Task: Find connections with filter location Alfter with filter topic #Openingswith filter profile language German with filter current company SANGHI INDUSTRIES LTD with filter school Manonmaniam Sundaranar University with filter industry Space Research and Technology with filter service category User Experience Design with filter keywords title Life Coach
Action: Mouse moved to (637, 83)
Screenshot: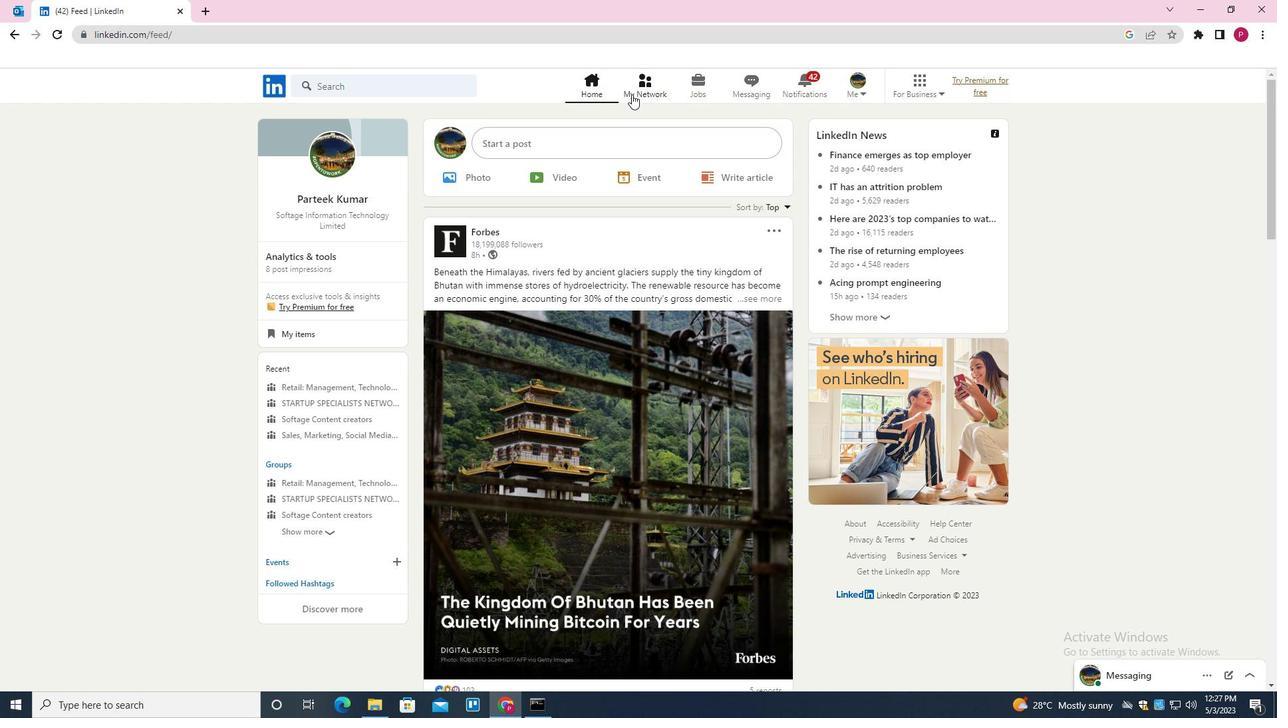 
Action: Mouse pressed left at (637, 83)
Screenshot: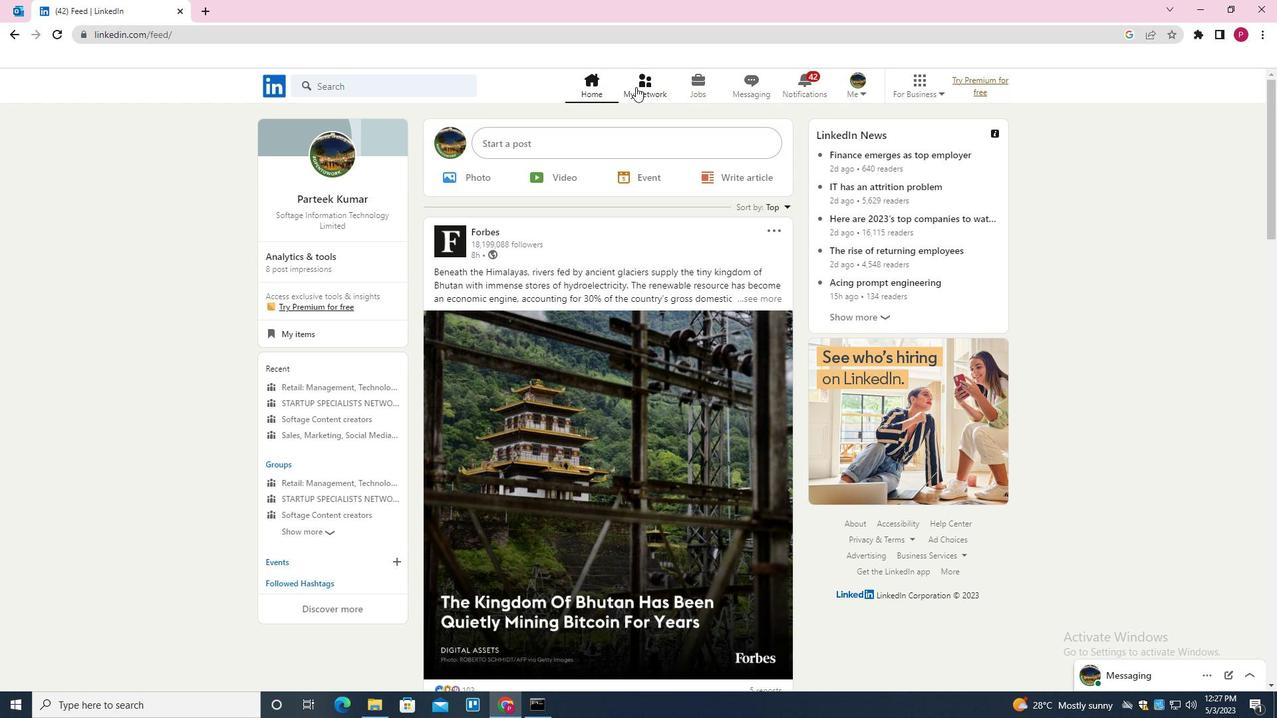 
Action: Mouse moved to (421, 157)
Screenshot: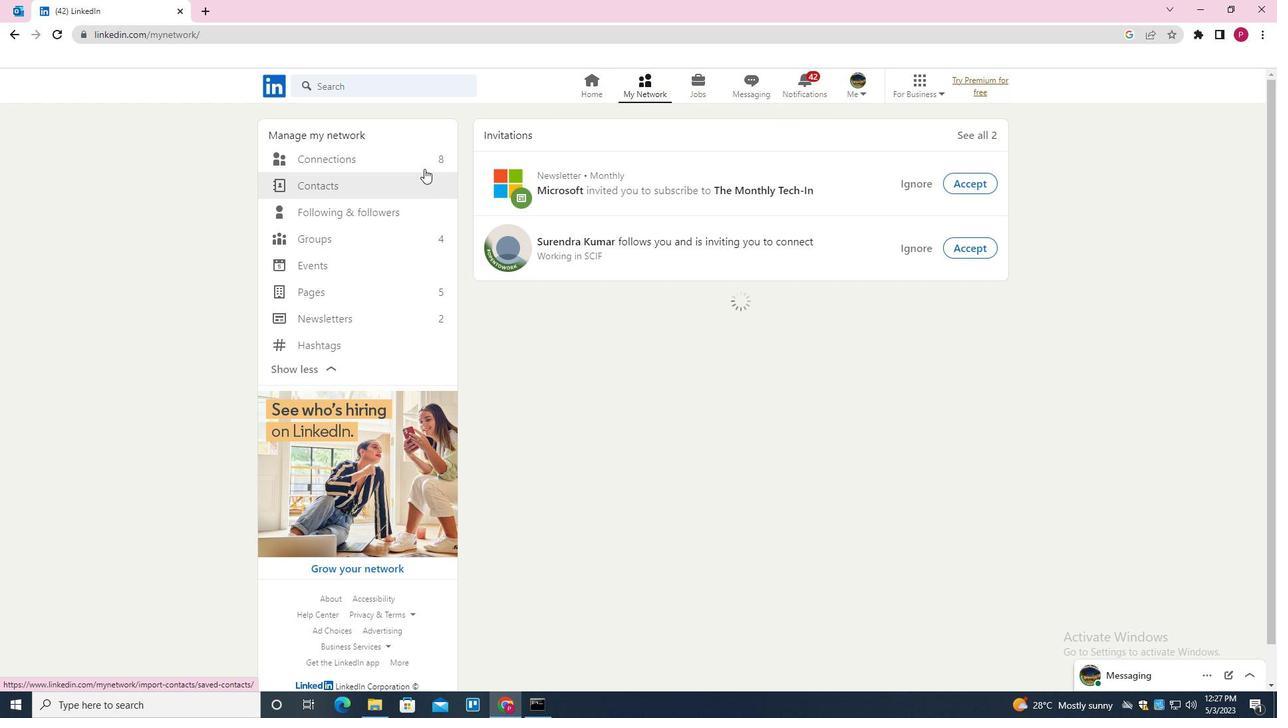 
Action: Mouse pressed left at (421, 157)
Screenshot: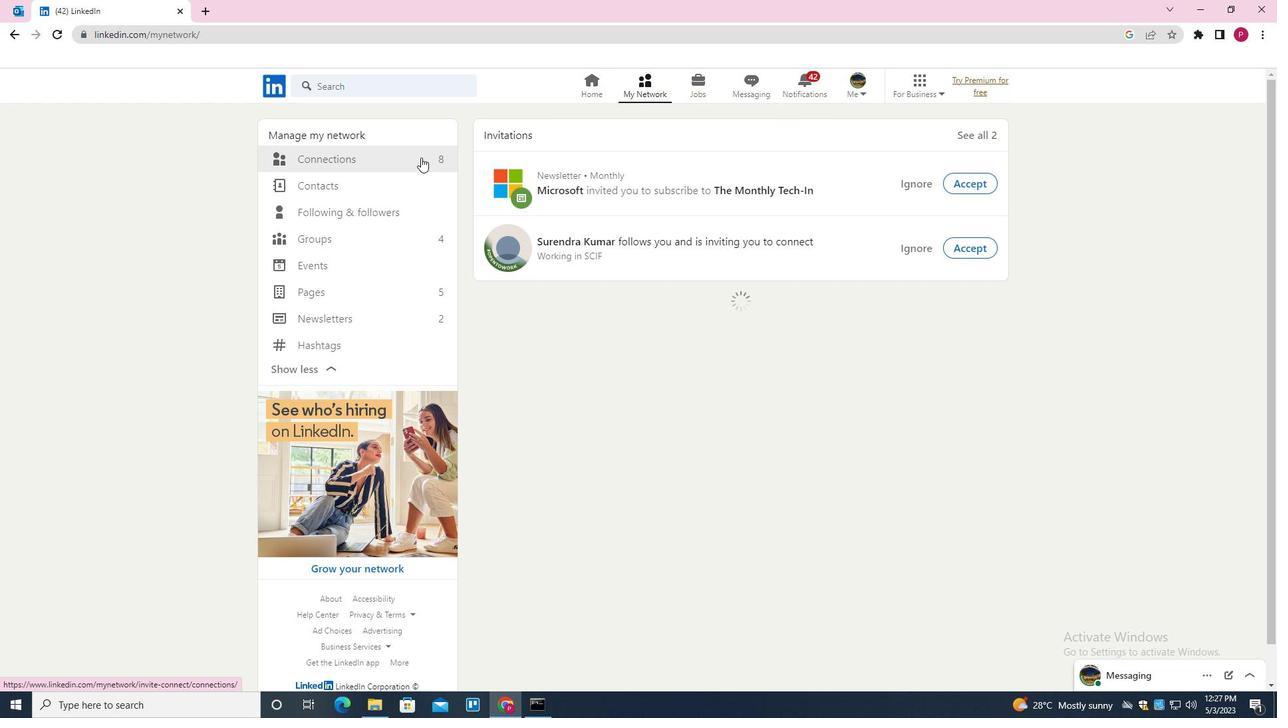 
Action: Mouse moved to (743, 161)
Screenshot: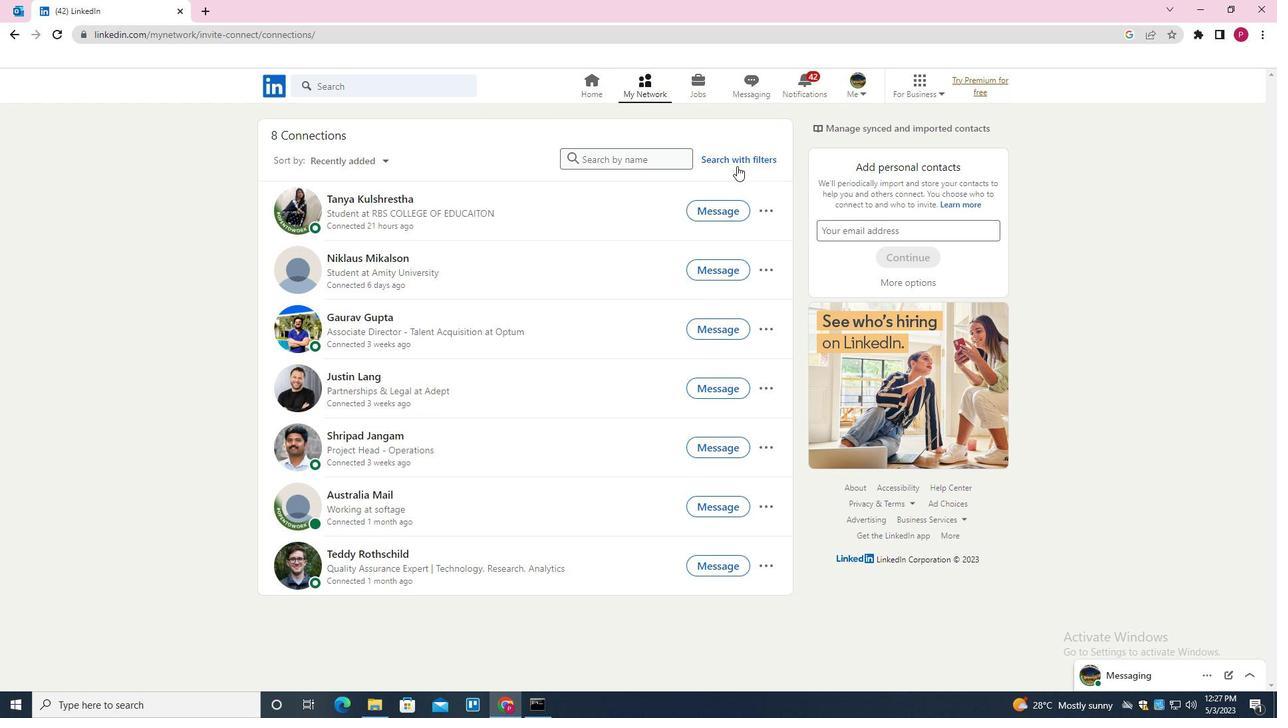
Action: Mouse pressed left at (743, 161)
Screenshot: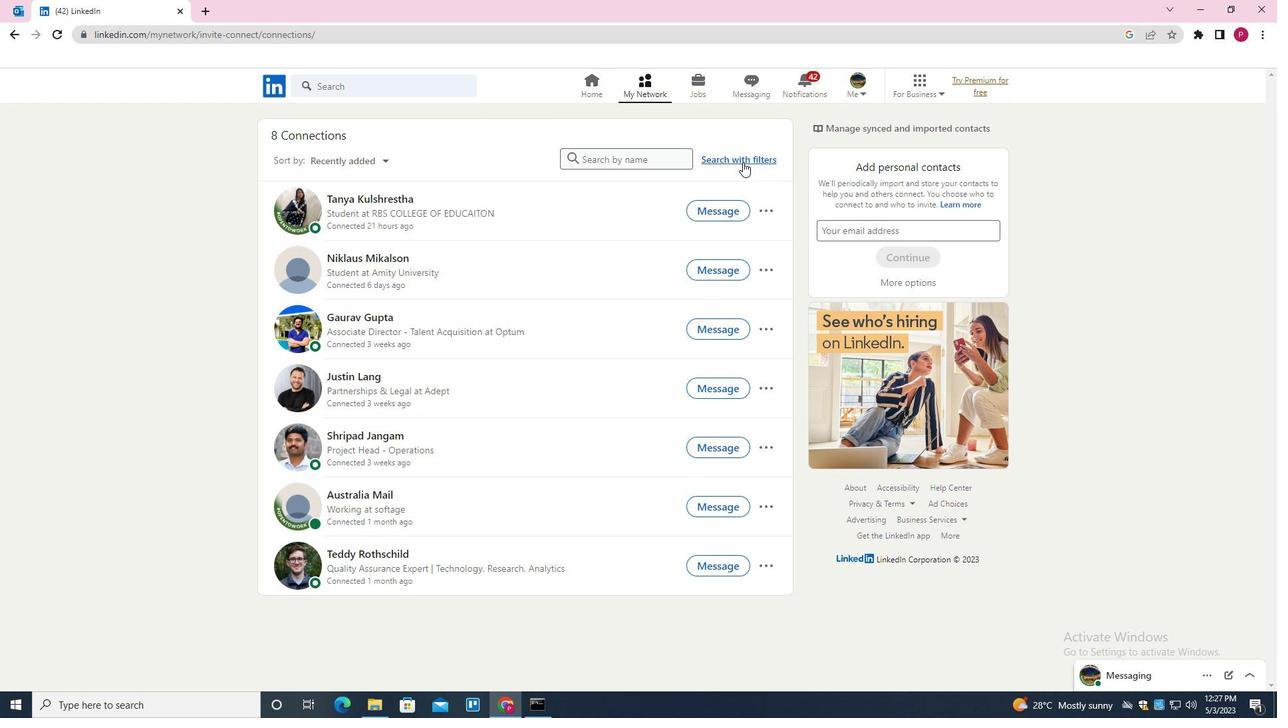 
Action: Mouse moved to (680, 121)
Screenshot: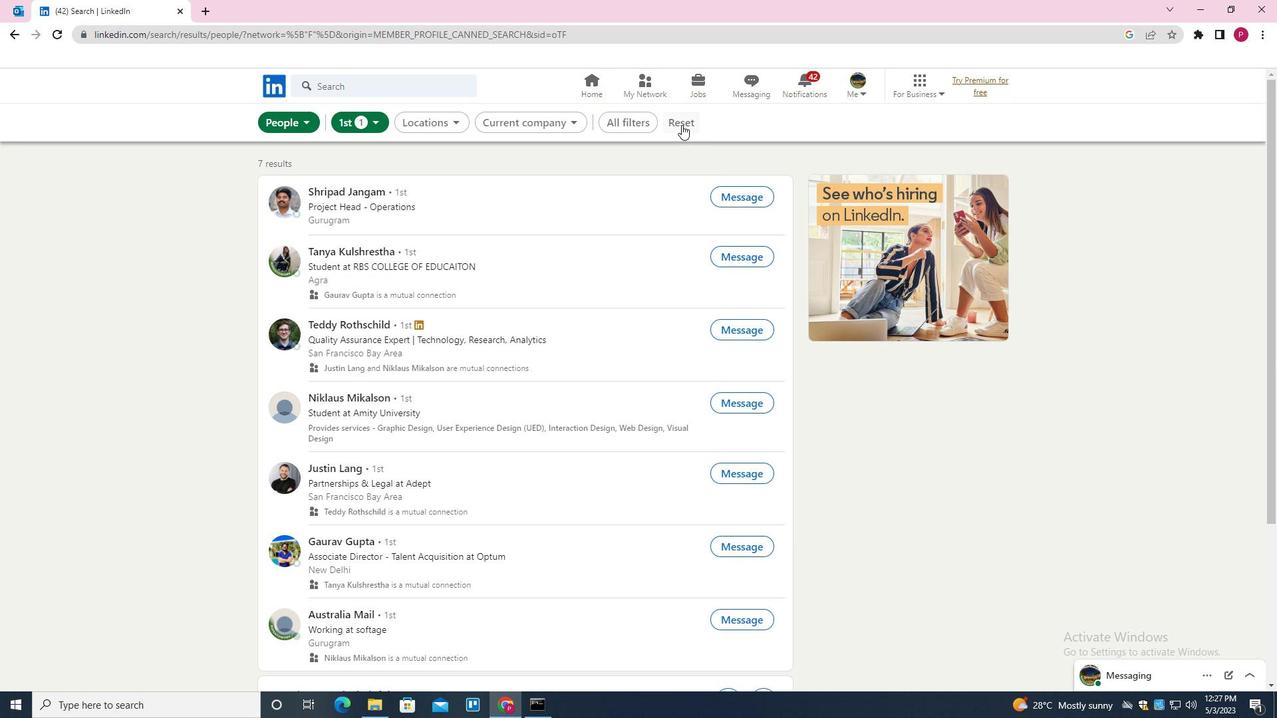 
Action: Mouse pressed left at (680, 121)
Screenshot: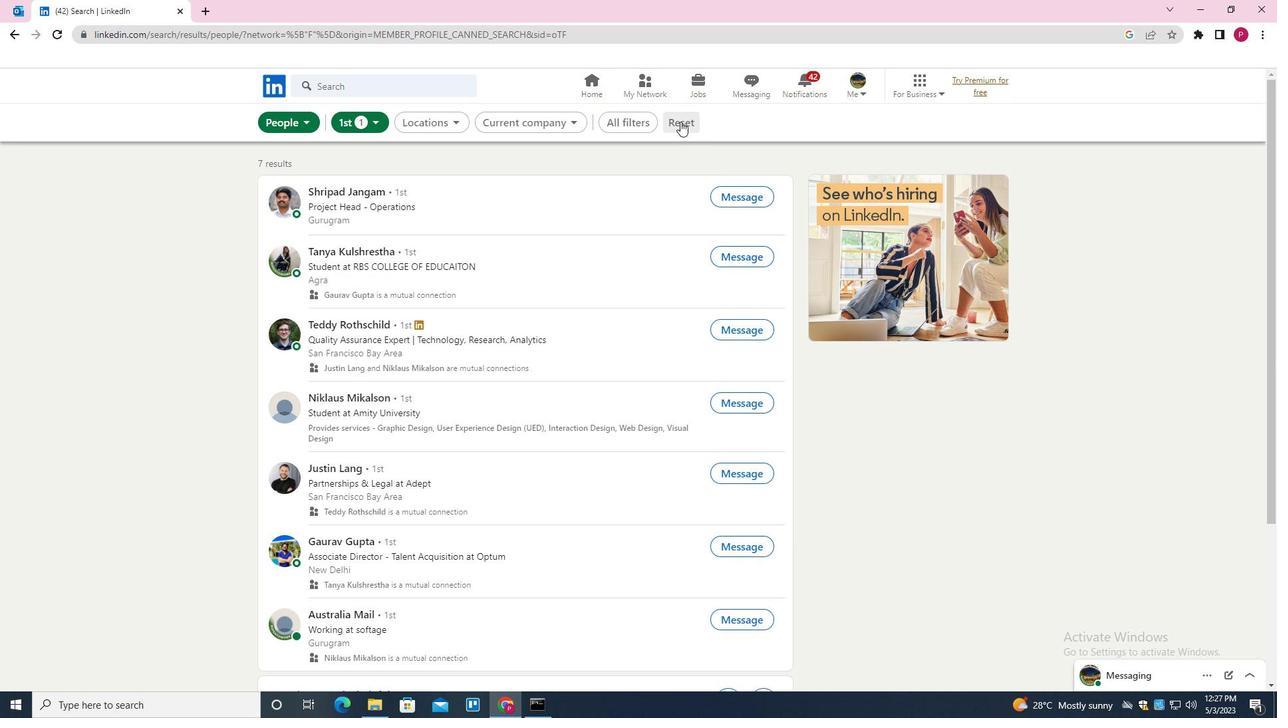 
Action: Mouse moved to (662, 123)
Screenshot: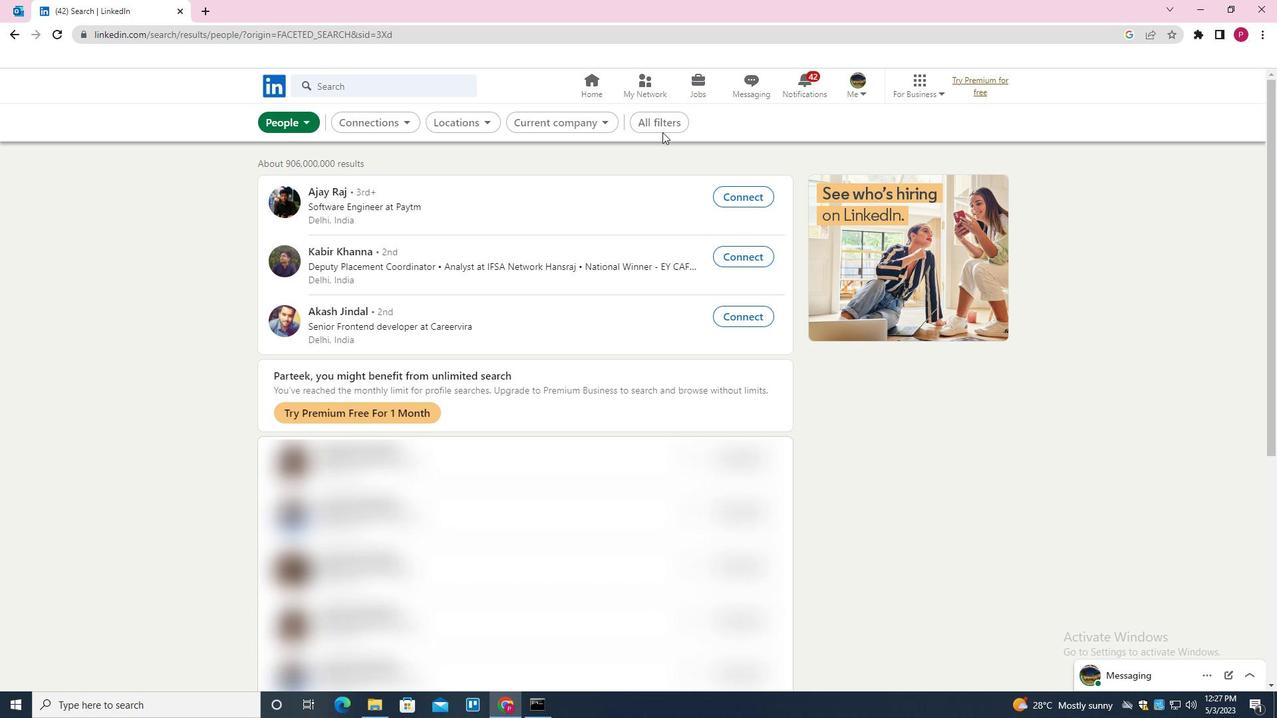 
Action: Mouse pressed left at (662, 123)
Screenshot: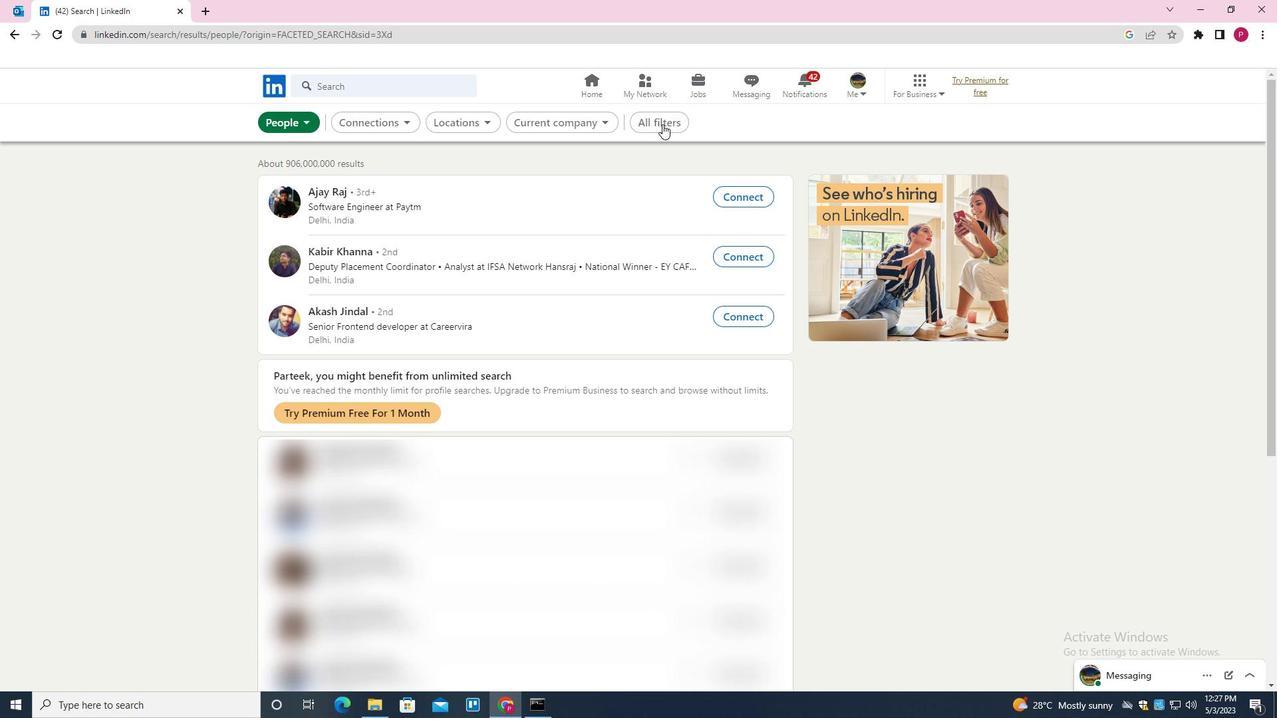 
Action: Mouse moved to (958, 247)
Screenshot: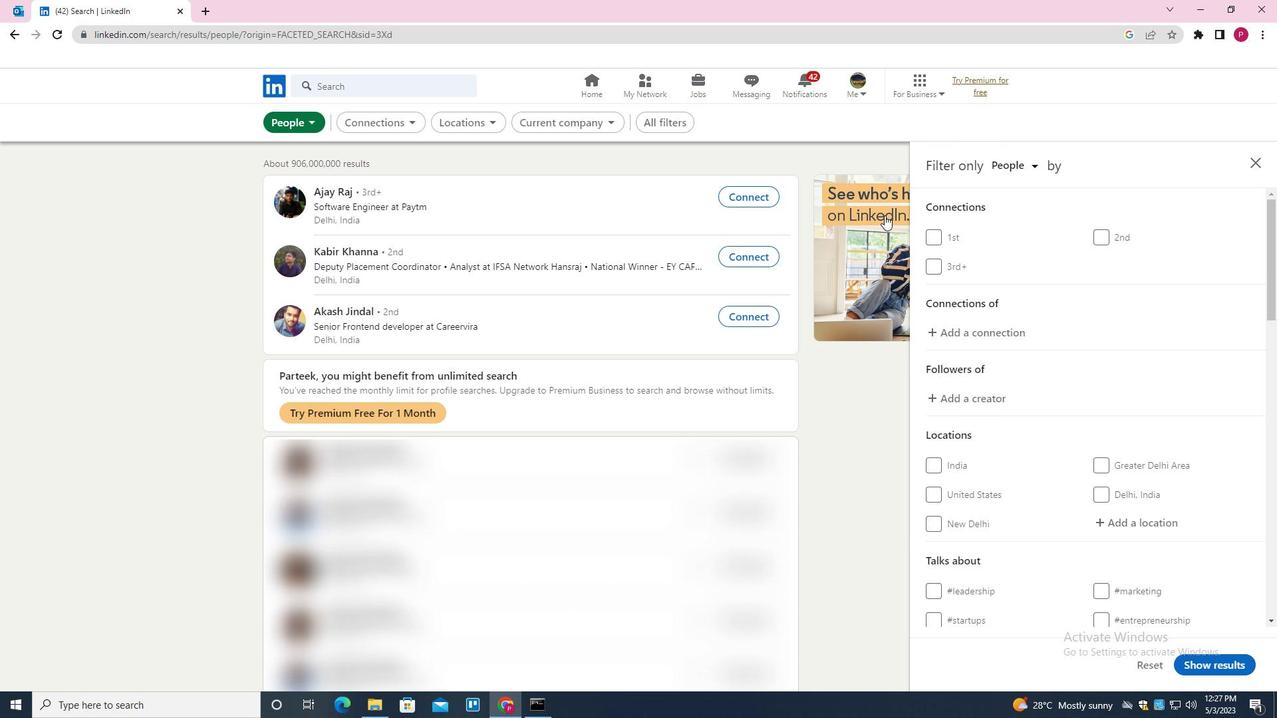 
Action: Mouse scrolled (958, 246) with delta (0, 0)
Screenshot: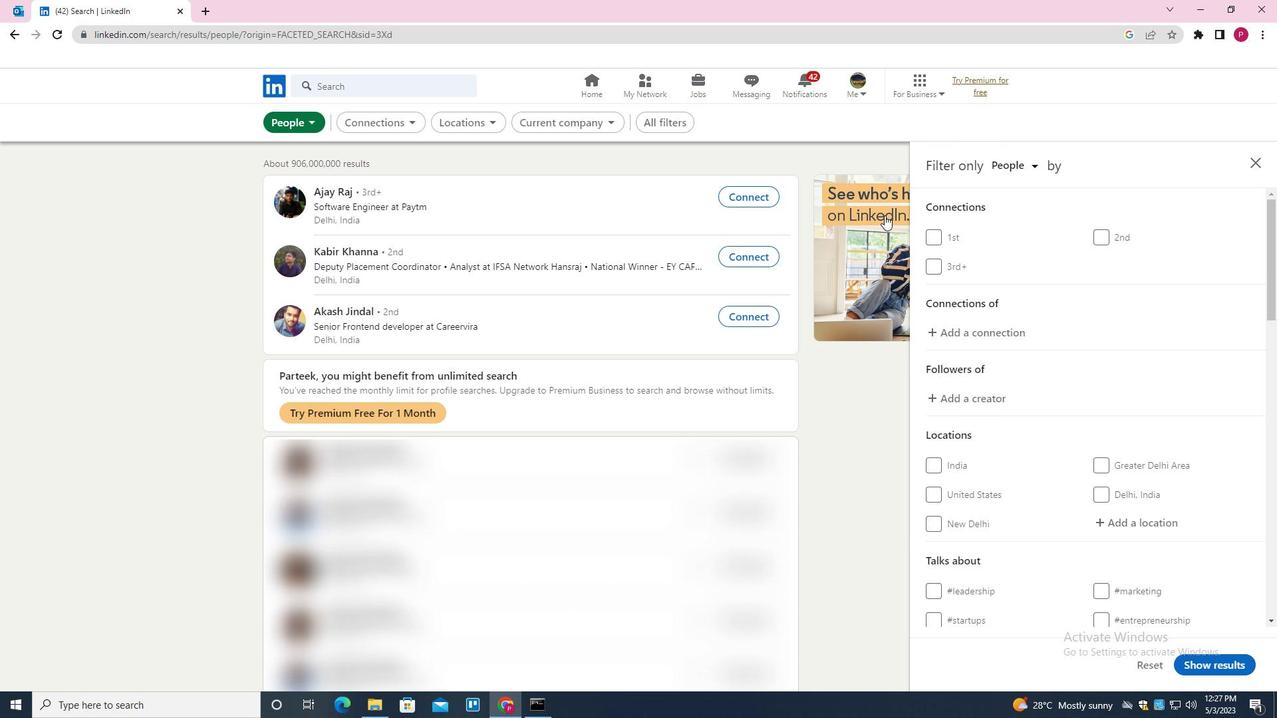 
Action: Mouse moved to (978, 257)
Screenshot: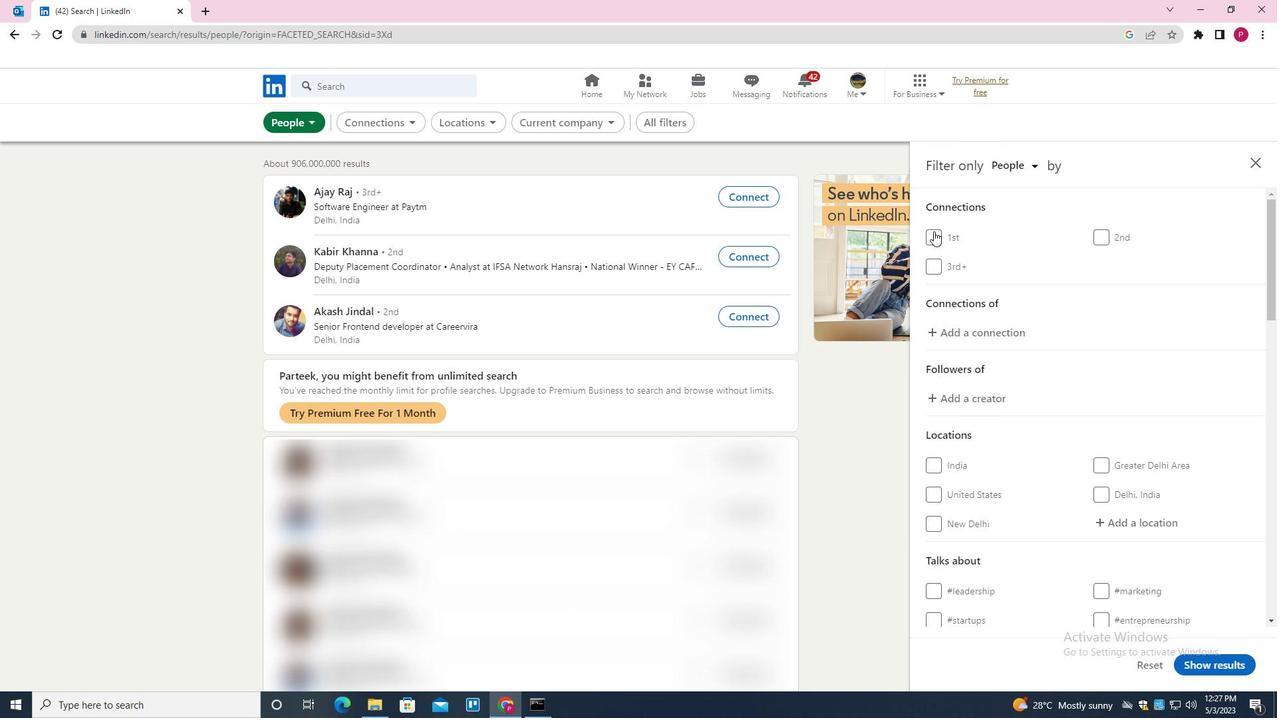 
Action: Mouse scrolled (978, 256) with delta (0, 0)
Screenshot: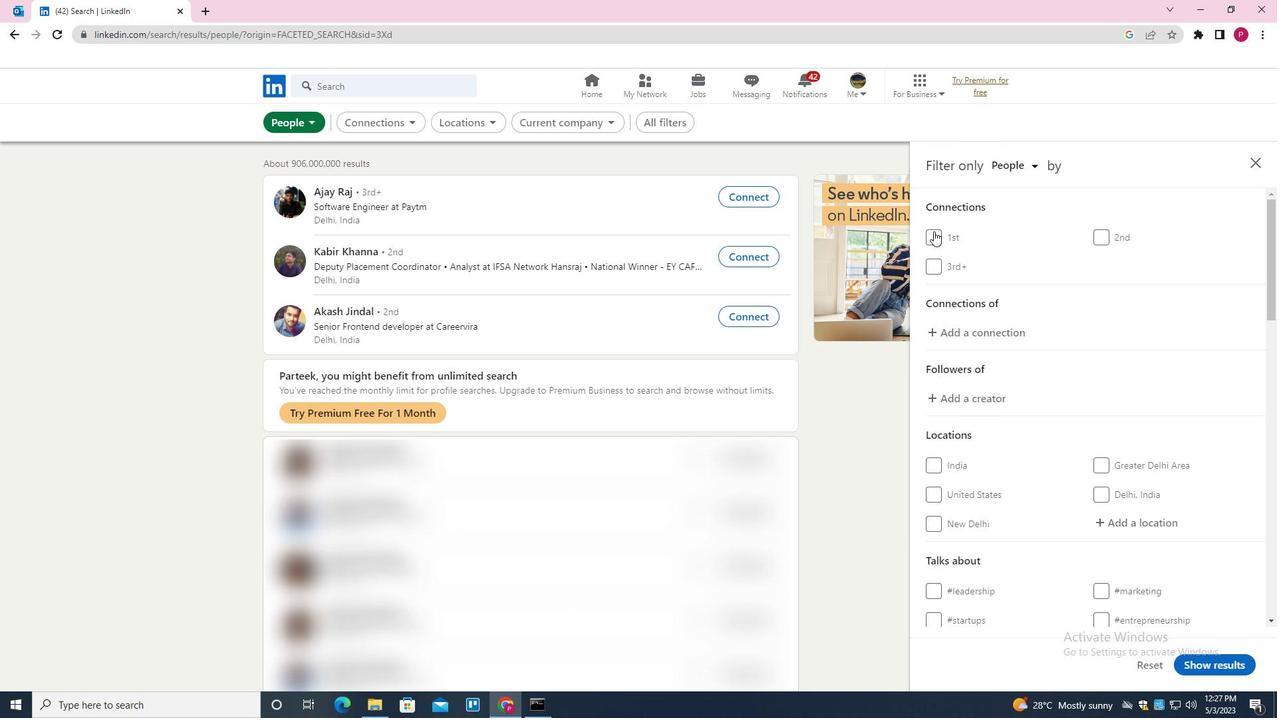 
Action: Mouse moved to (996, 264)
Screenshot: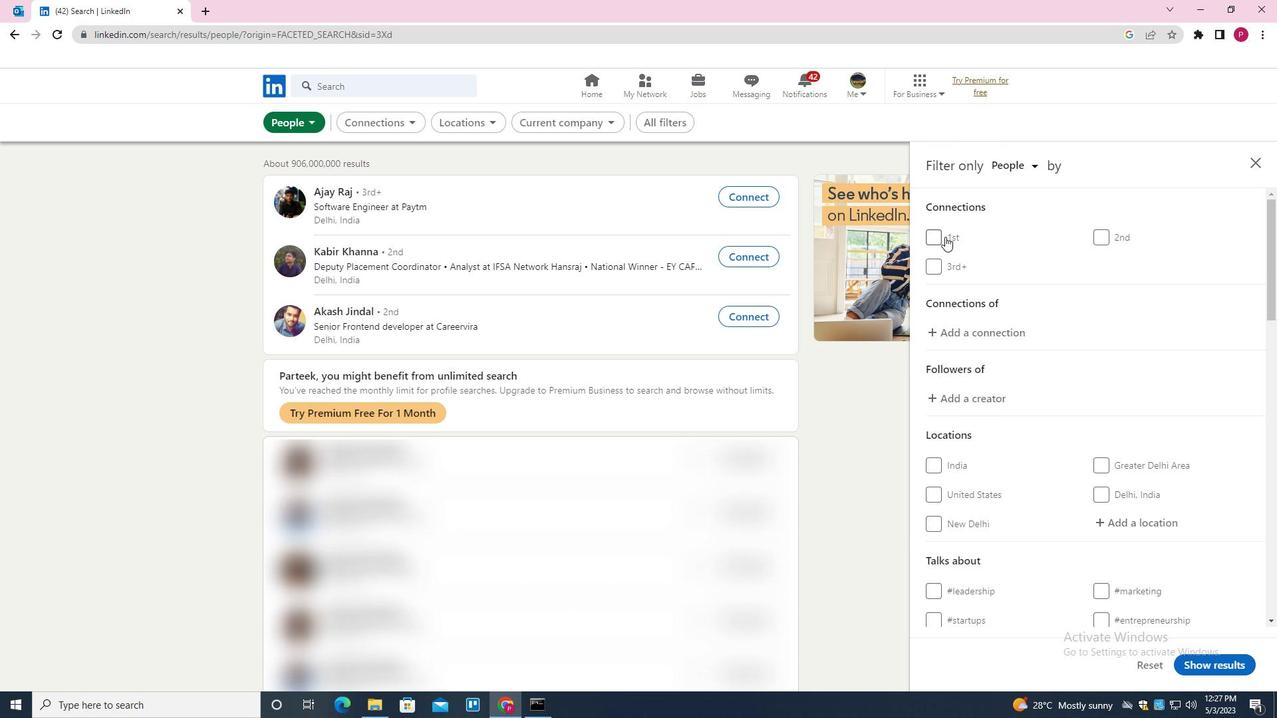 
Action: Mouse scrolled (996, 263) with delta (0, 0)
Screenshot: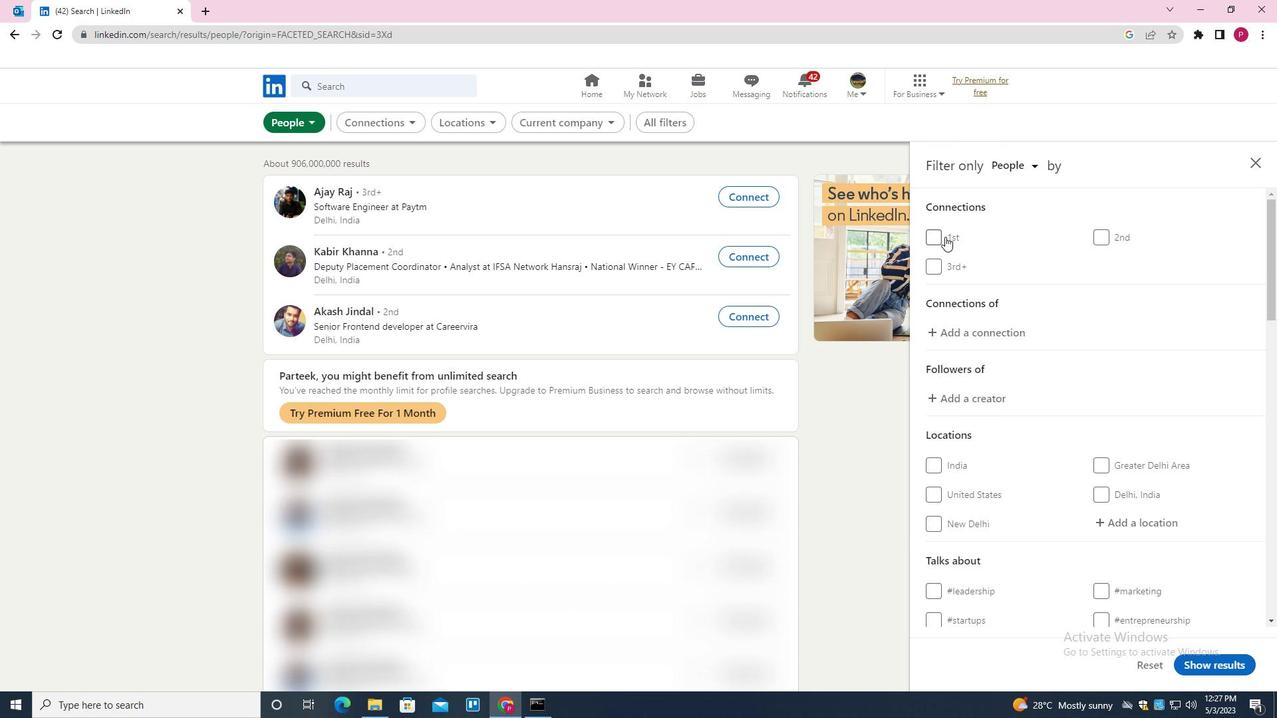
Action: Mouse moved to (1165, 320)
Screenshot: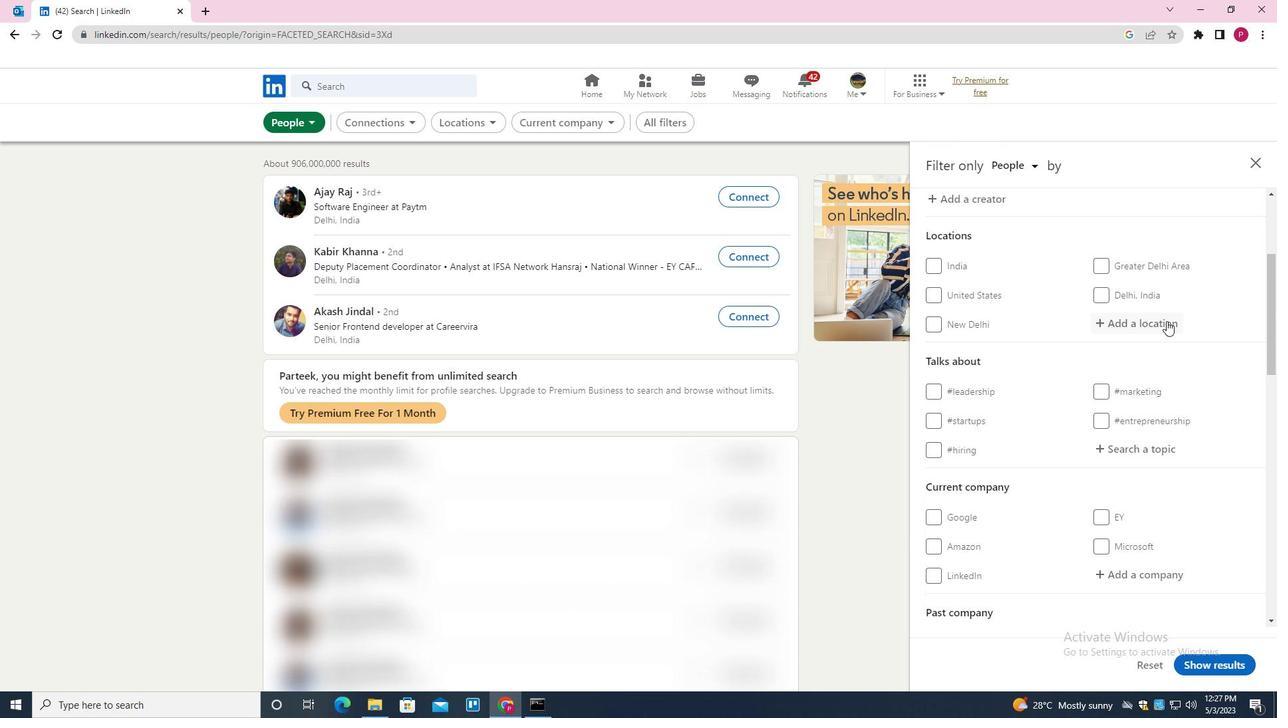 
Action: Mouse pressed left at (1165, 320)
Screenshot: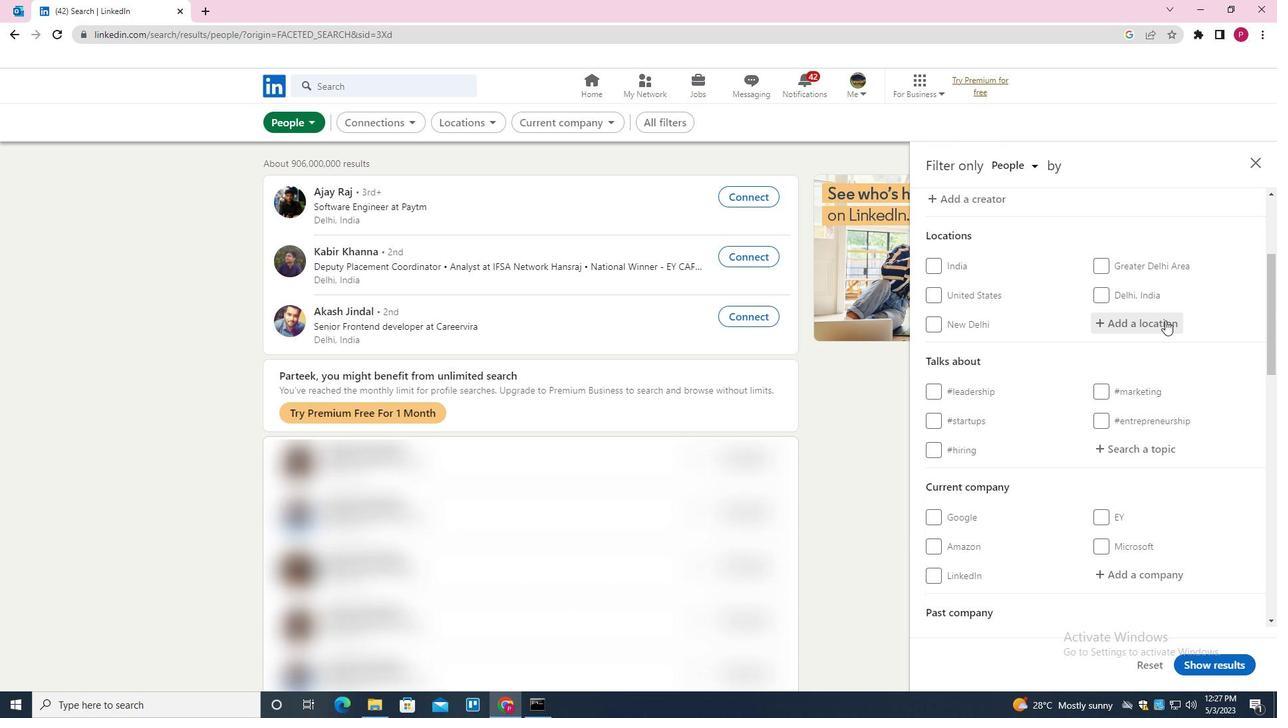 
Action: Key pressed <Key.shift>ALFTER<Key.down><Key.enter>
Screenshot: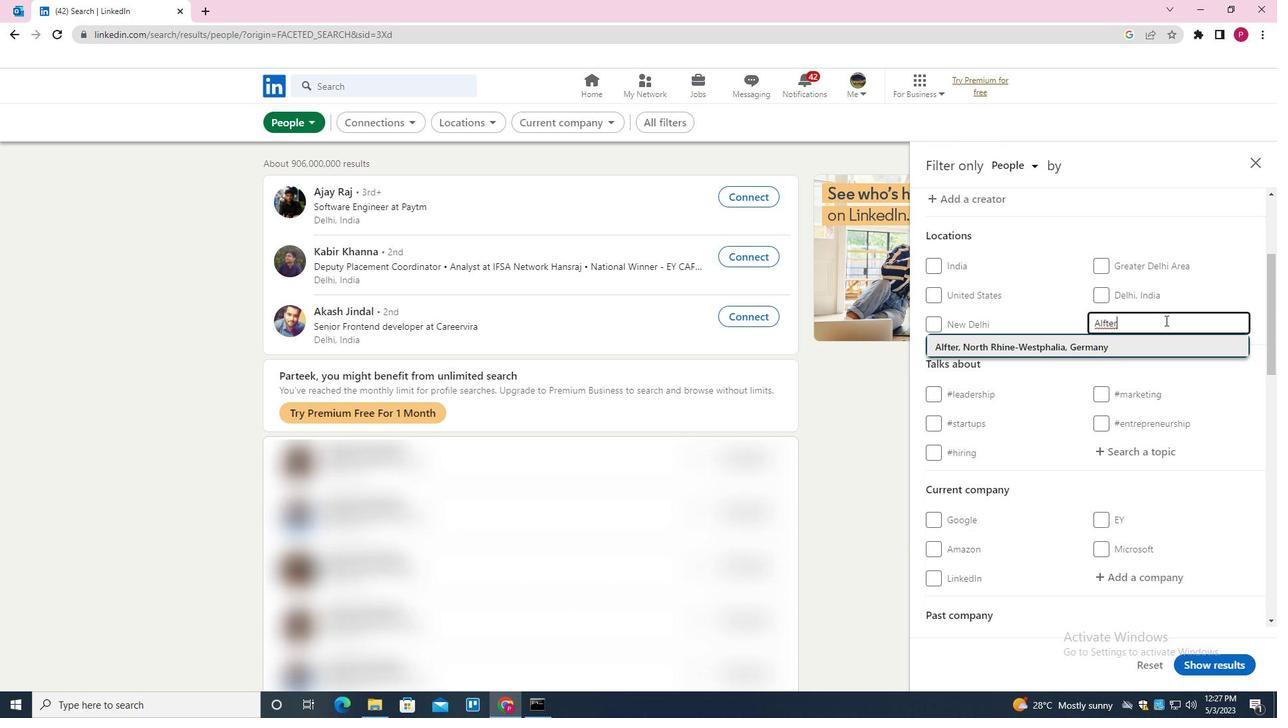 
Action: Mouse moved to (1157, 325)
Screenshot: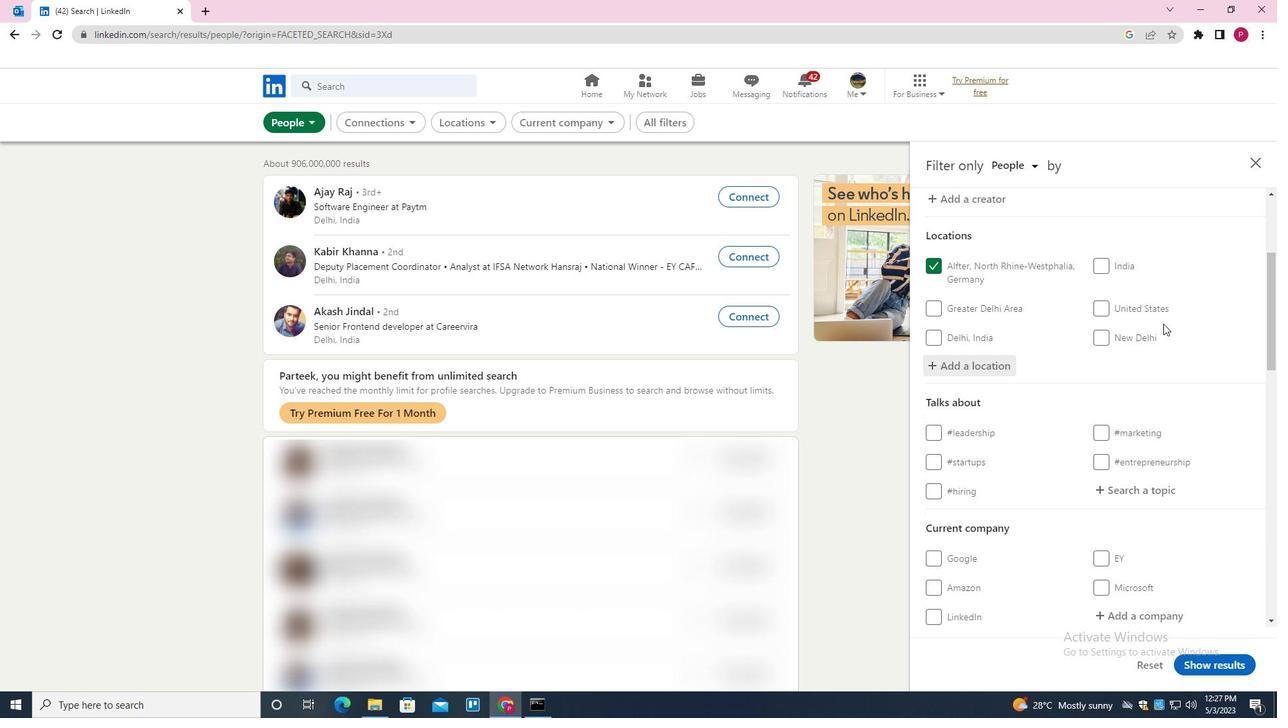 
Action: Mouse scrolled (1157, 324) with delta (0, 0)
Screenshot: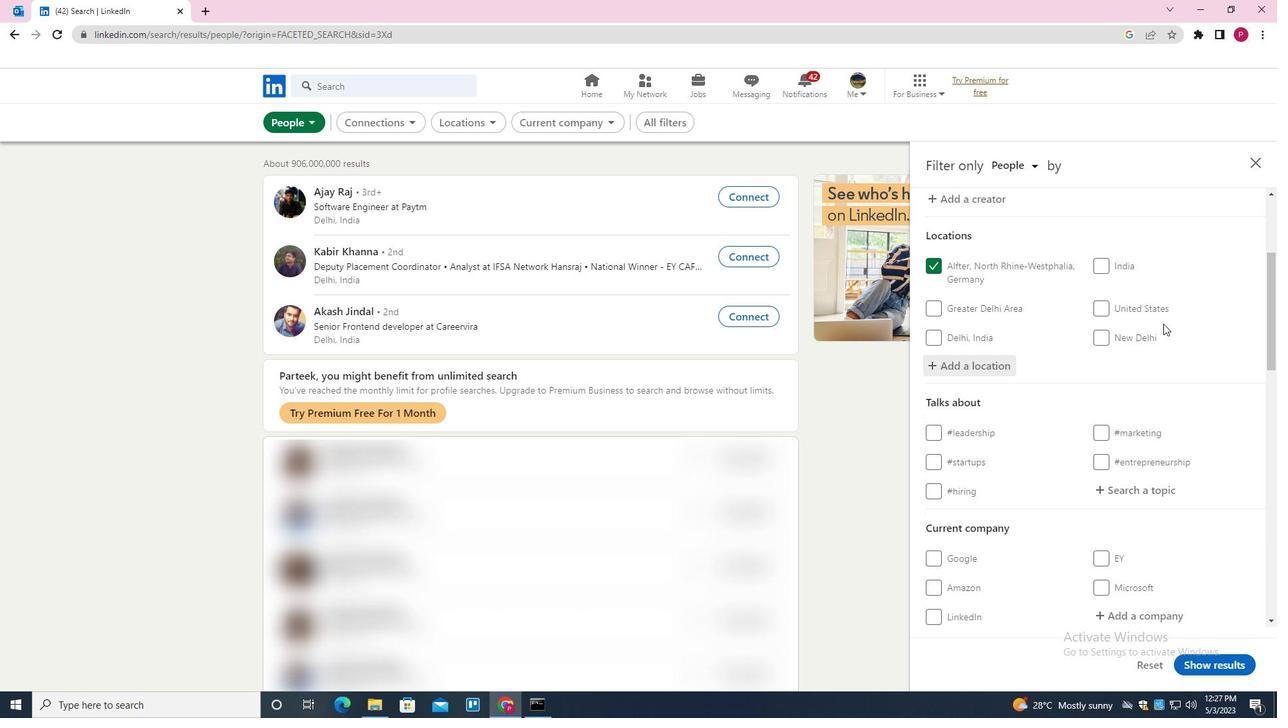 
Action: Mouse scrolled (1157, 324) with delta (0, 0)
Screenshot: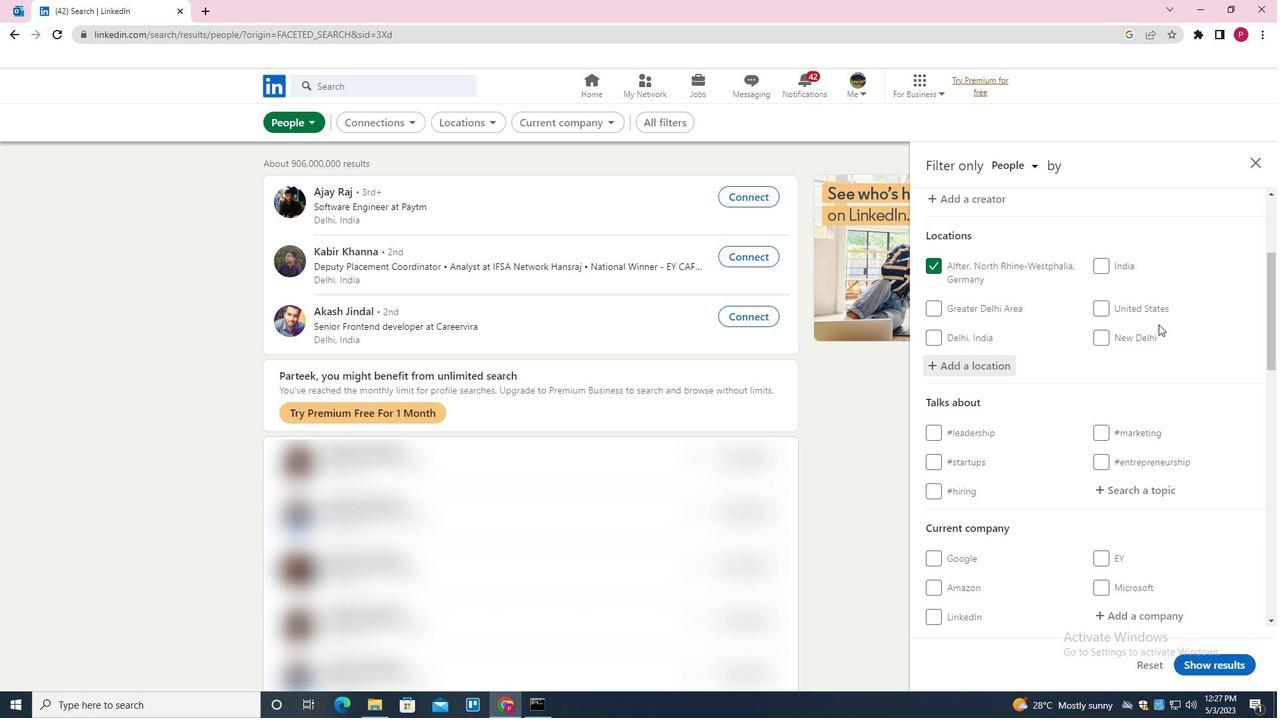
Action: Mouse moved to (1145, 356)
Screenshot: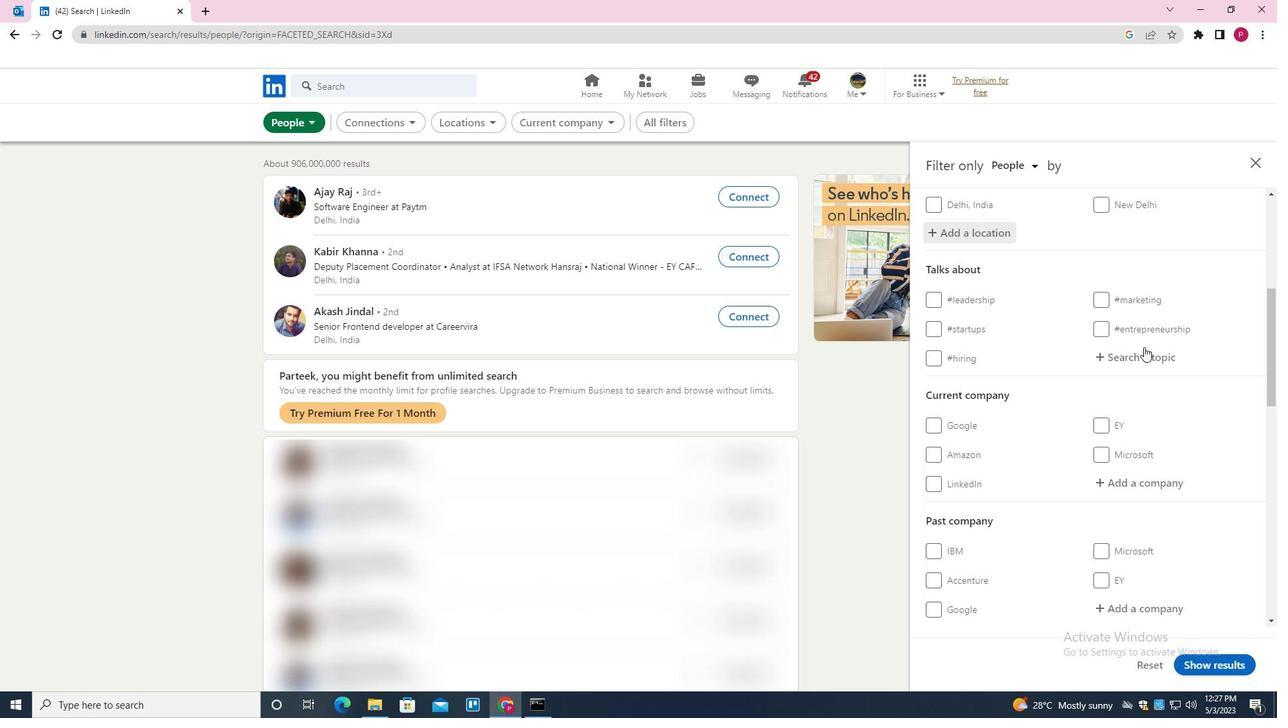 
Action: Mouse pressed left at (1145, 356)
Screenshot: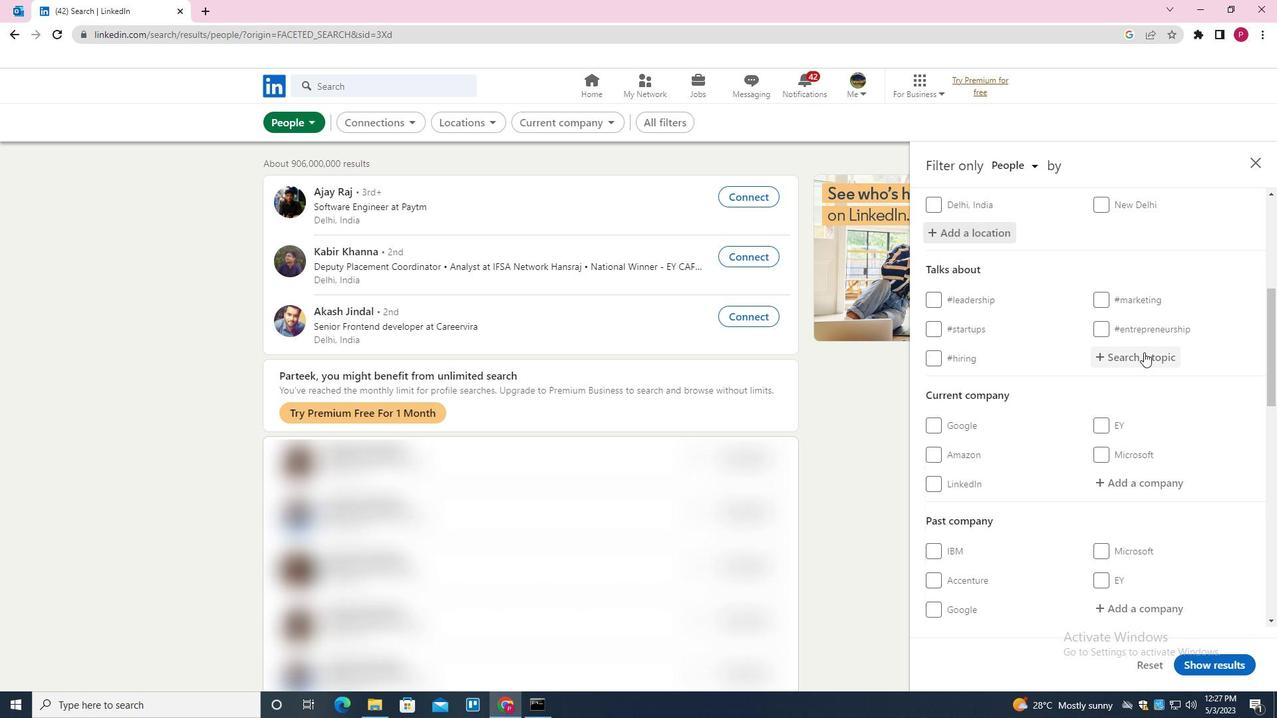 
Action: Key pressed P<Key.backspace>OPENINGS<Key.down><Key.enter>
Screenshot: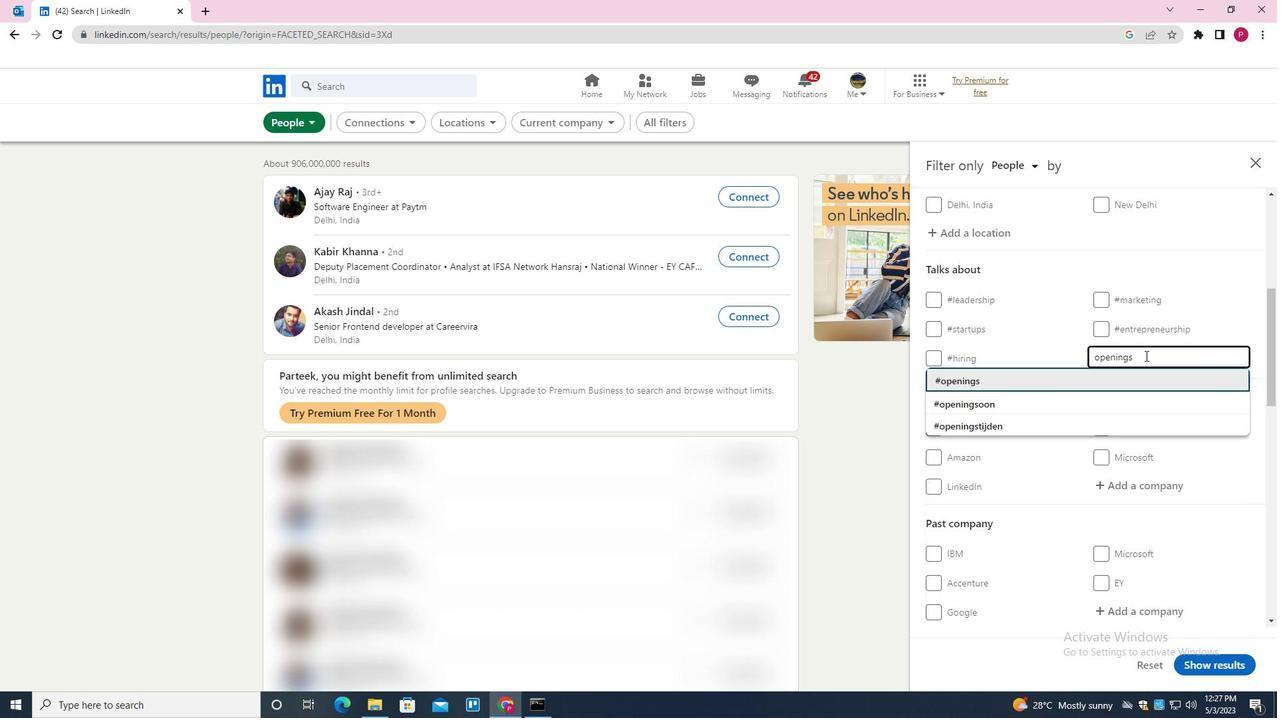 
Action: Mouse moved to (1026, 335)
Screenshot: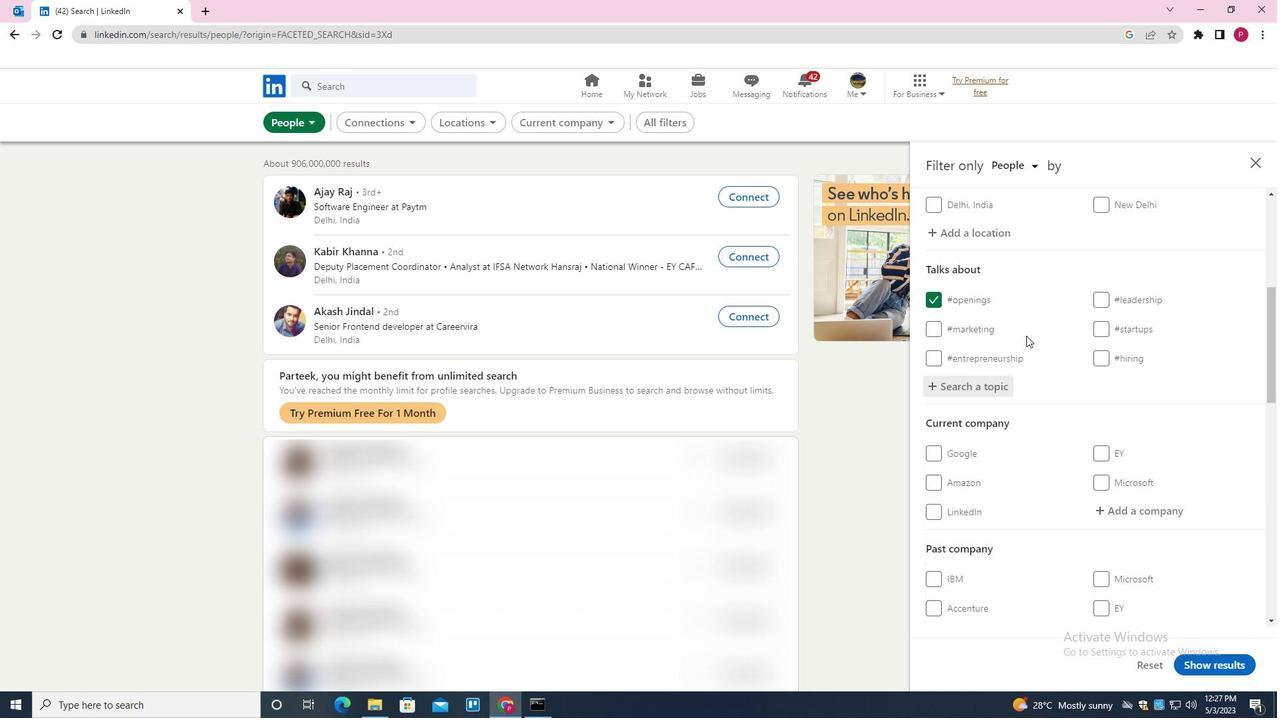 
Action: Mouse scrolled (1026, 334) with delta (0, 0)
Screenshot: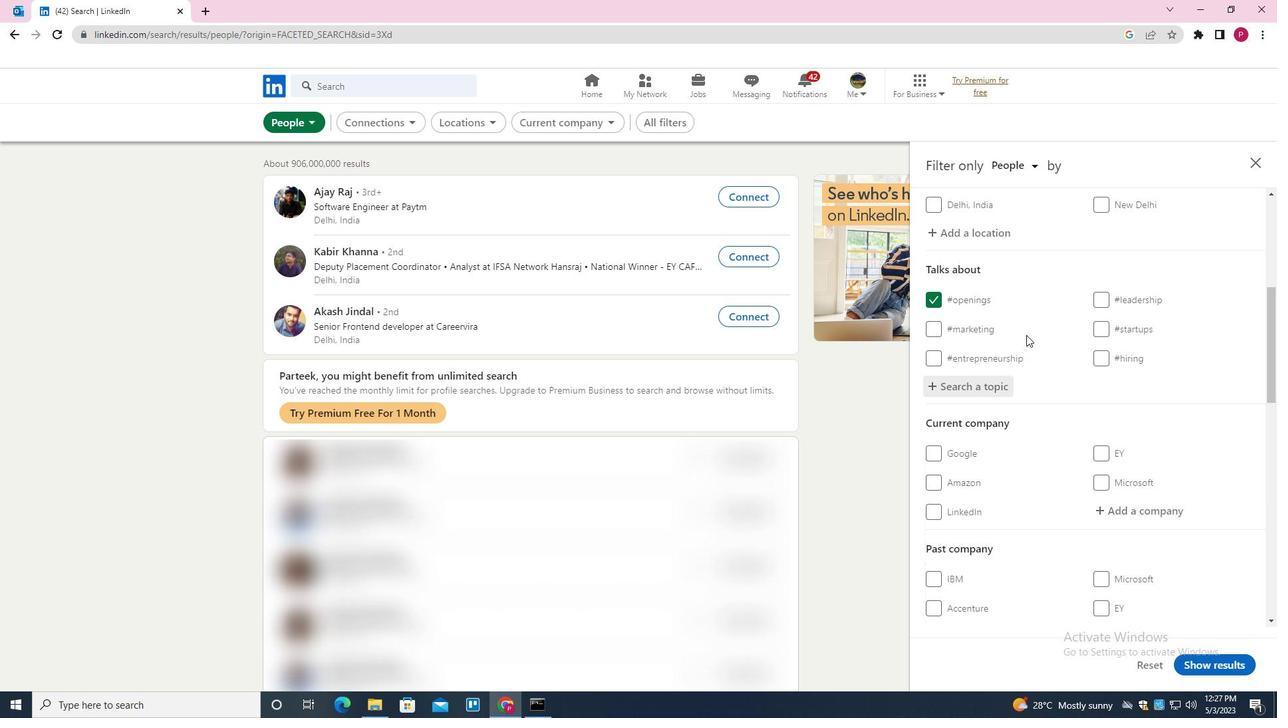 
Action: Mouse scrolled (1026, 334) with delta (0, 0)
Screenshot: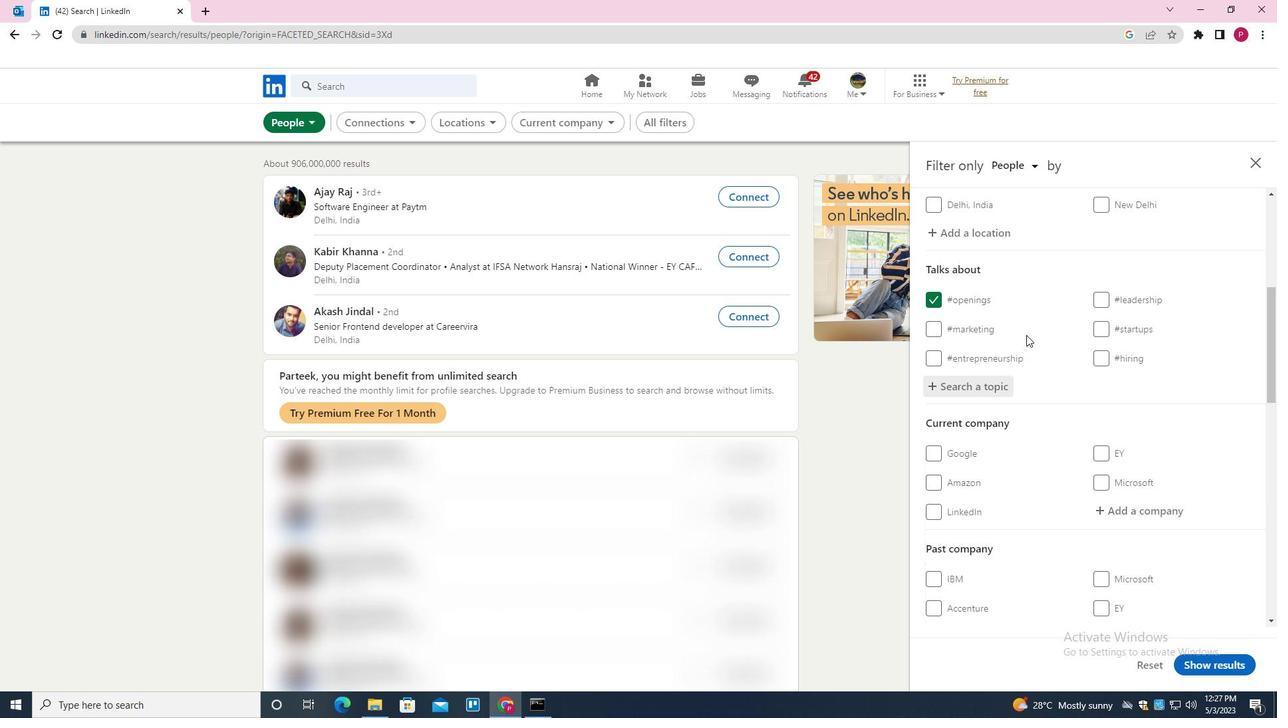 
Action: Mouse scrolled (1026, 334) with delta (0, 0)
Screenshot: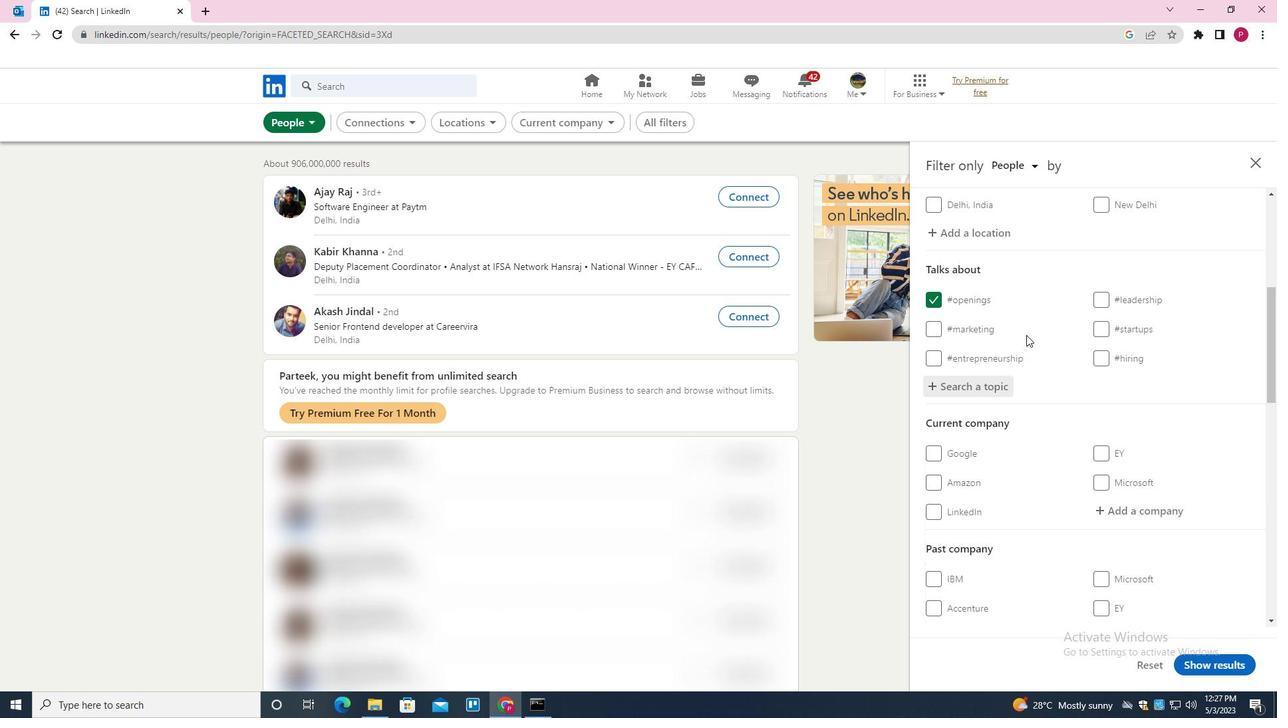 
Action: Mouse scrolled (1026, 334) with delta (0, 0)
Screenshot: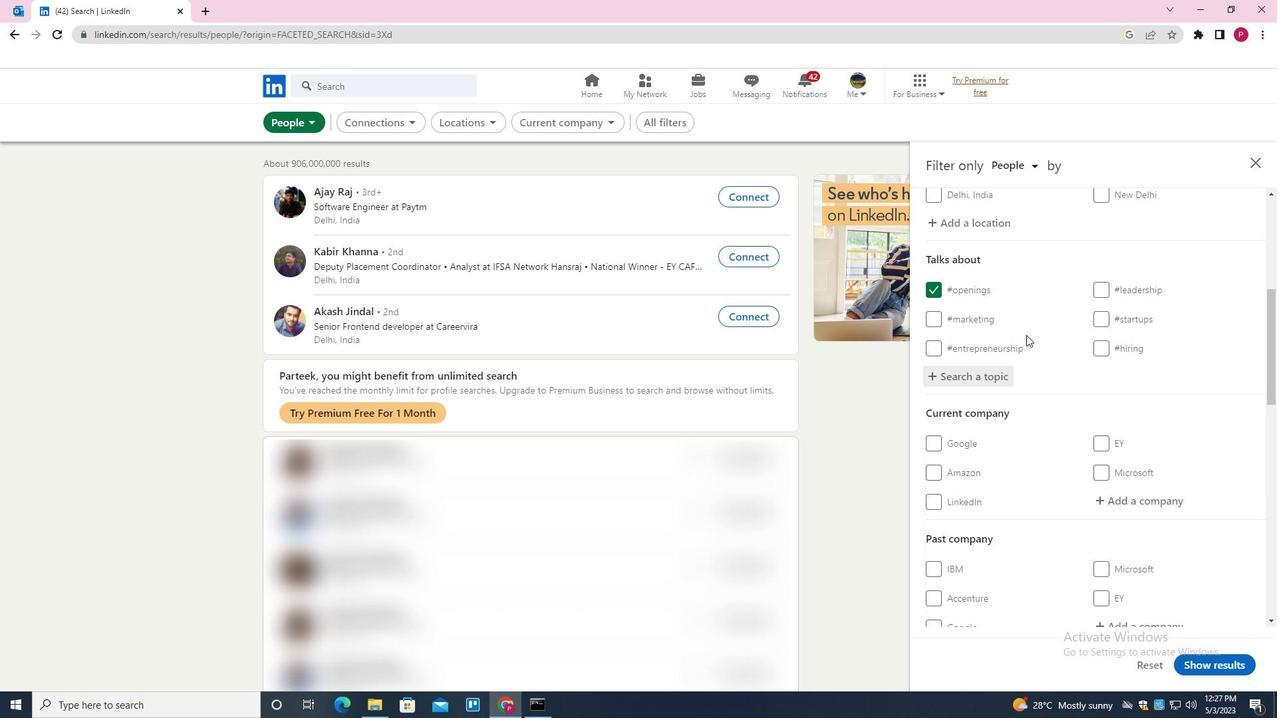 
Action: Mouse scrolled (1026, 334) with delta (0, 0)
Screenshot: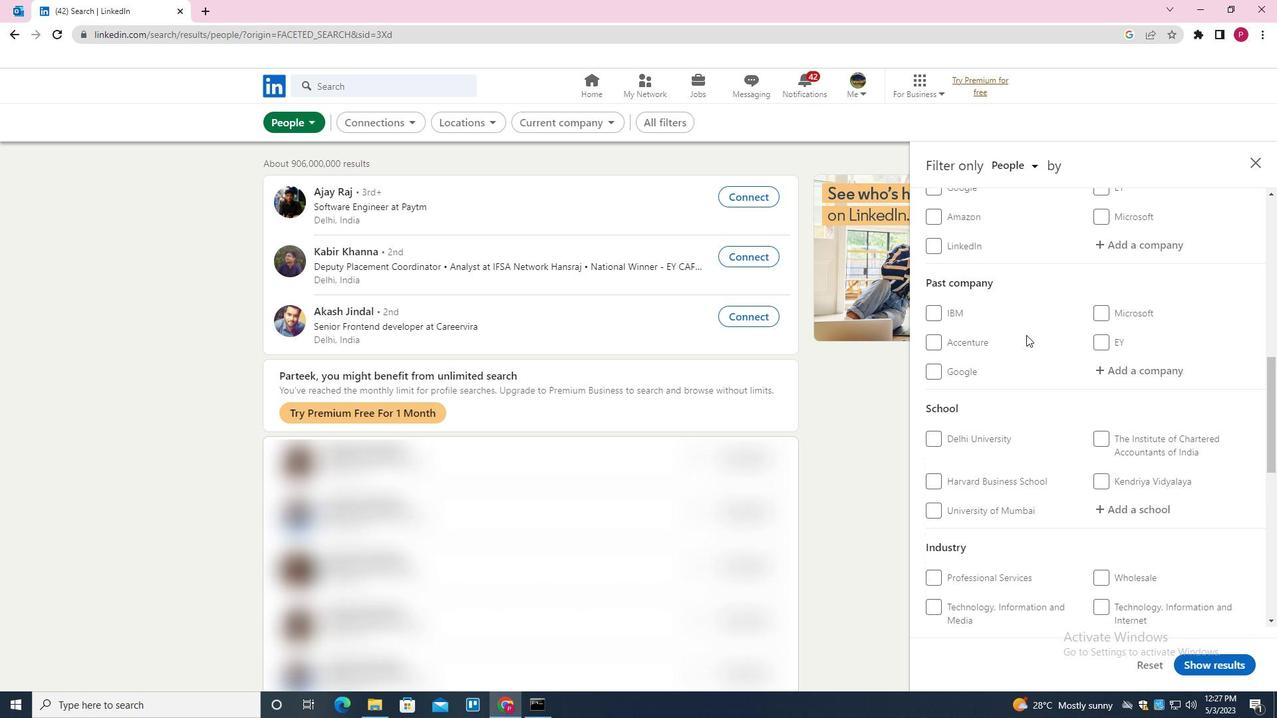 
Action: Mouse scrolled (1026, 334) with delta (0, 0)
Screenshot: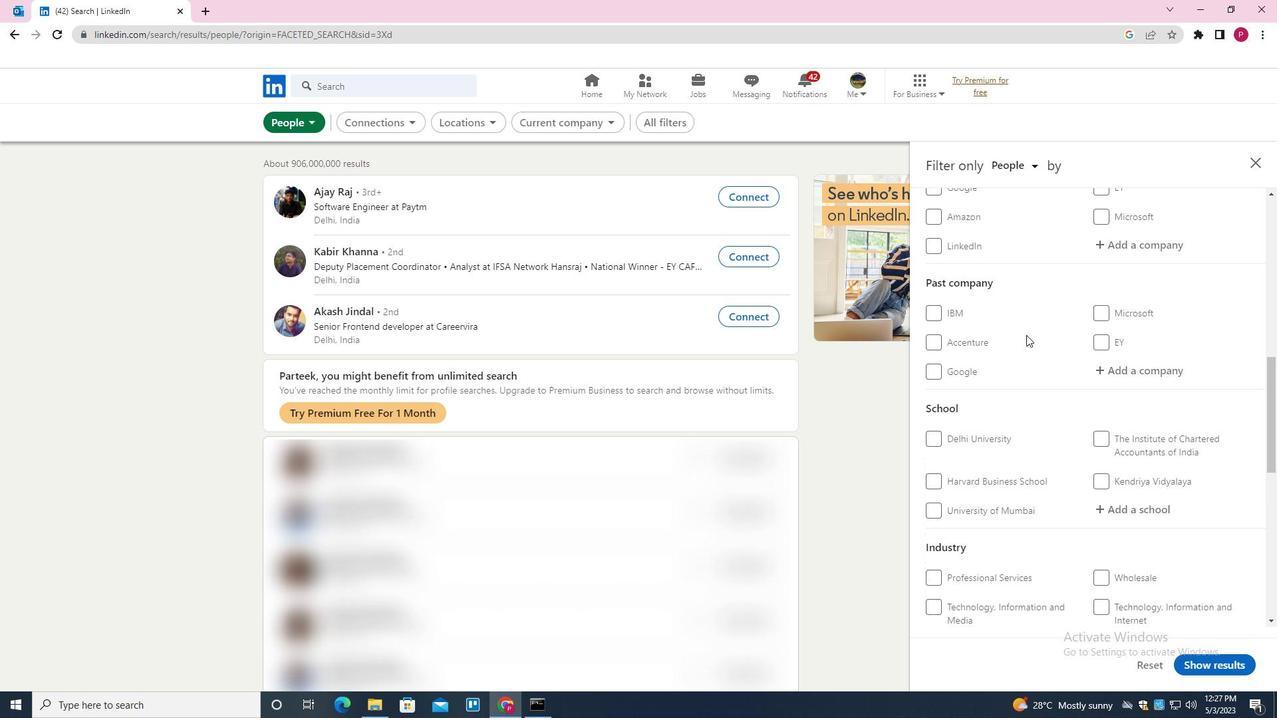 
Action: Mouse scrolled (1026, 334) with delta (0, 0)
Screenshot: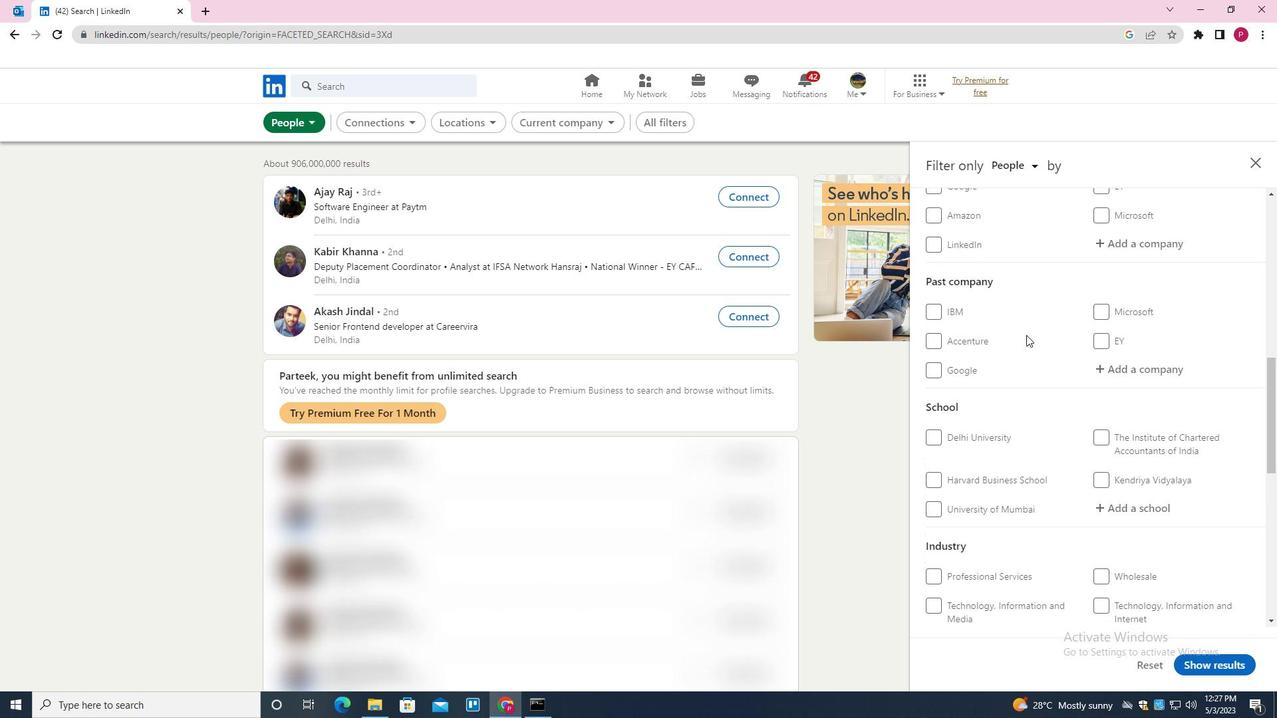 
Action: Mouse scrolled (1026, 334) with delta (0, 0)
Screenshot: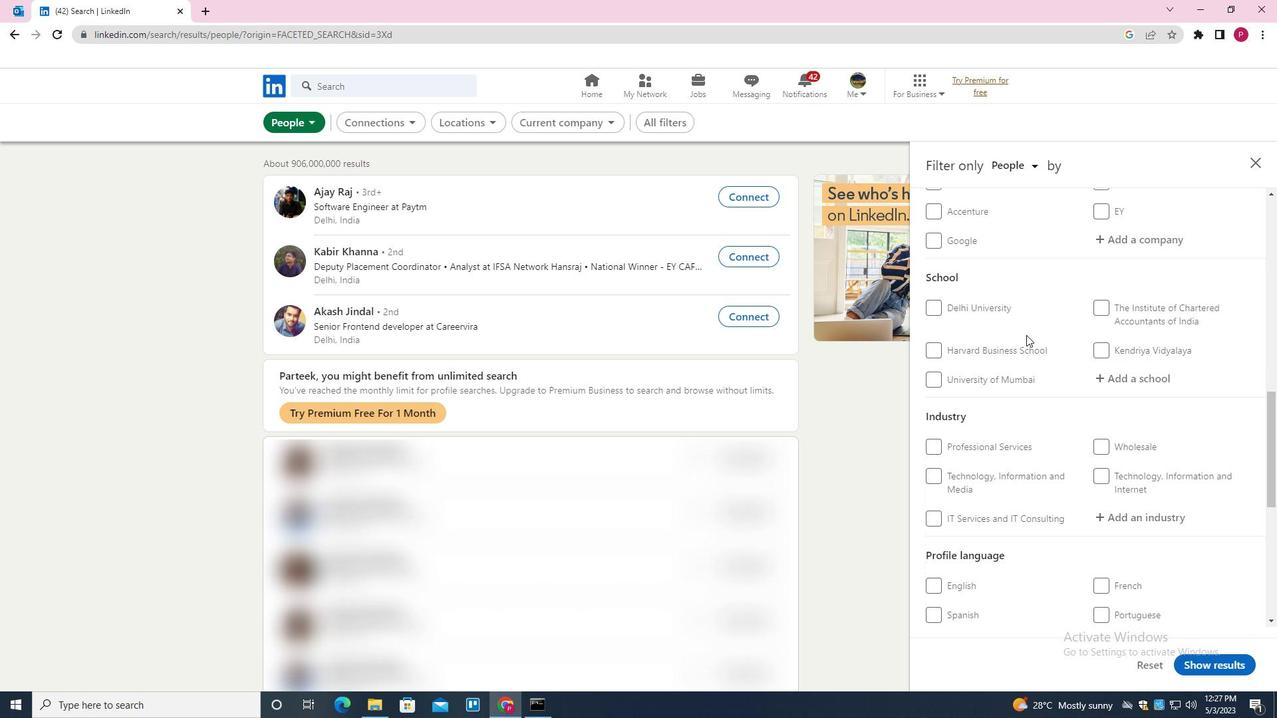 
Action: Mouse scrolled (1026, 334) with delta (0, 0)
Screenshot: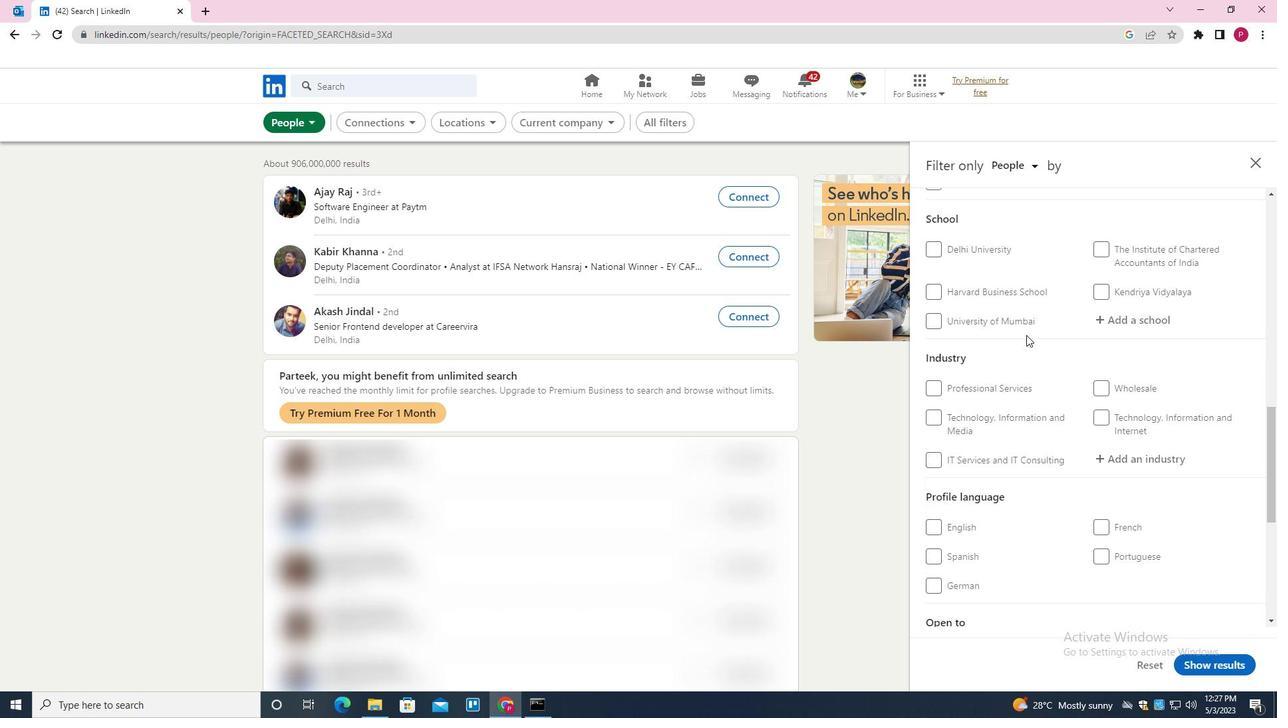 
Action: Mouse moved to (952, 439)
Screenshot: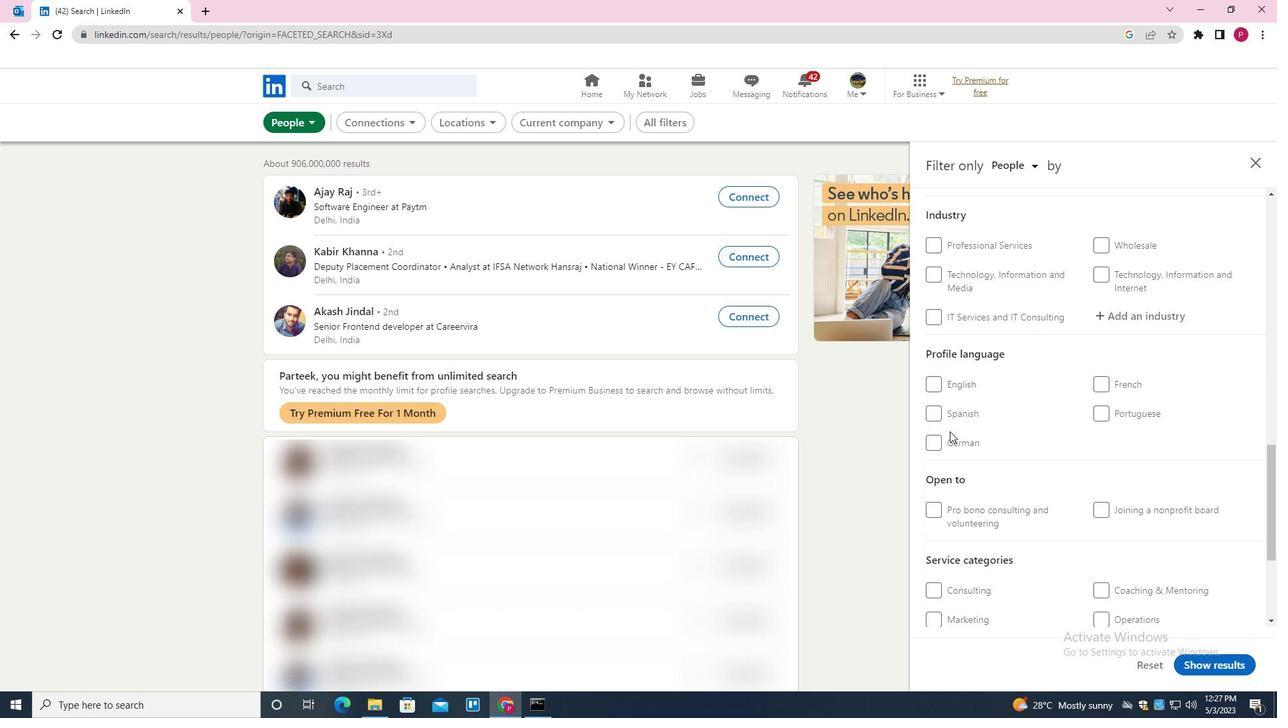 
Action: Mouse pressed left at (952, 439)
Screenshot: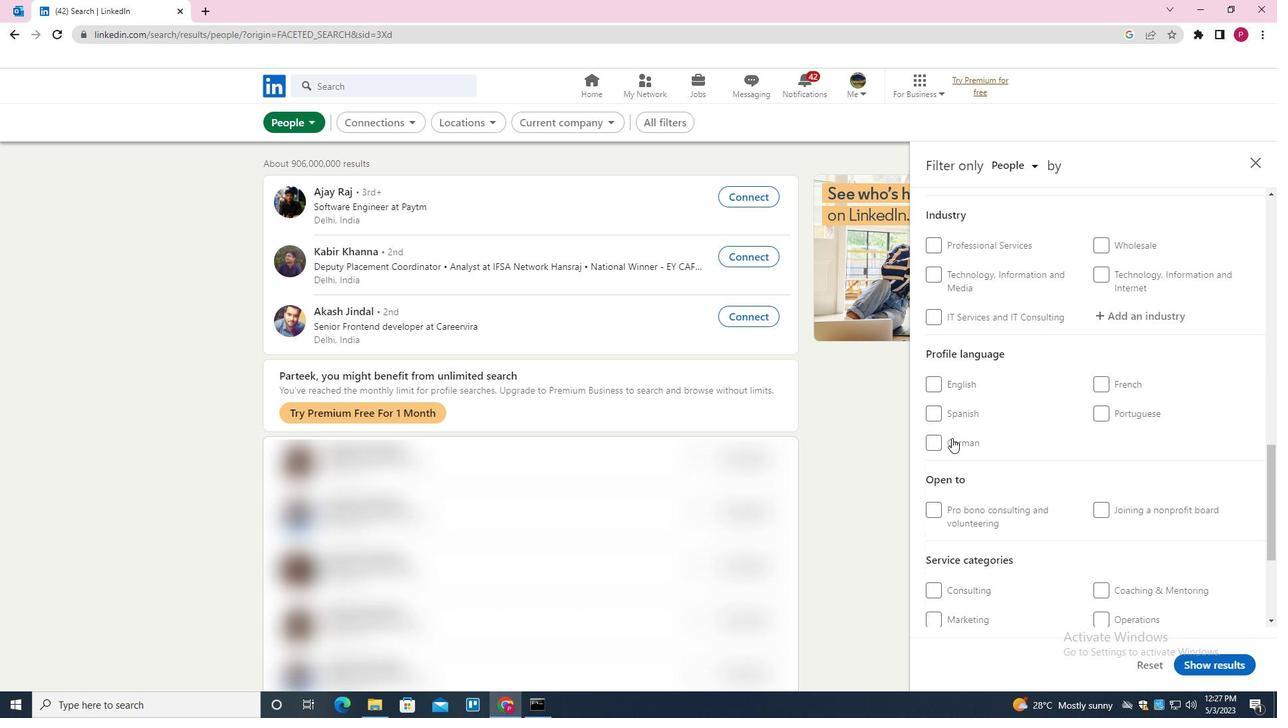 
Action: Mouse moved to (1005, 441)
Screenshot: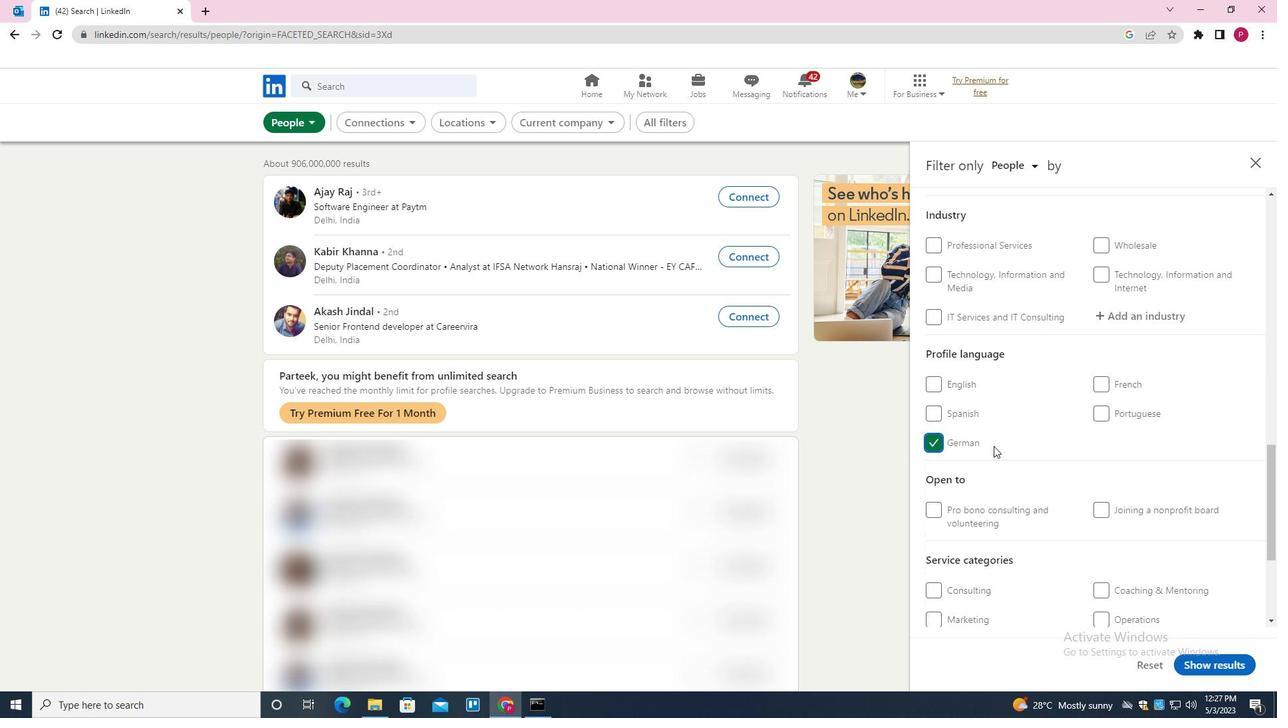 
Action: Mouse scrolled (1005, 441) with delta (0, 0)
Screenshot: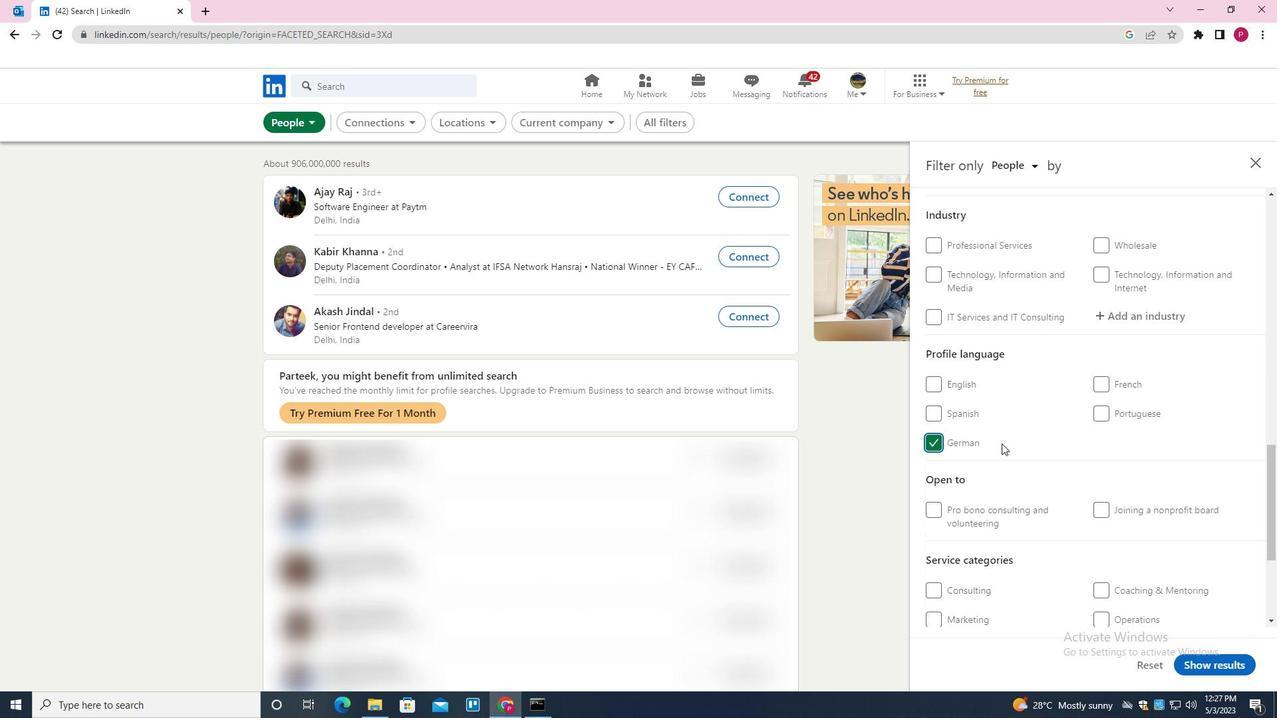 
Action: Mouse scrolled (1005, 441) with delta (0, 0)
Screenshot: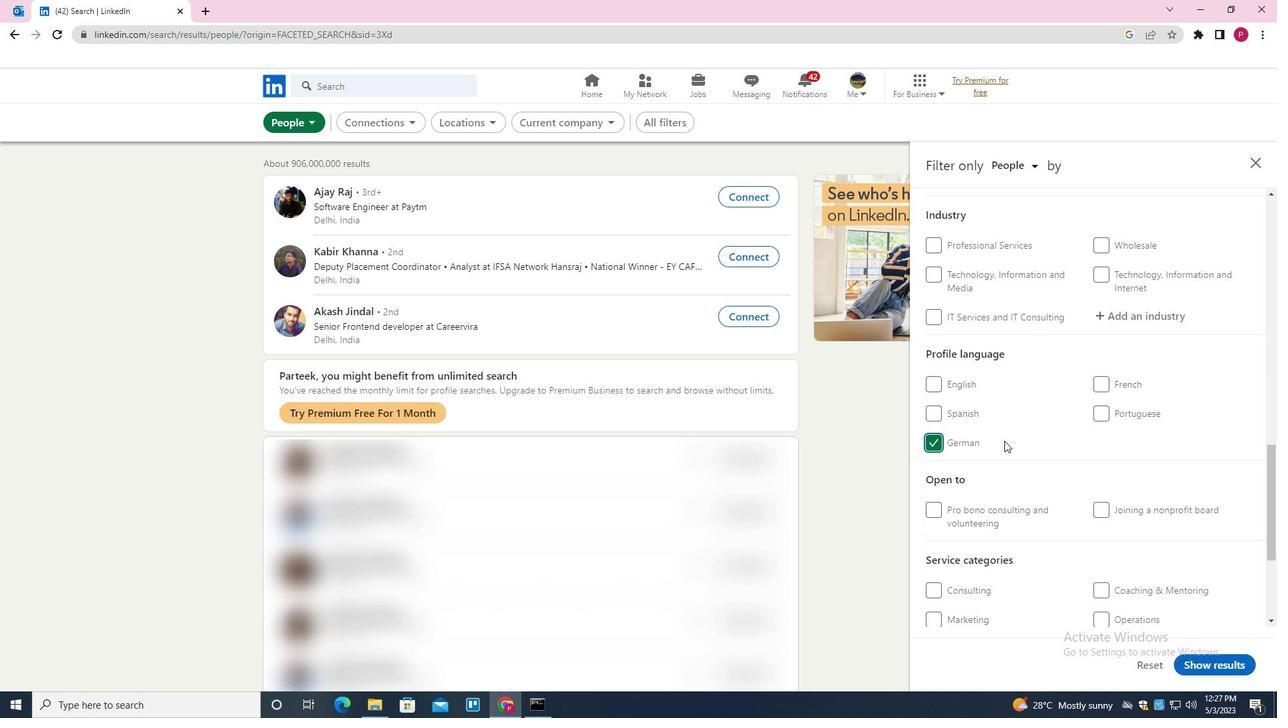 
Action: Mouse scrolled (1005, 441) with delta (0, 0)
Screenshot: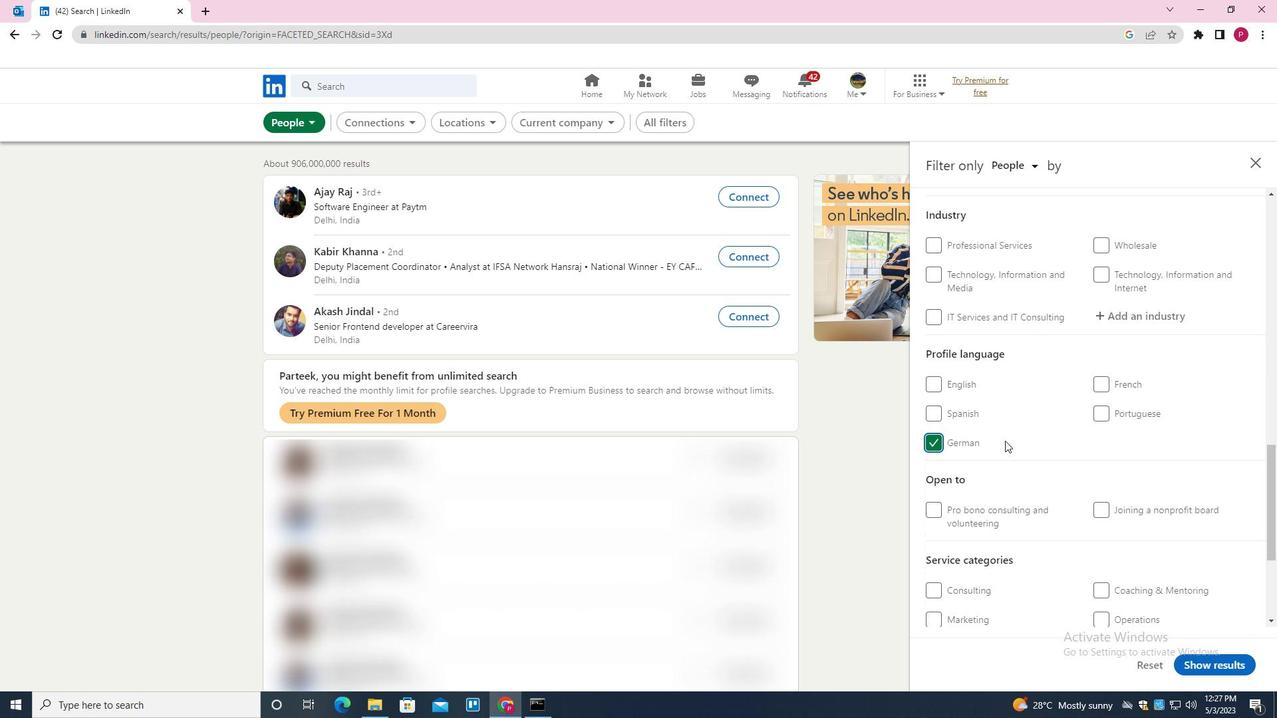 
Action: Mouse scrolled (1005, 441) with delta (0, 0)
Screenshot: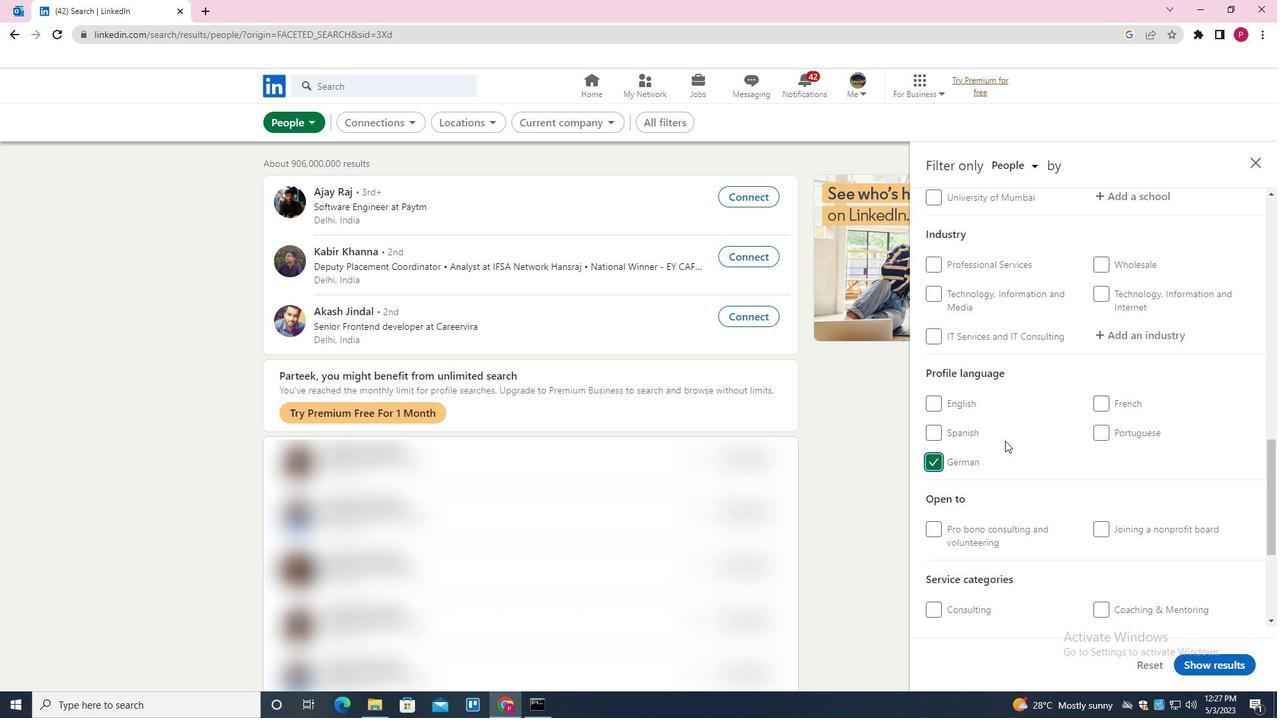 
Action: Mouse moved to (1105, 329)
Screenshot: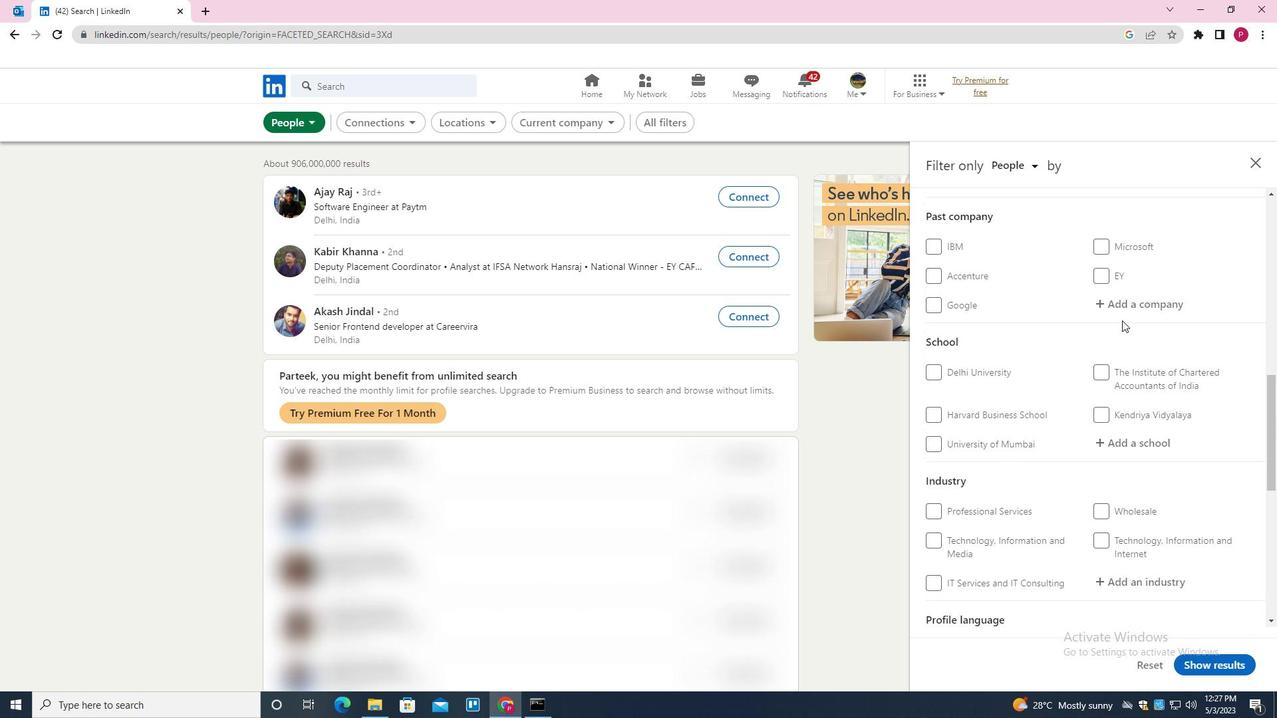 
Action: Mouse scrolled (1105, 330) with delta (0, 0)
Screenshot: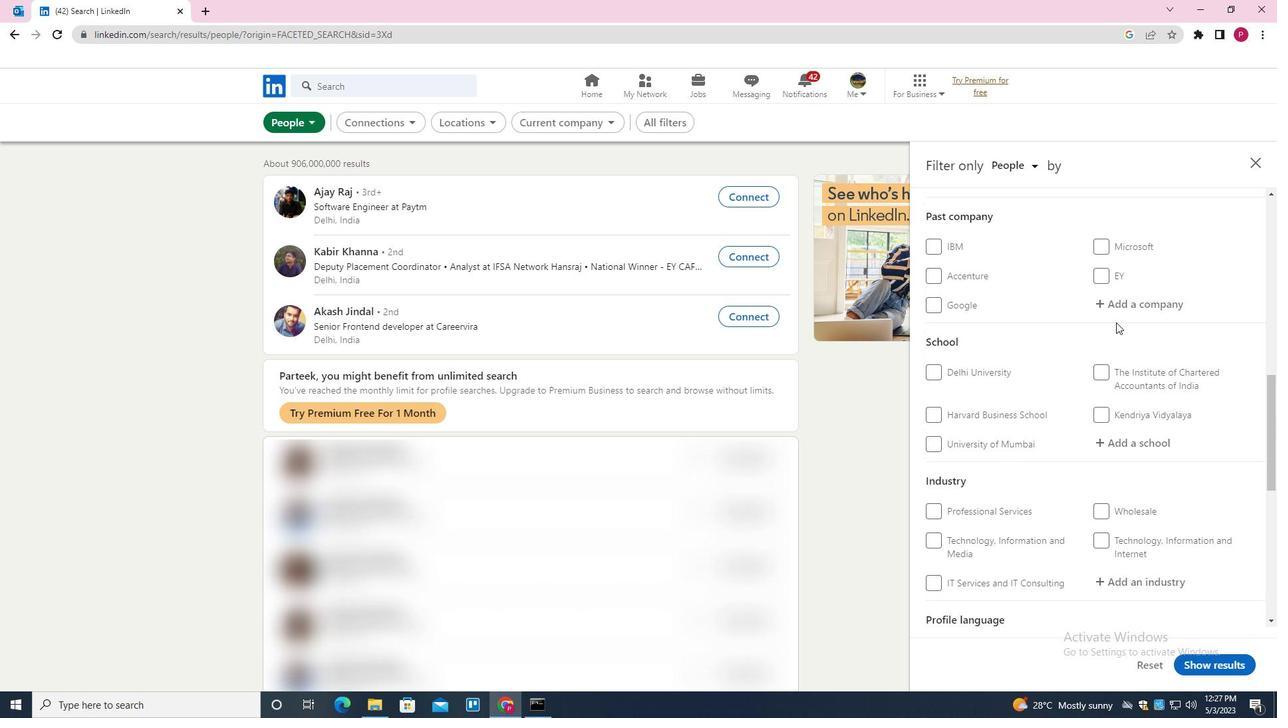 
Action: Mouse scrolled (1105, 330) with delta (0, 0)
Screenshot: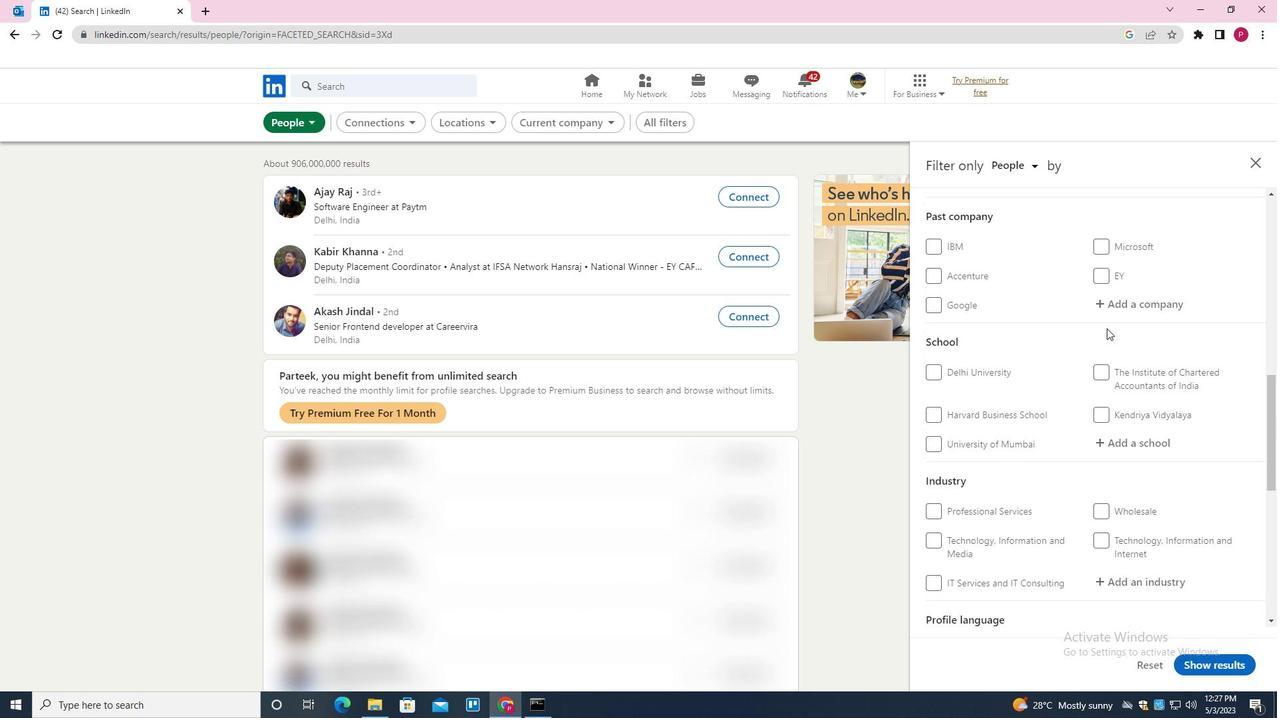 
Action: Mouse moved to (1122, 308)
Screenshot: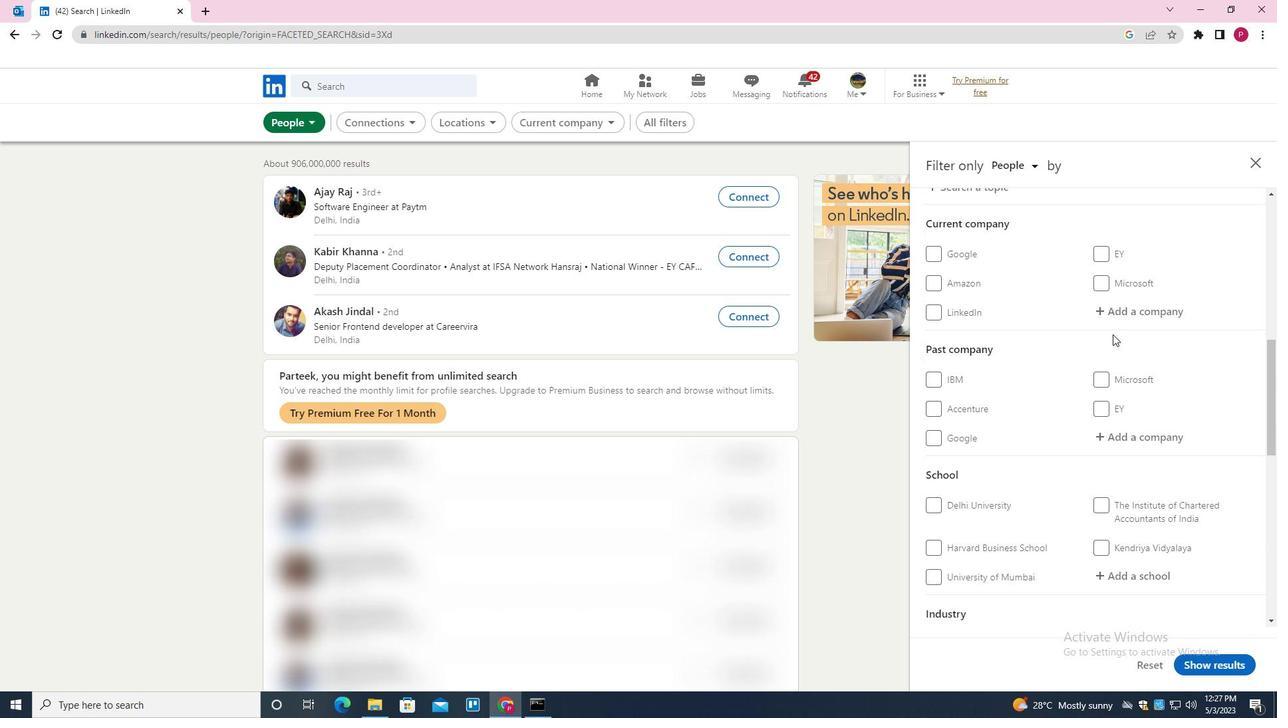 
Action: Mouse pressed left at (1122, 308)
Screenshot: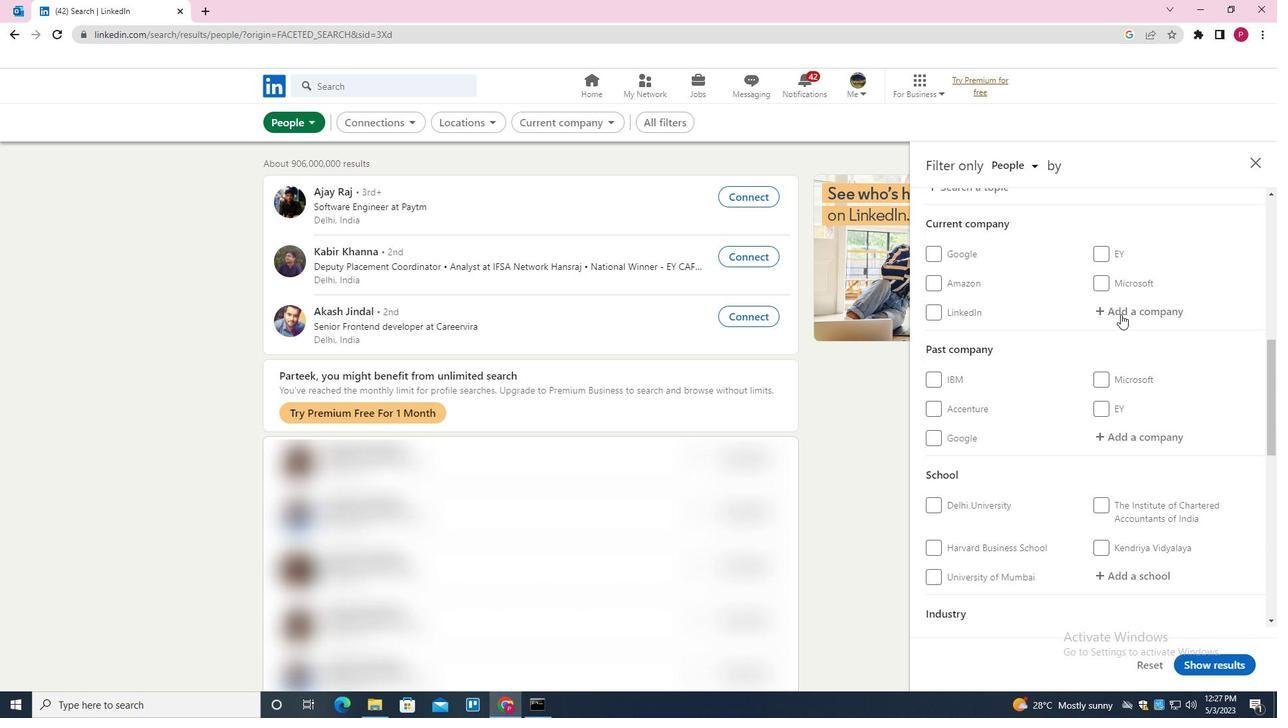 
Action: Key pressed <Key.shift>SANGHI<Key.space>INDUSTRIES<Key.space>LTD<Key.down><Key.enter>
Screenshot: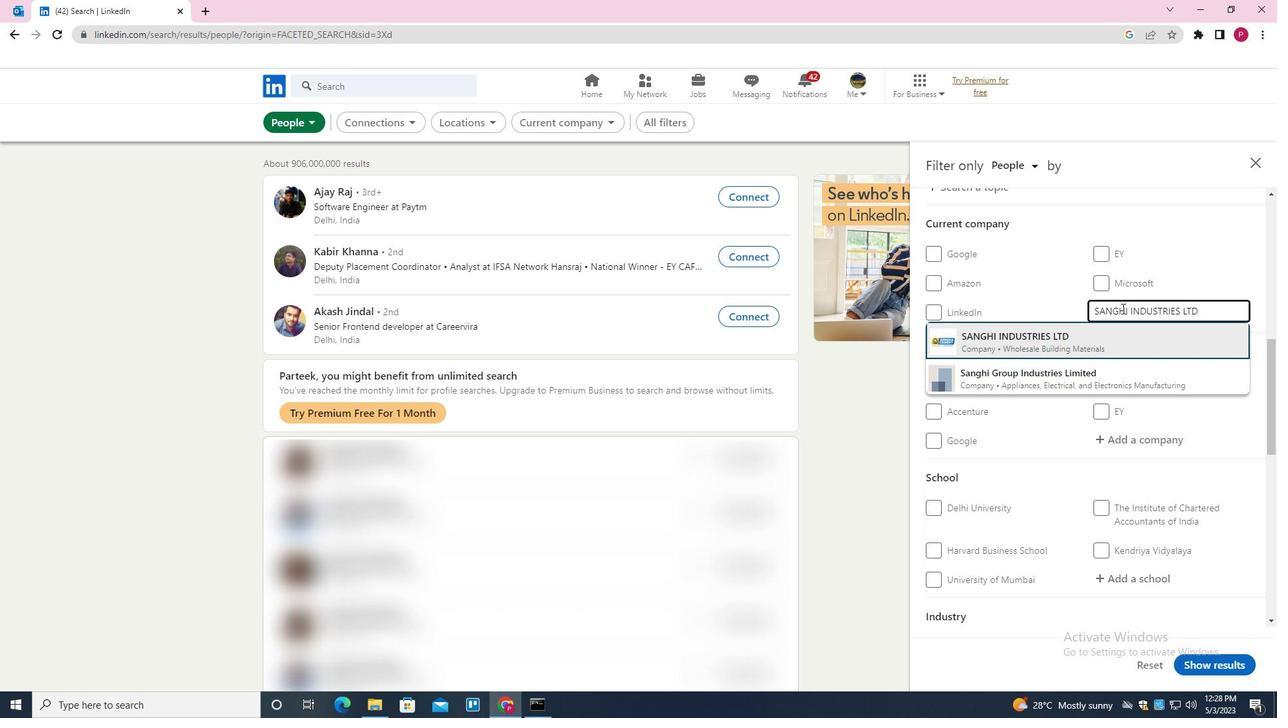 
Action: Mouse moved to (1053, 318)
Screenshot: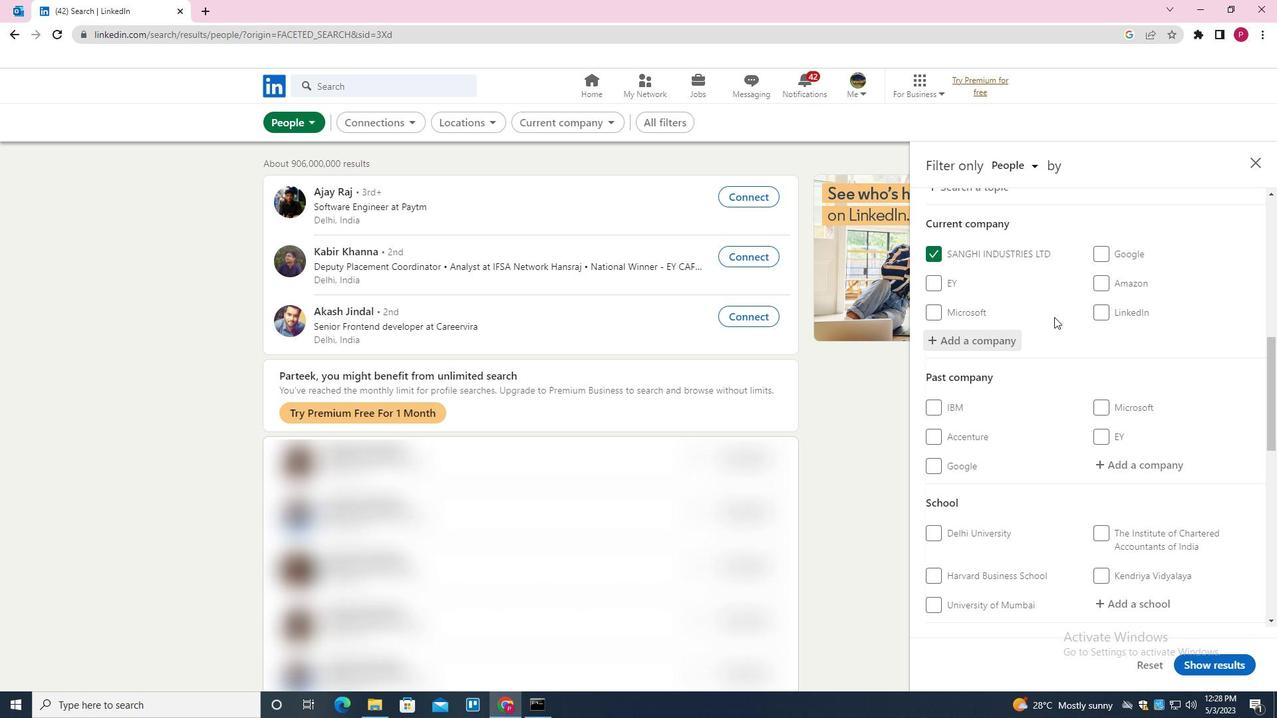 
Action: Mouse scrolled (1053, 318) with delta (0, 0)
Screenshot: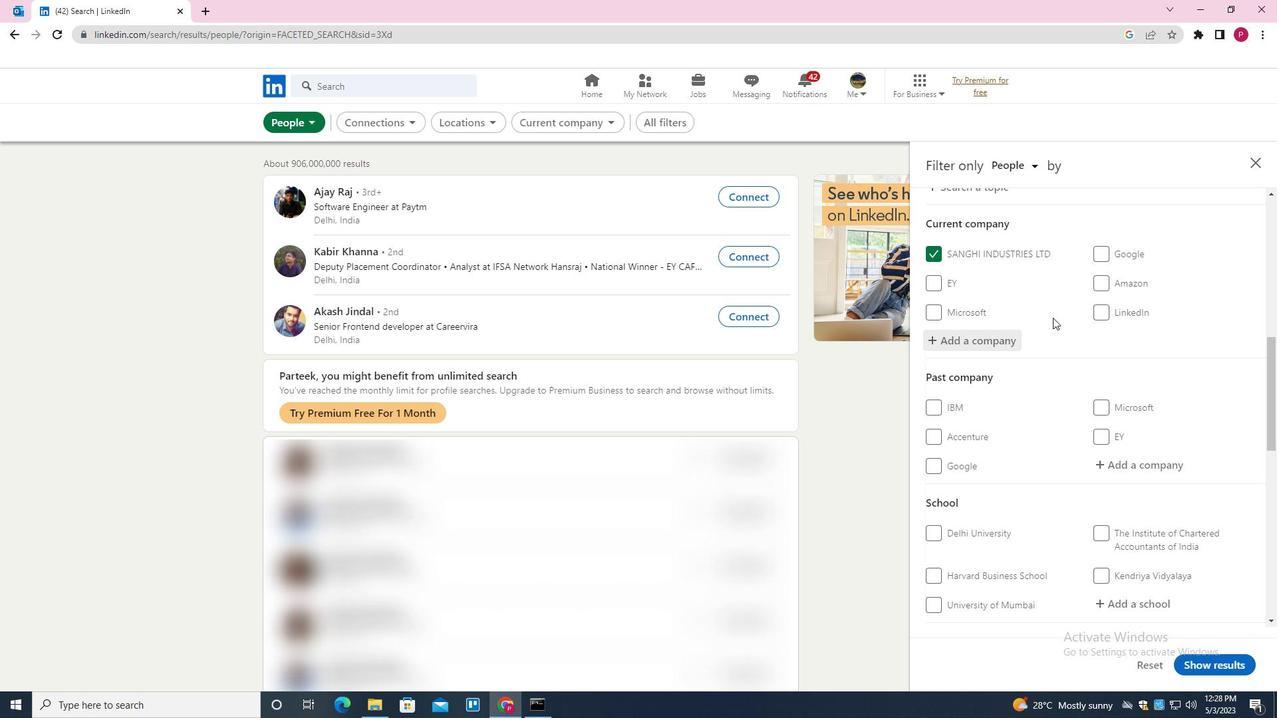 
Action: Mouse scrolled (1053, 318) with delta (0, 0)
Screenshot: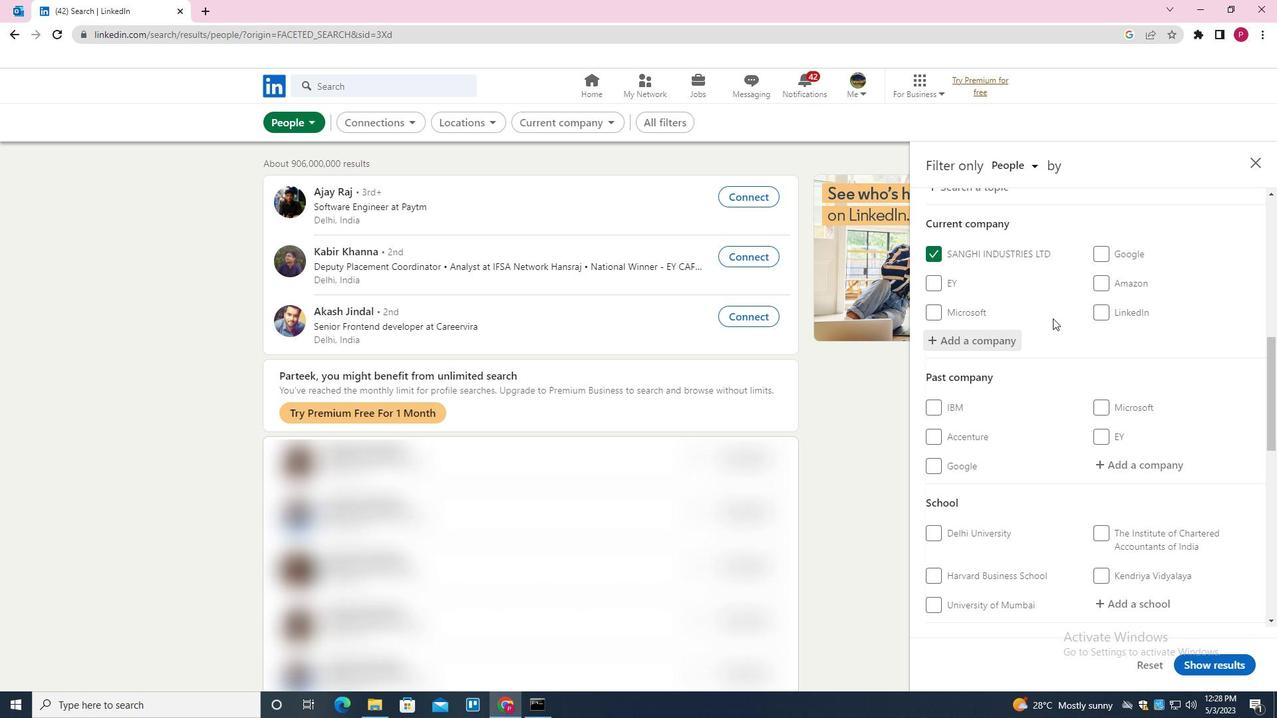
Action: Mouse scrolled (1053, 318) with delta (0, 0)
Screenshot: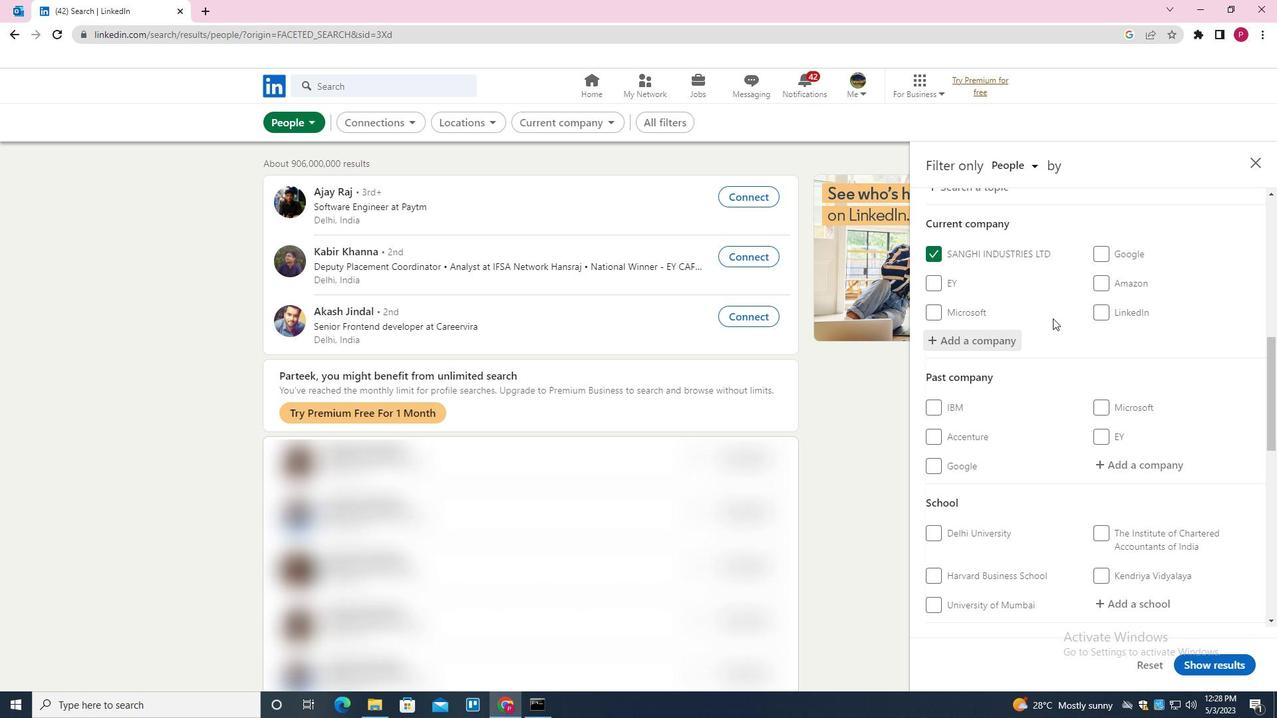 
Action: Mouse scrolled (1053, 318) with delta (0, 0)
Screenshot: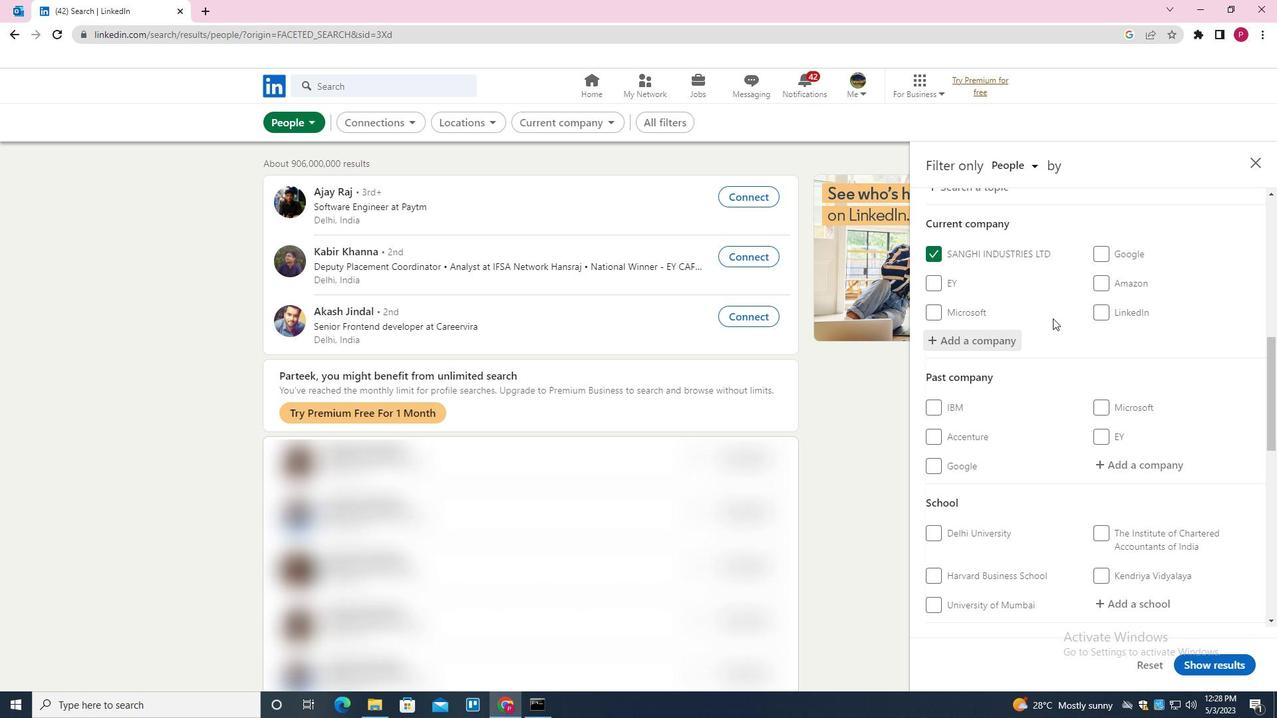 
Action: Mouse moved to (1139, 338)
Screenshot: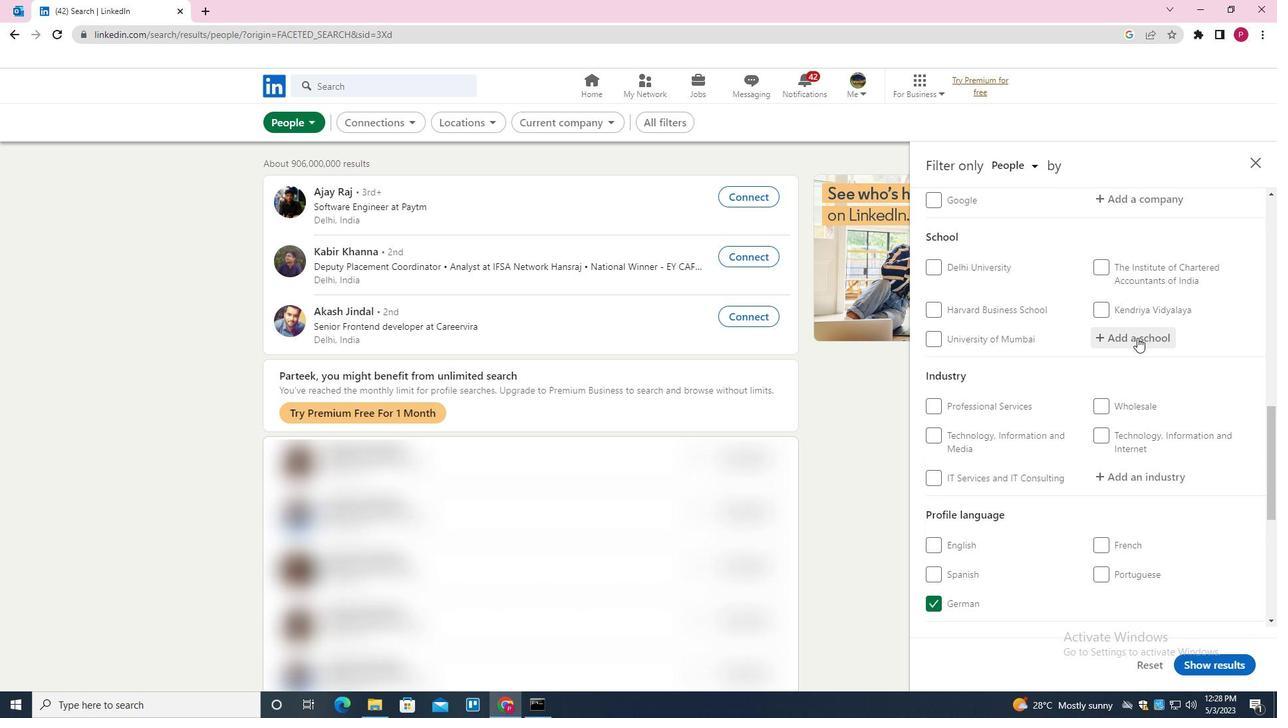 
Action: Mouse pressed left at (1139, 338)
Screenshot: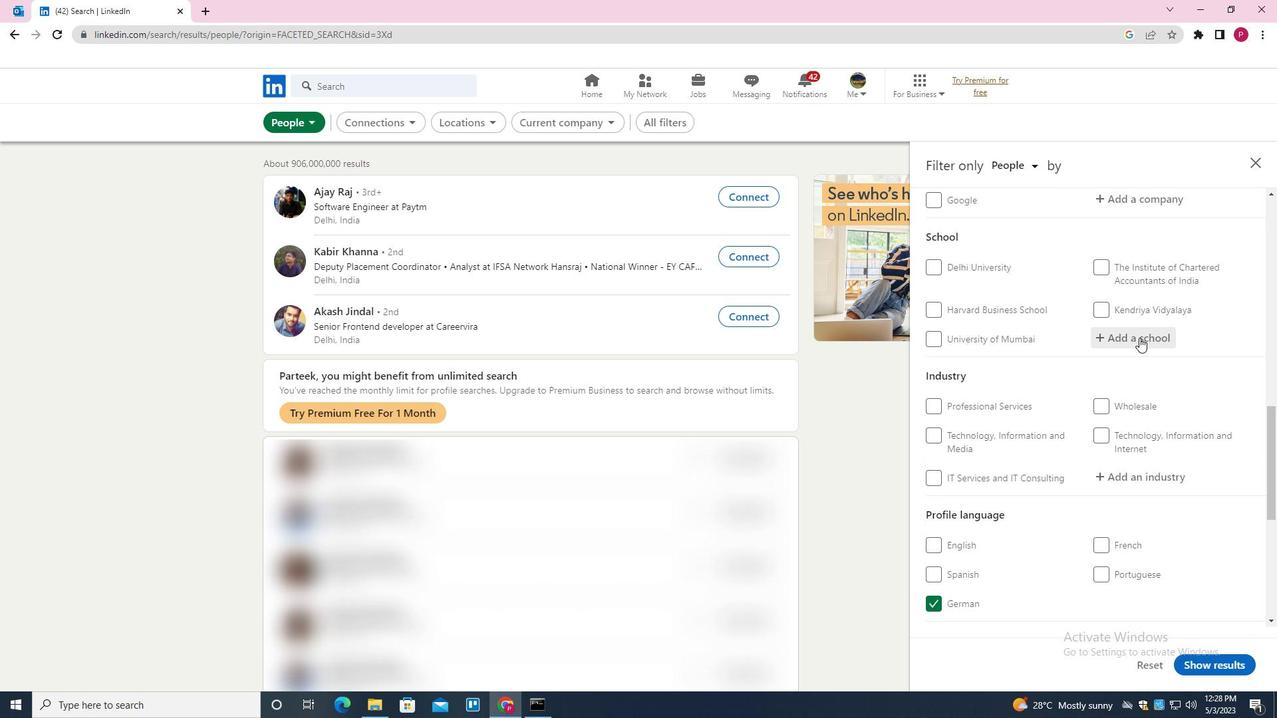 
Action: Key pressed <Key.shift>MANONMANIAM<Key.space><Key.shift>SUNDARANAR<Key.space><Key.shift><Key.shift>UNIVERSITY<Key.down><Key.enter>
Screenshot: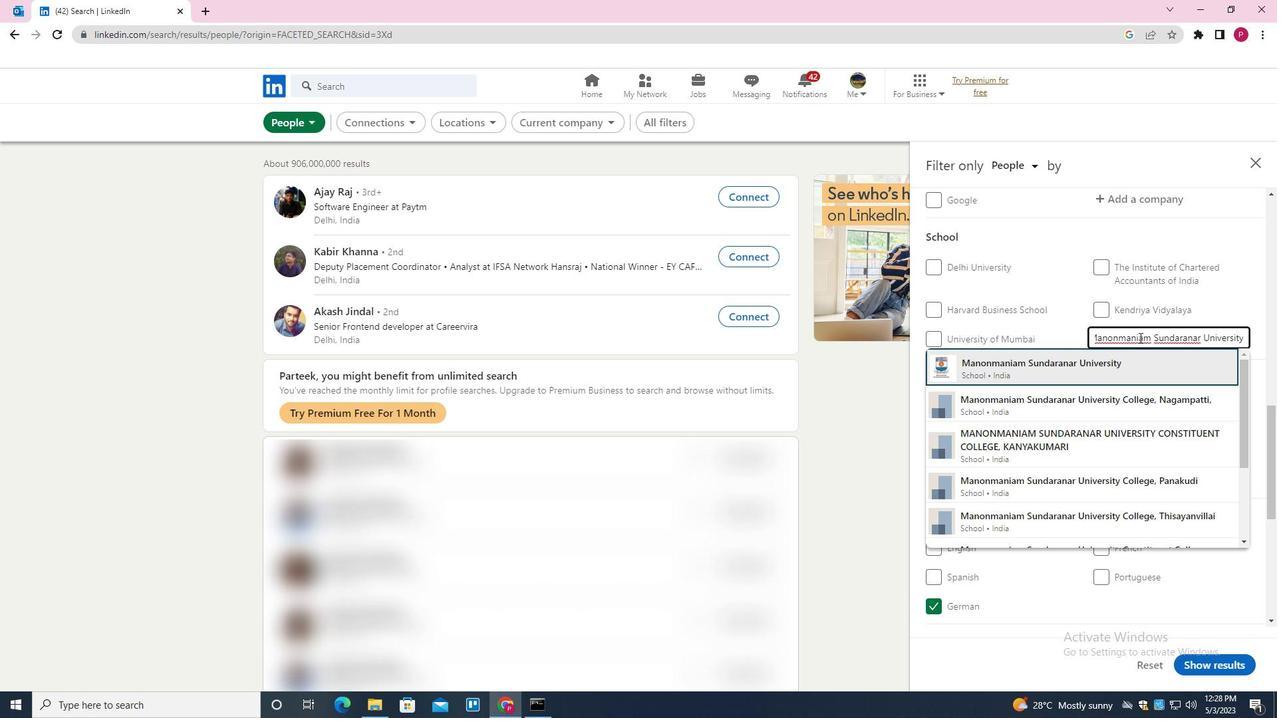 
Action: Mouse moved to (1070, 362)
Screenshot: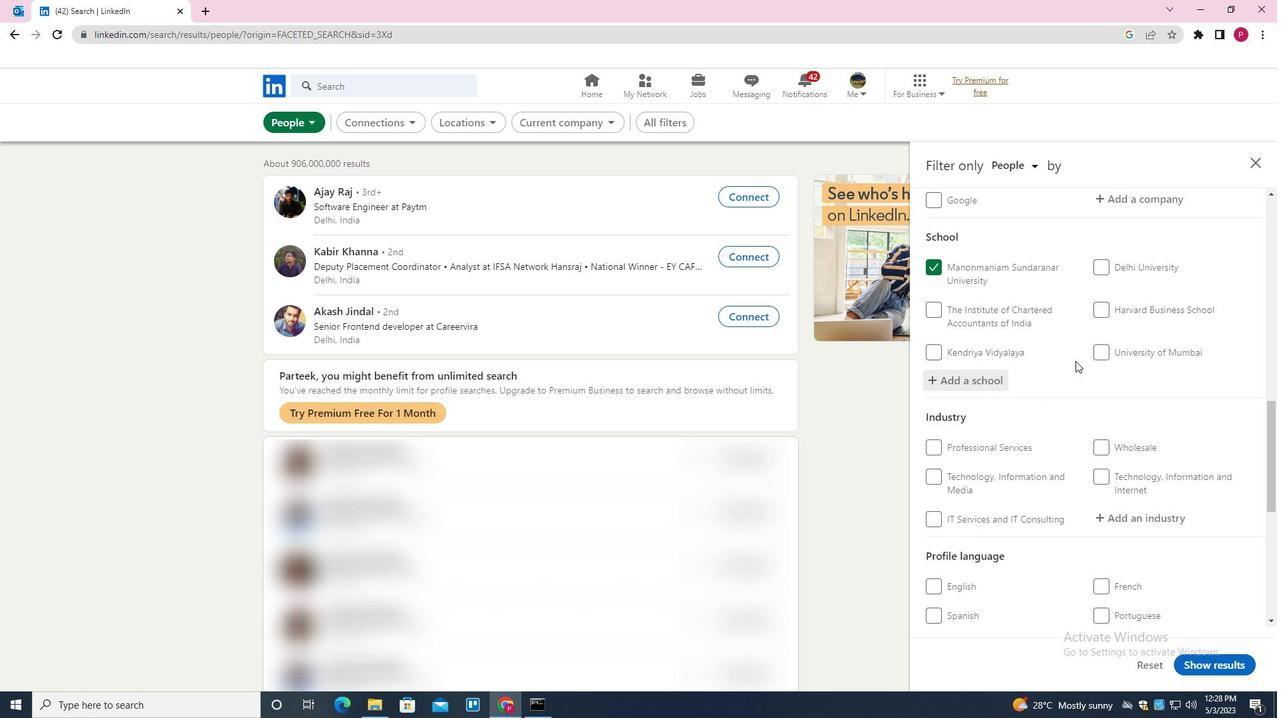 
Action: Mouse scrolled (1070, 362) with delta (0, 0)
Screenshot: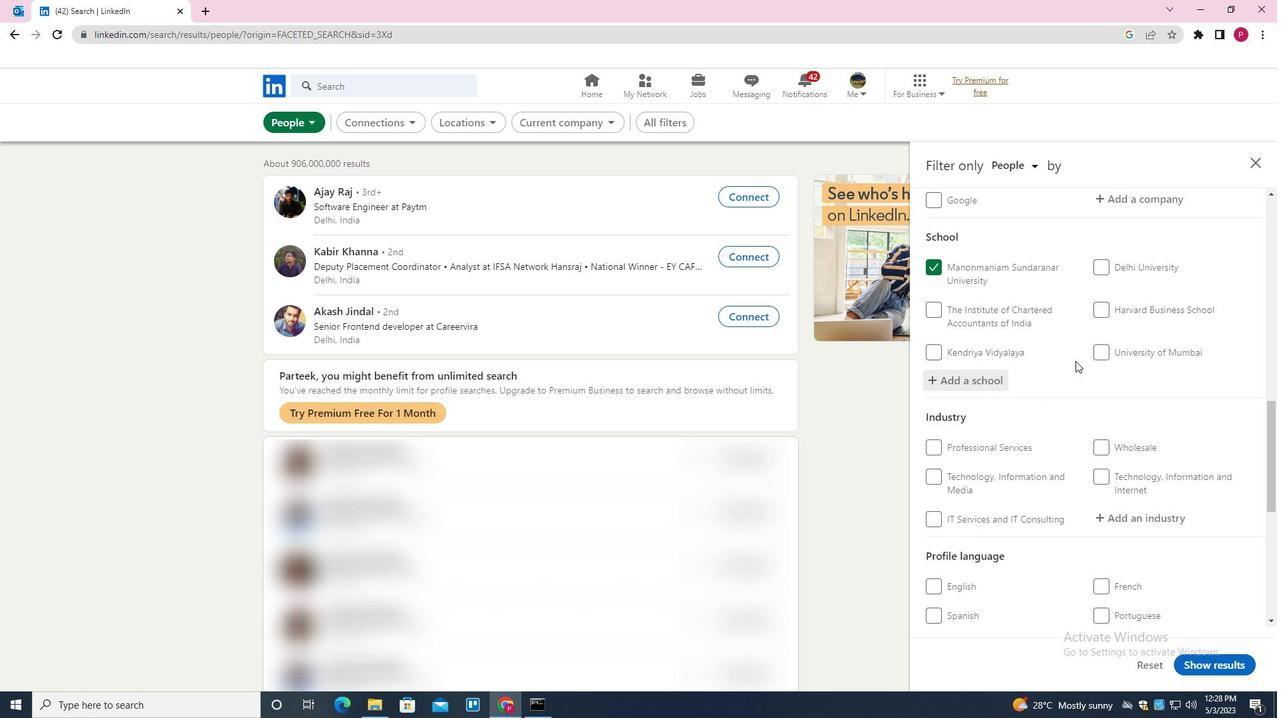 
Action: Mouse moved to (1070, 362)
Screenshot: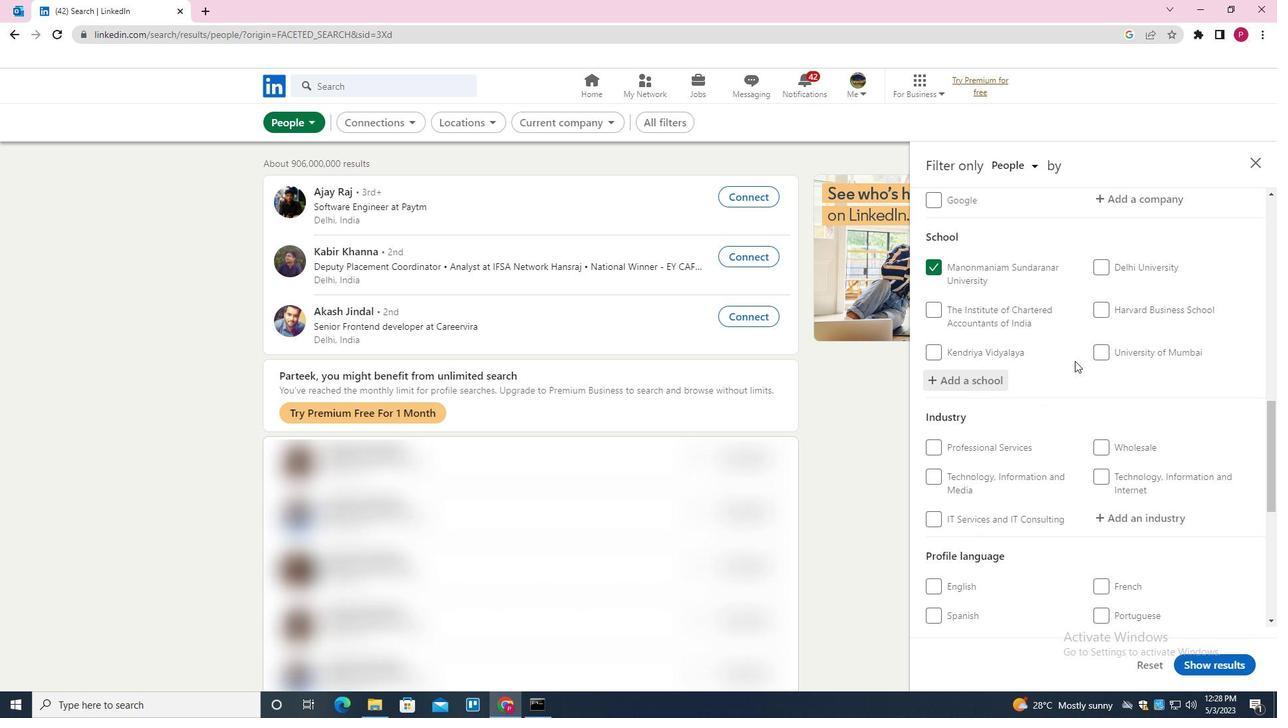 
Action: Mouse scrolled (1070, 362) with delta (0, 0)
Screenshot: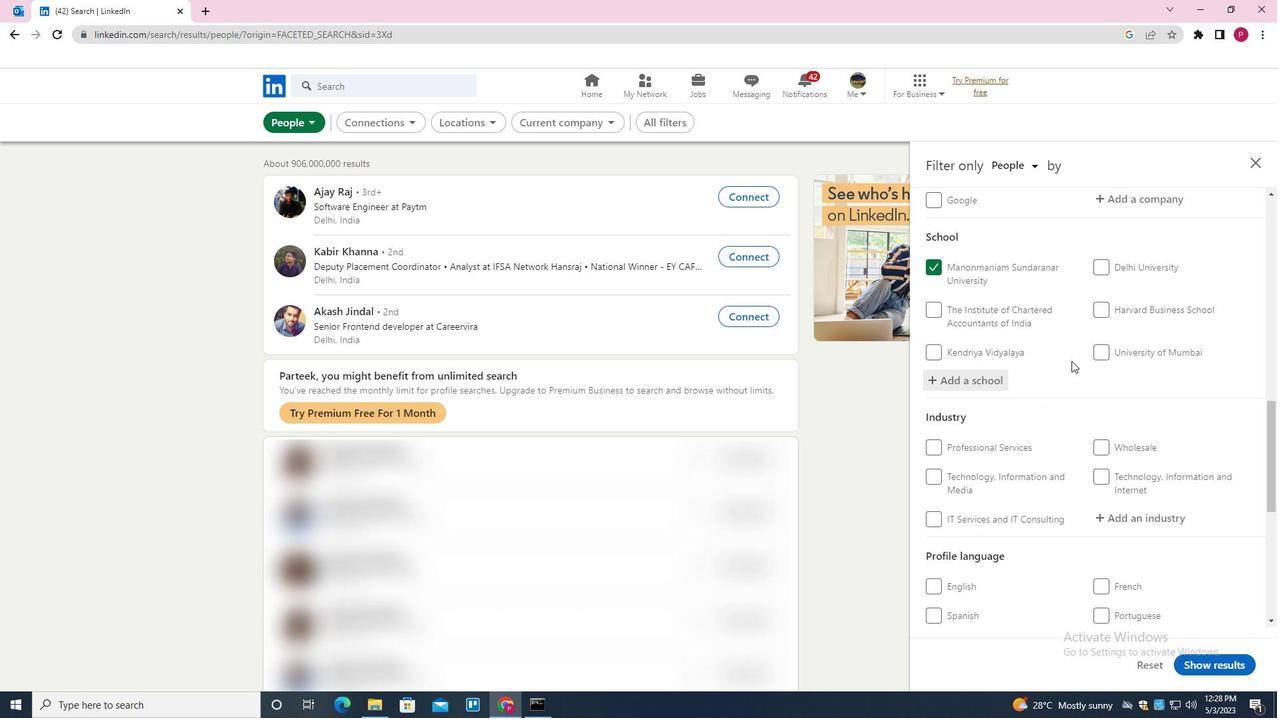 
Action: Mouse moved to (1070, 363)
Screenshot: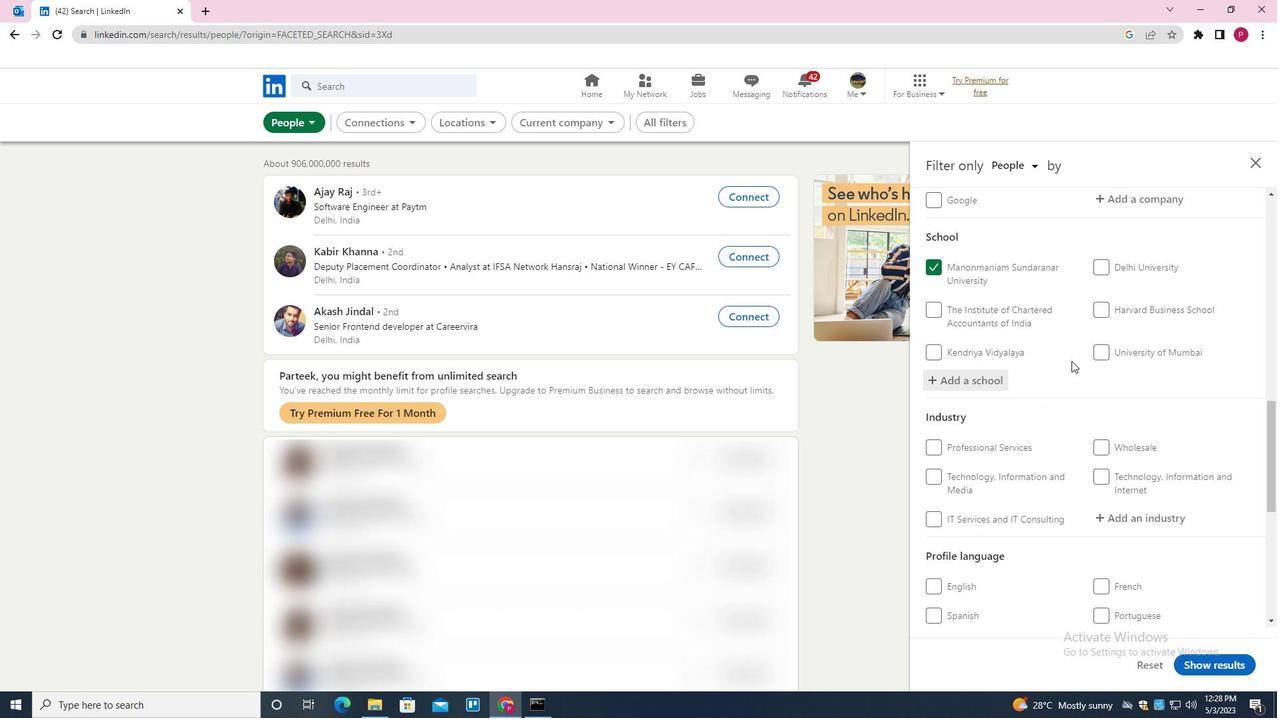 
Action: Mouse scrolled (1070, 362) with delta (0, 0)
Screenshot: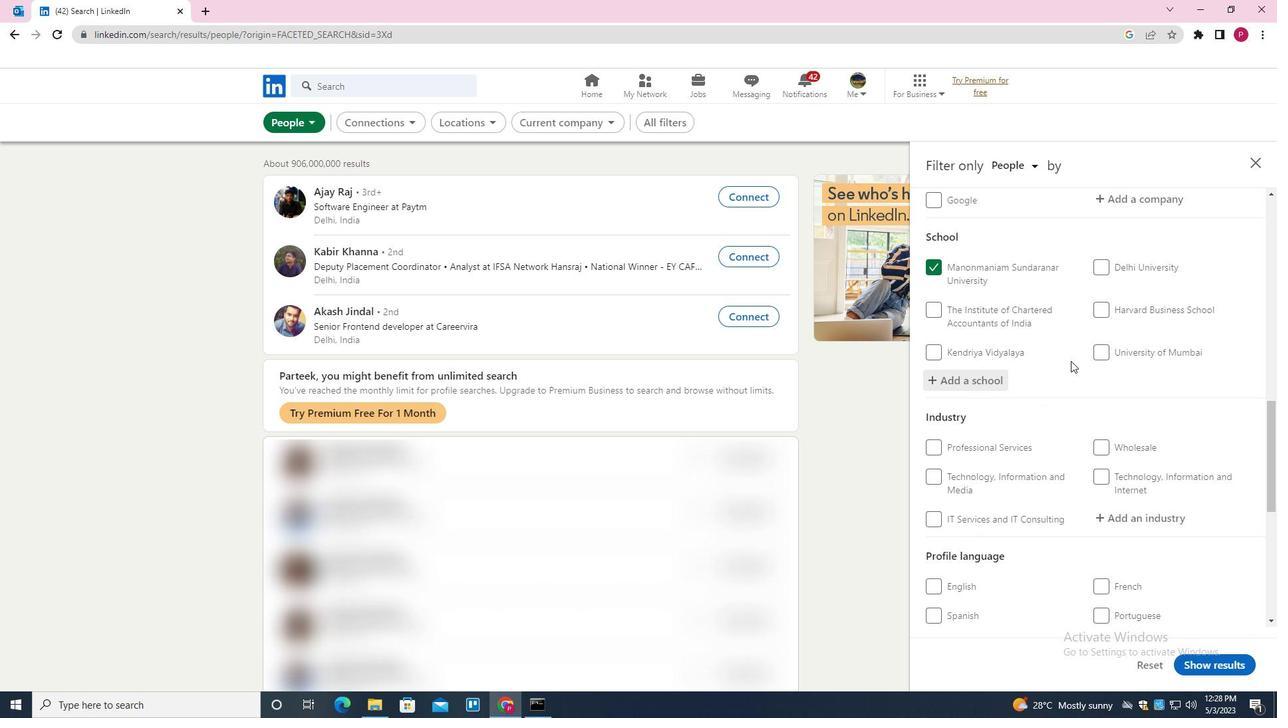 
Action: Mouse scrolled (1070, 362) with delta (0, 0)
Screenshot: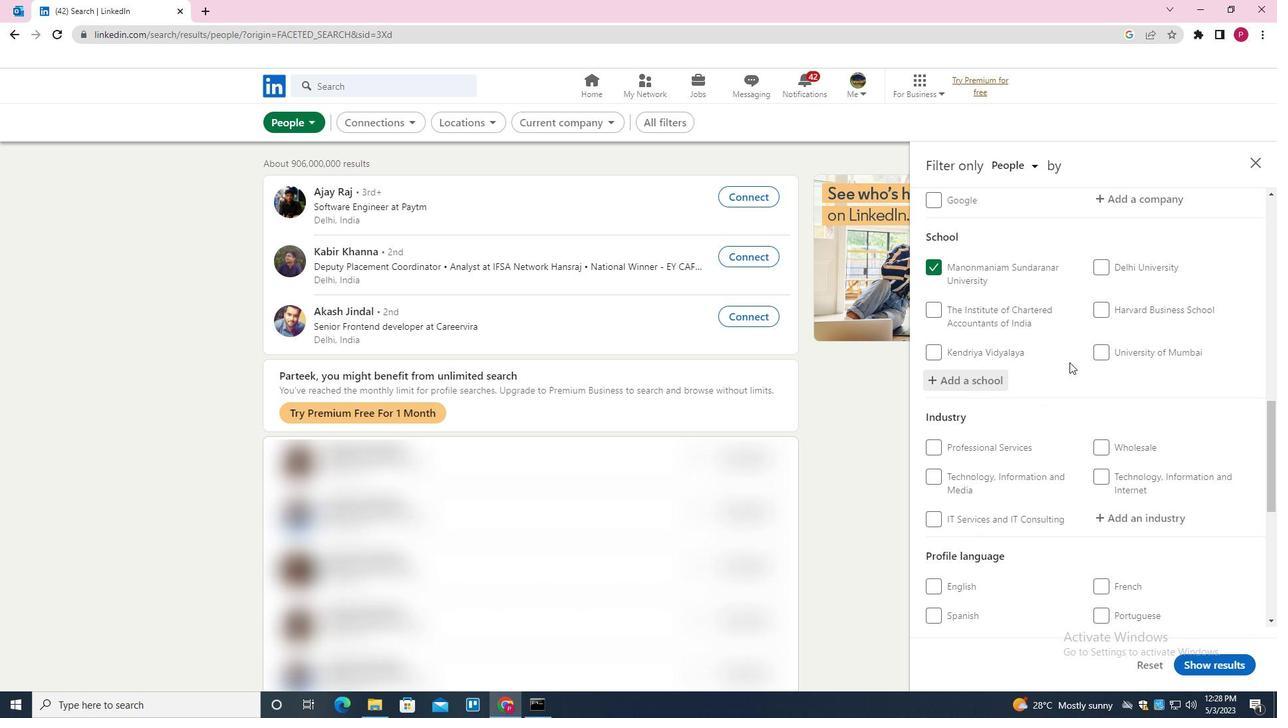 
Action: Mouse moved to (1149, 250)
Screenshot: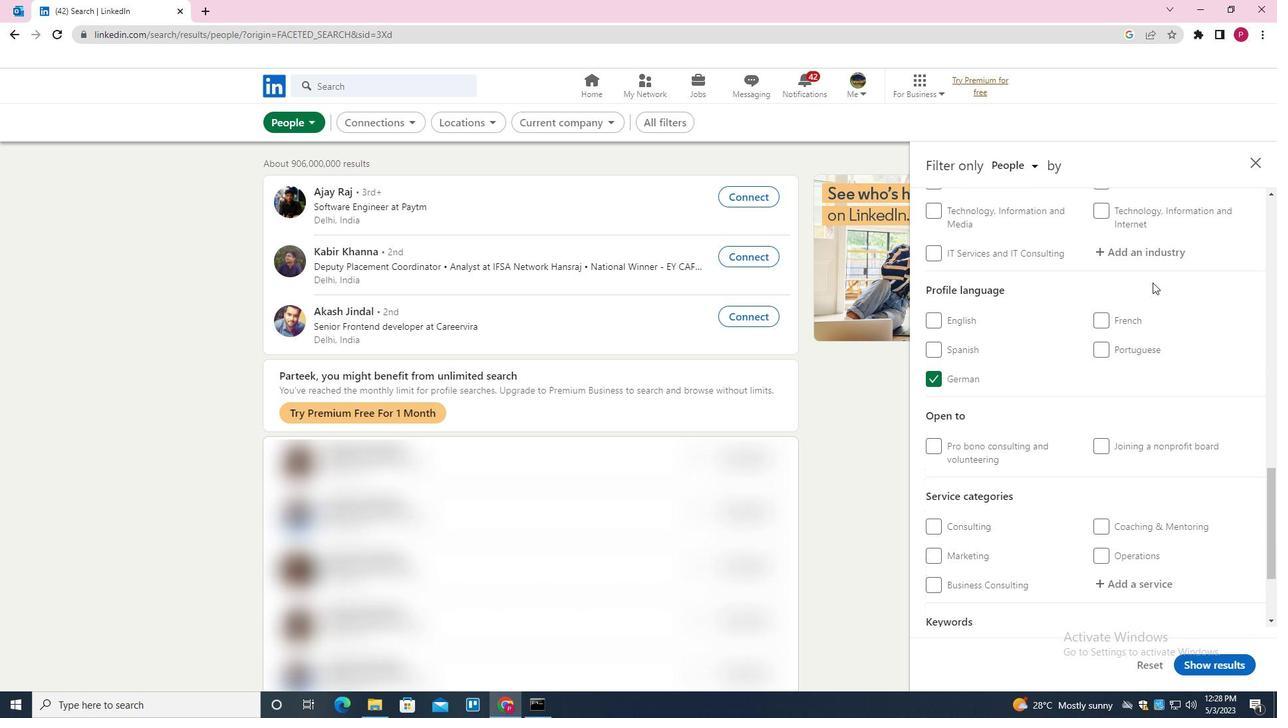 
Action: Mouse pressed left at (1149, 250)
Screenshot: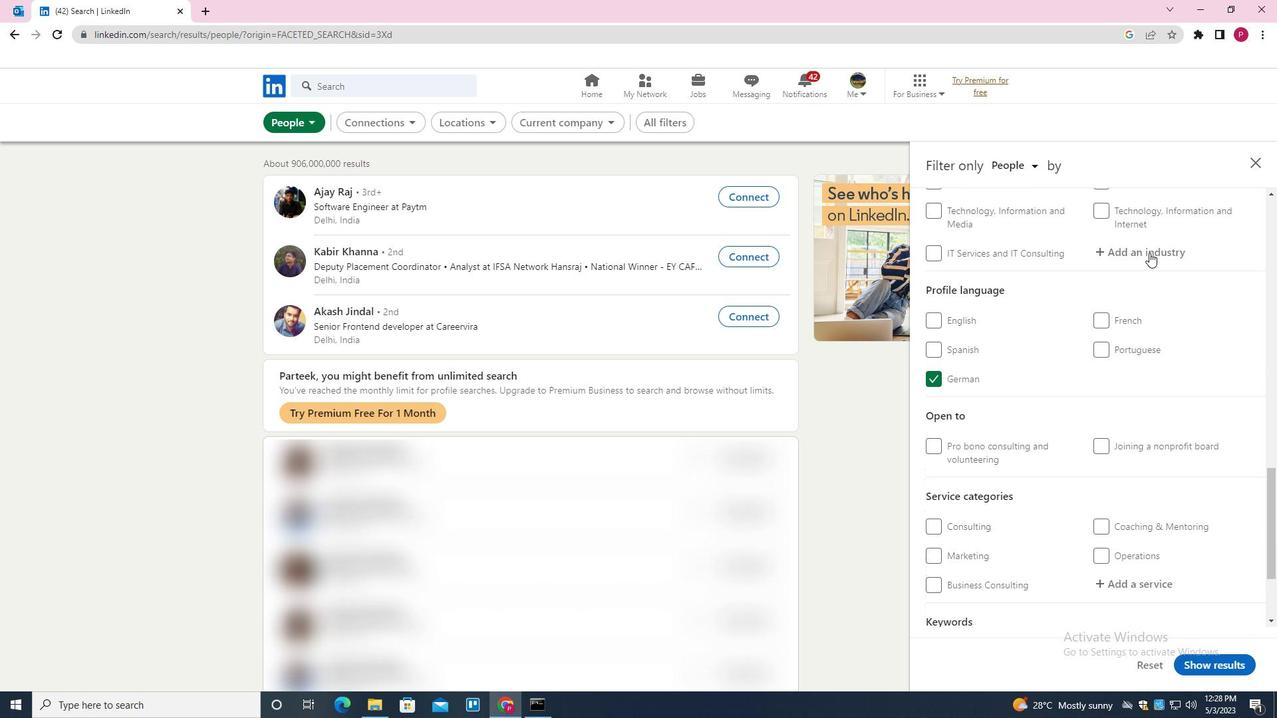 
Action: Key pressed <Key.shift>SPACE<Key.space><Key.shift><Key.shift><Key.shift>RESEARCH<Key.space>AND<Key.space><Key.shift>TECHNOLGY<Key.down><Key.backspace><Key.backspace><Key.backspace>LOGY<Key.down><Key.enter>
Screenshot: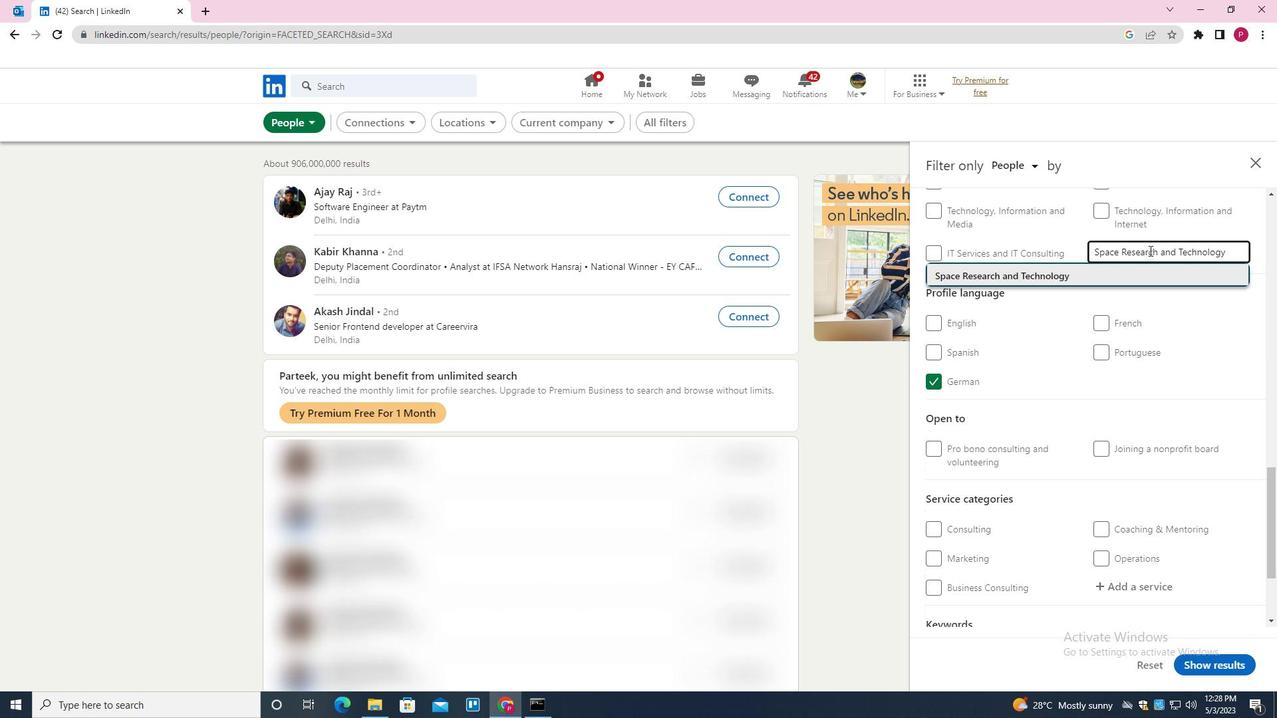 
Action: Mouse moved to (1123, 299)
Screenshot: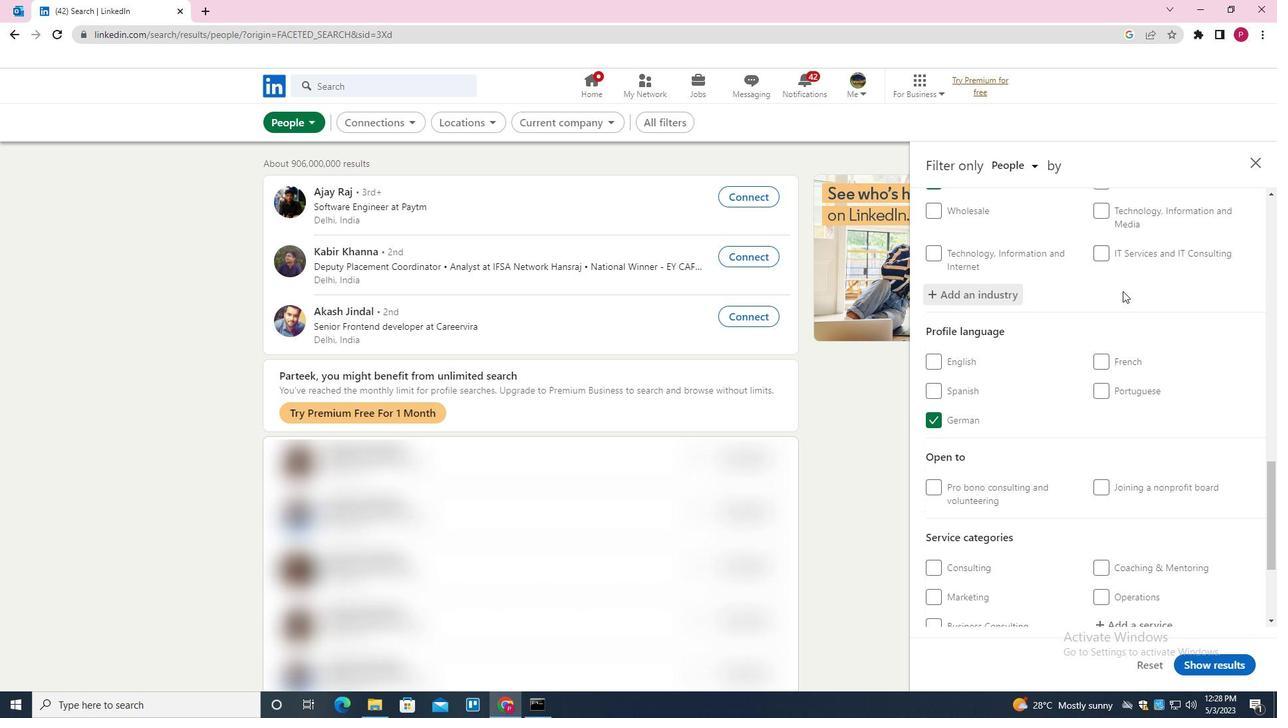 
Action: Mouse scrolled (1123, 298) with delta (0, 0)
Screenshot: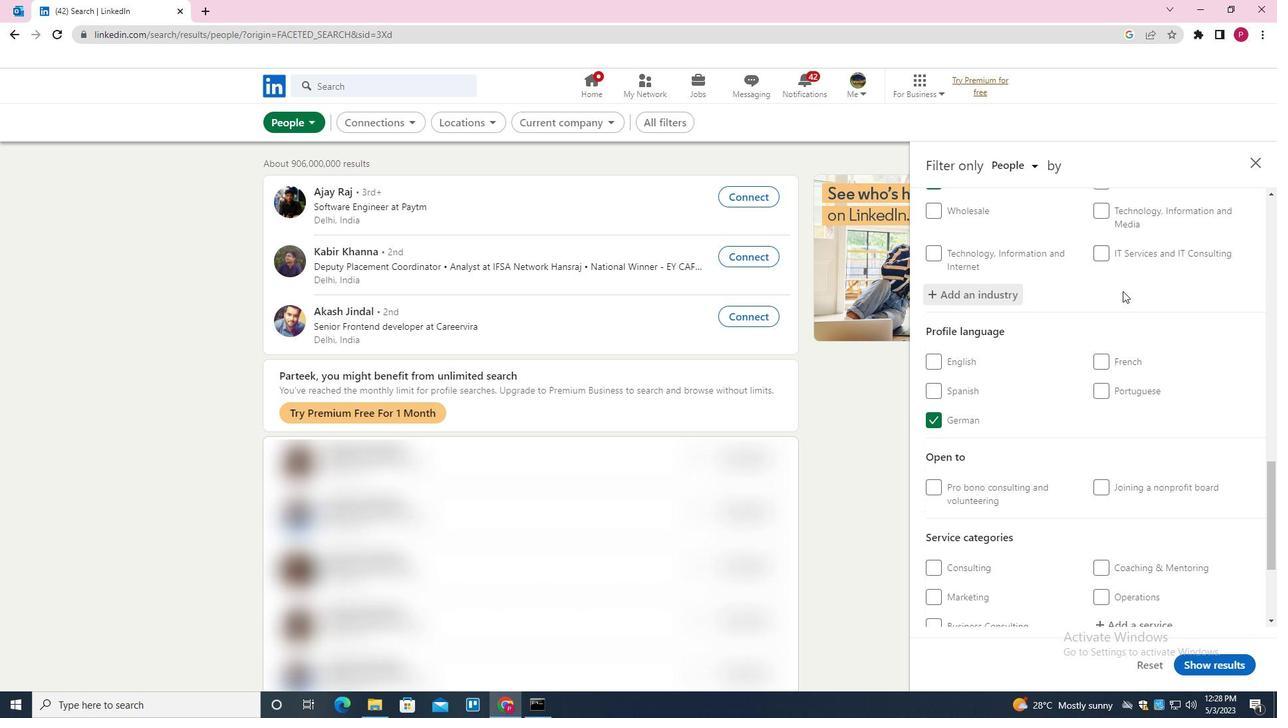
Action: Mouse moved to (1124, 304)
Screenshot: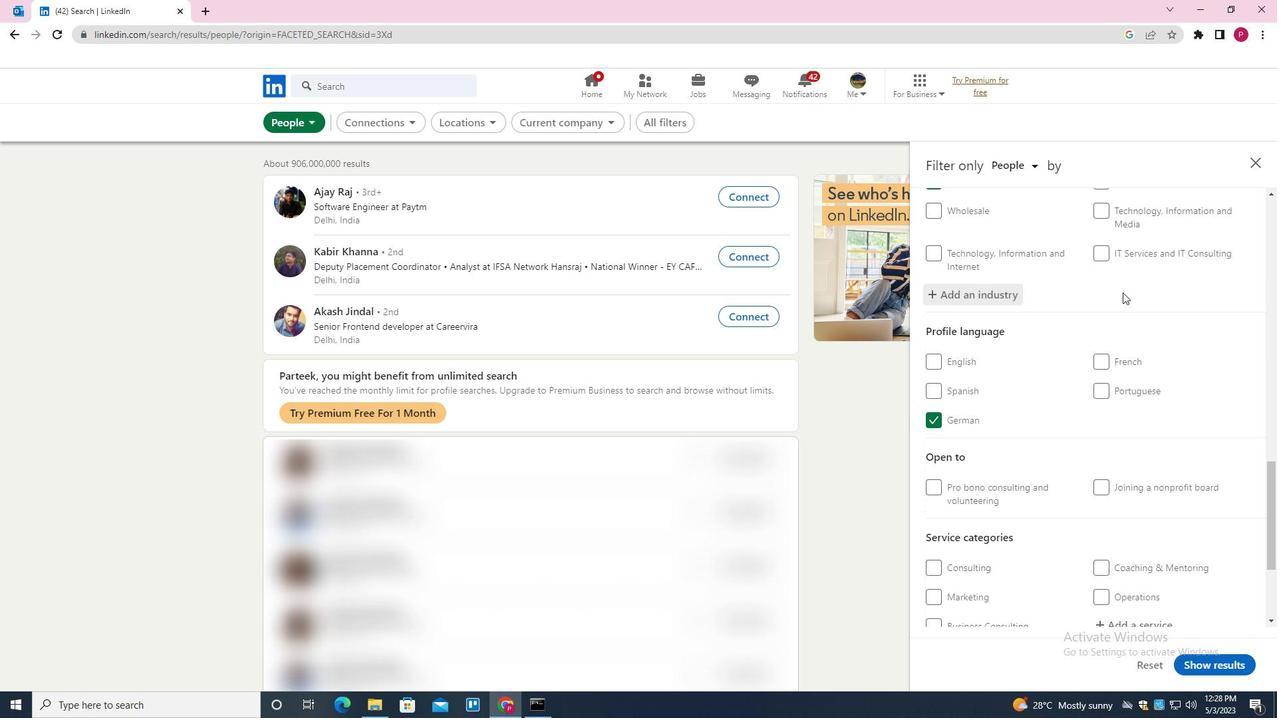 
Action: Mouse scrolled (1124, 304) with delta (0, 0)
Screenshot: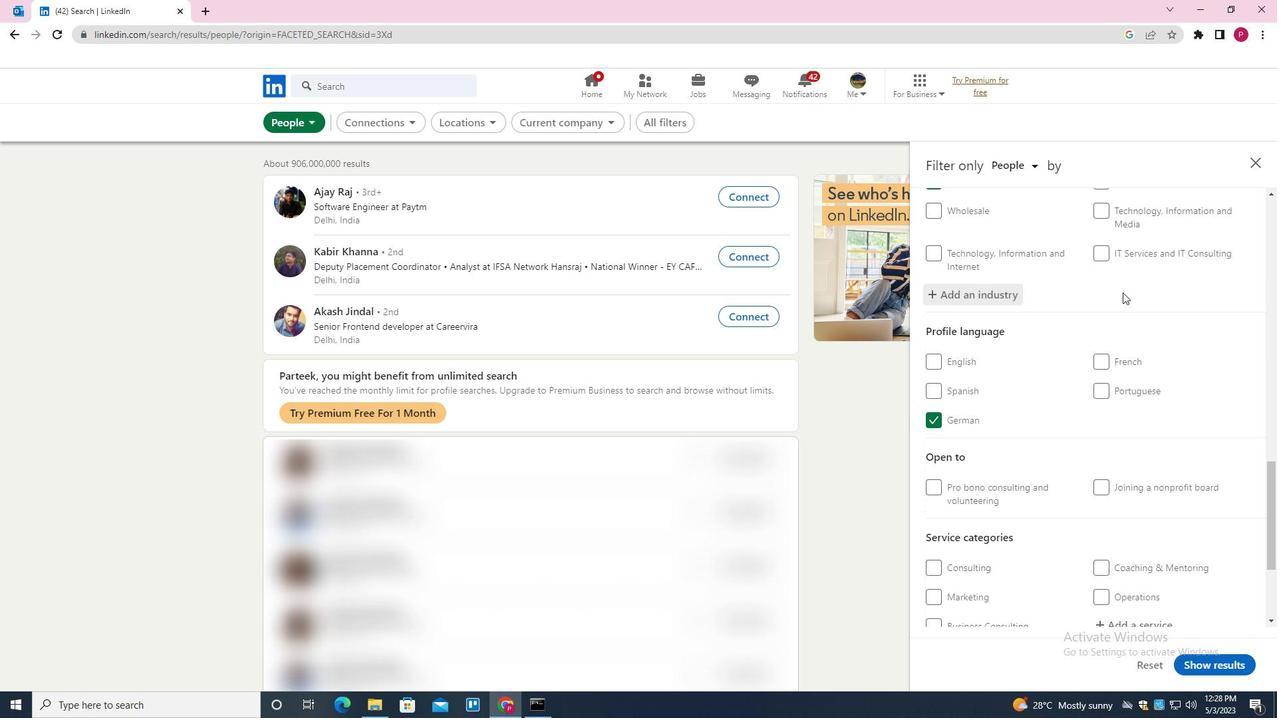 
Action: Mouse moved to (1129, 310)
Screenshot: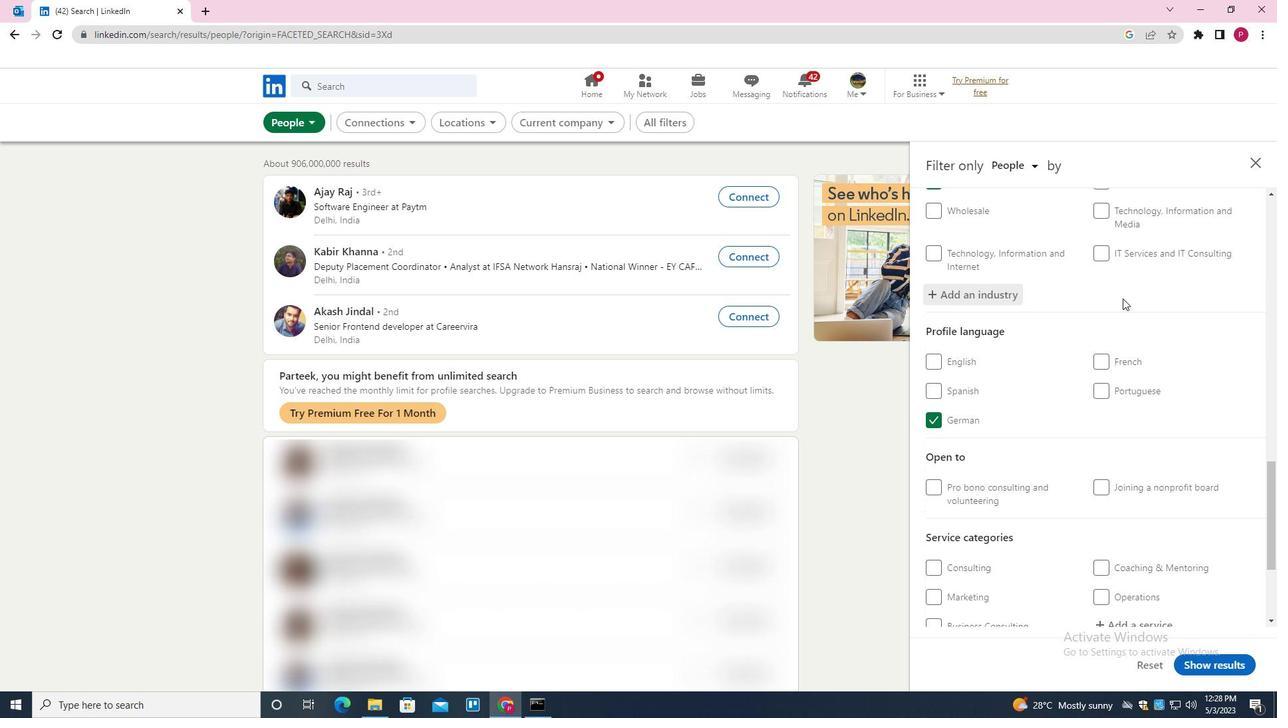 
Action: Mouse scrolled (1129, 309) with delta (0, 0)
Screenshot: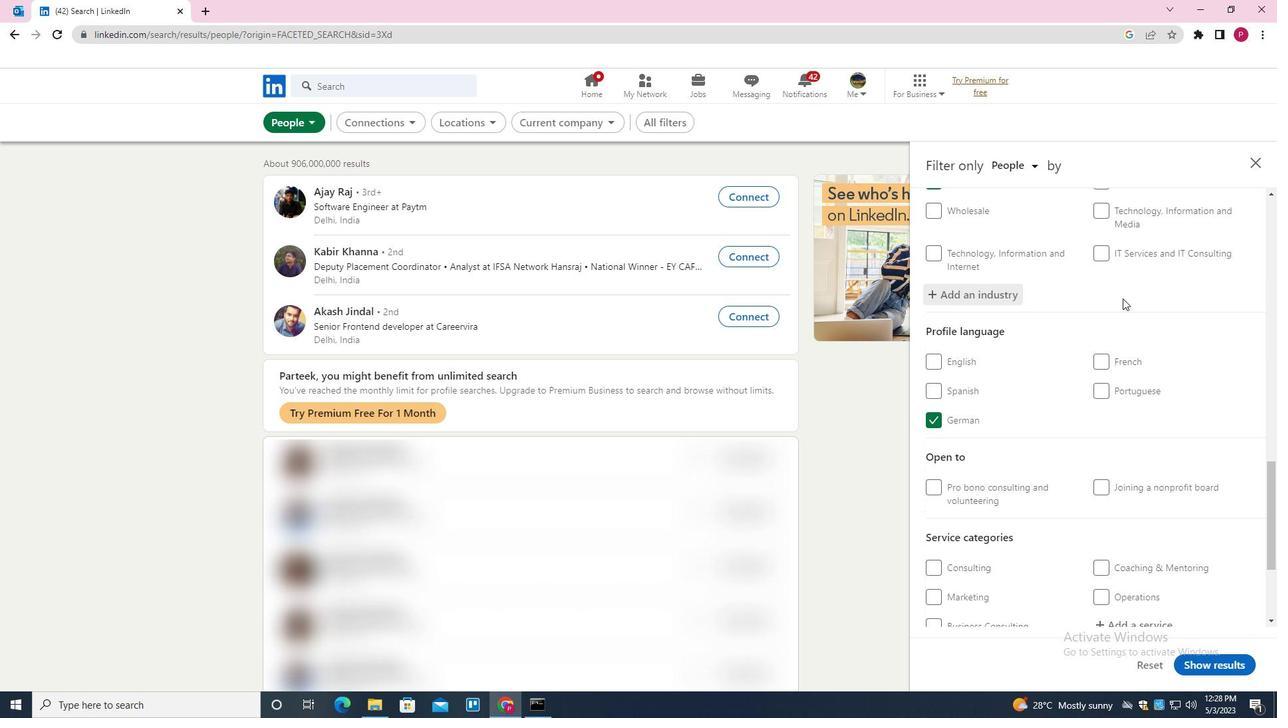 
Action: Mouse scrolled (1129, 309) with delta (0, 0)
Screenshot: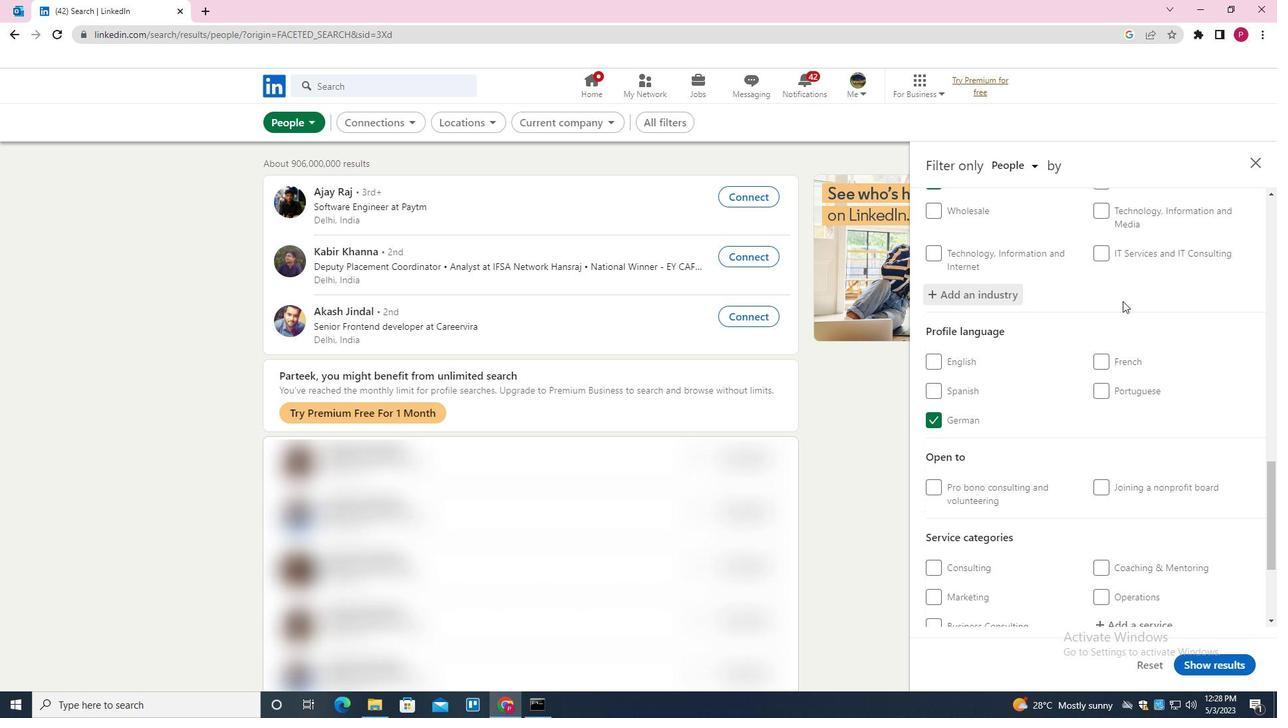 
Action: Mouse moved to (1131, 432)
Screenshot: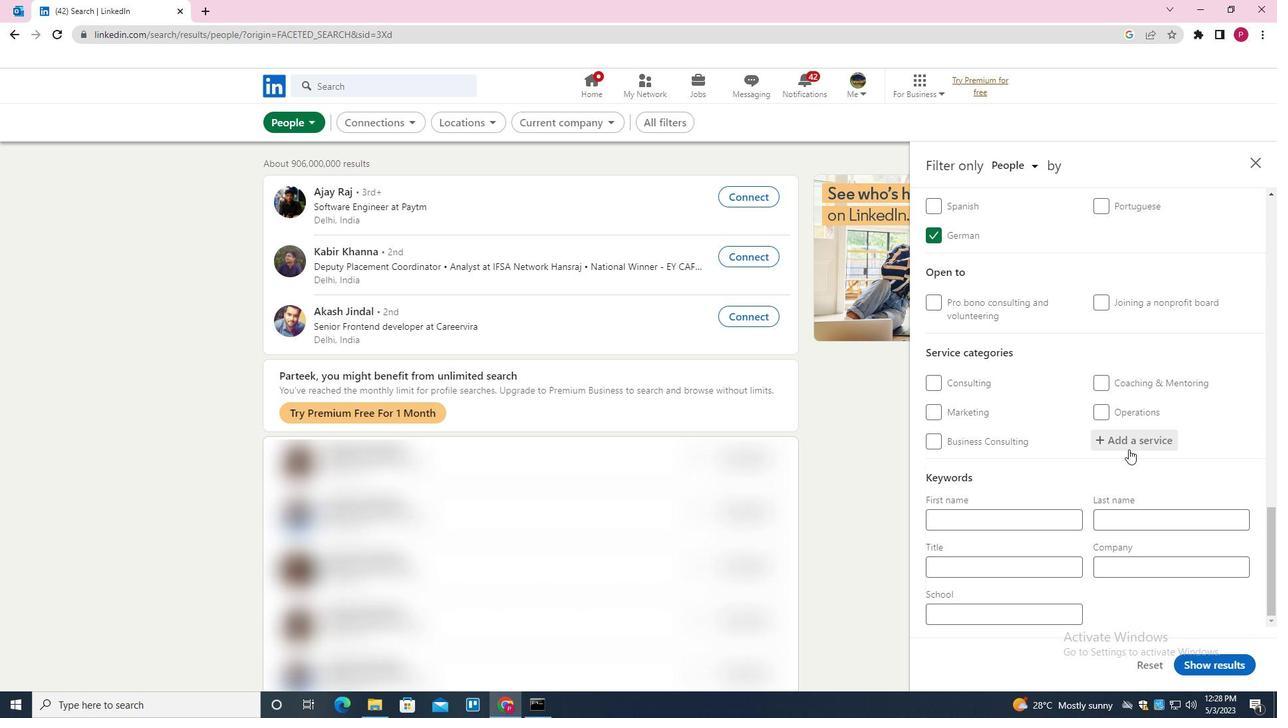 
Action: Mouse pressed left at (1131, 432)
Screenshot: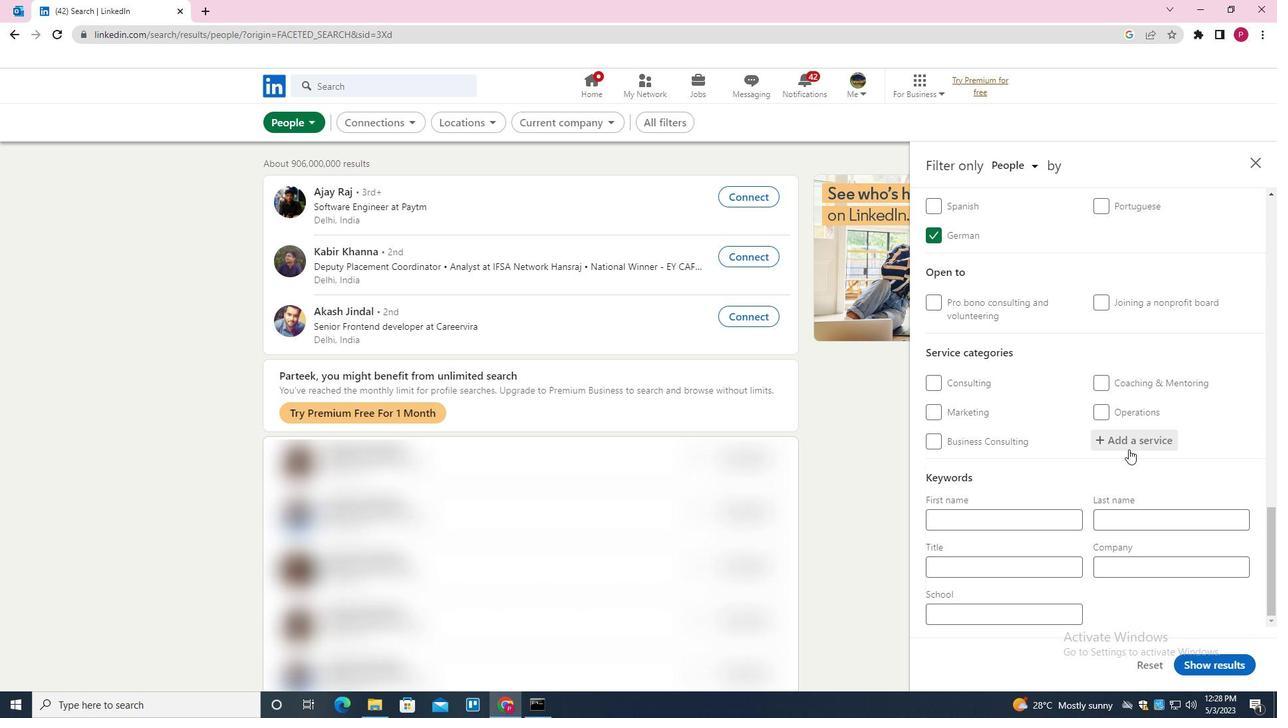 
Action: Mouse moved to (1132, 432)
Screenshot: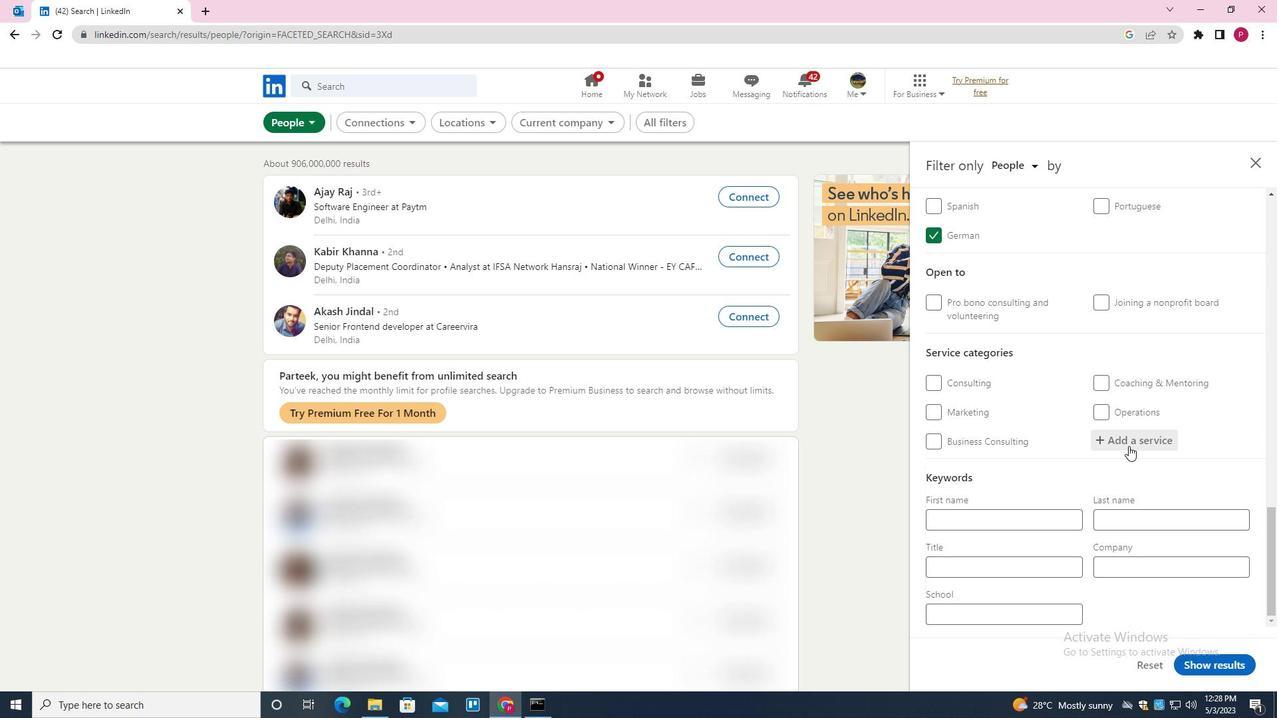 
Action: Key pressed <Key.shift><Key.shift><Key.shift><Key.shift><Key.shift><Key.shift><Key.shift><Key.shift><Key.shift><Key.shift><Key.shift><Key.shift><Key.shift><Key.shift><Key.shift><Key.shift><Key.shift><Key.shift><Key.shift><Key.shift><Key.shift><Key.shift><Key.shift><Key.shift><Key.shift><Key.shift><Key.shift><Key.shift><Key.shift><Key.shift><Key.shift><Key.shift><Key.shift>USER<Key.space><Key.shift>EXPERIENCE<Key.space><Key.shift><Key.shift><Key.shift>DESIGN<Key.down><Key.enter>
Screenshot: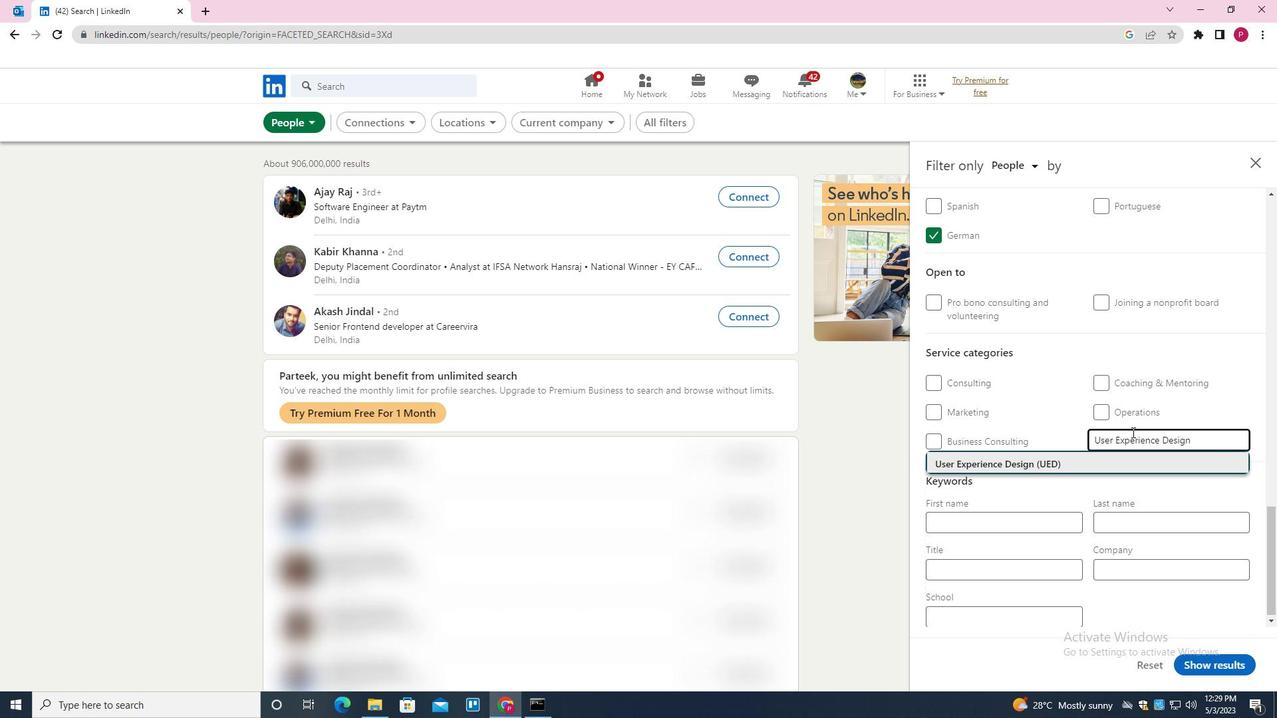 
Action: Mouse moved to (1086, 446)
Screenshot: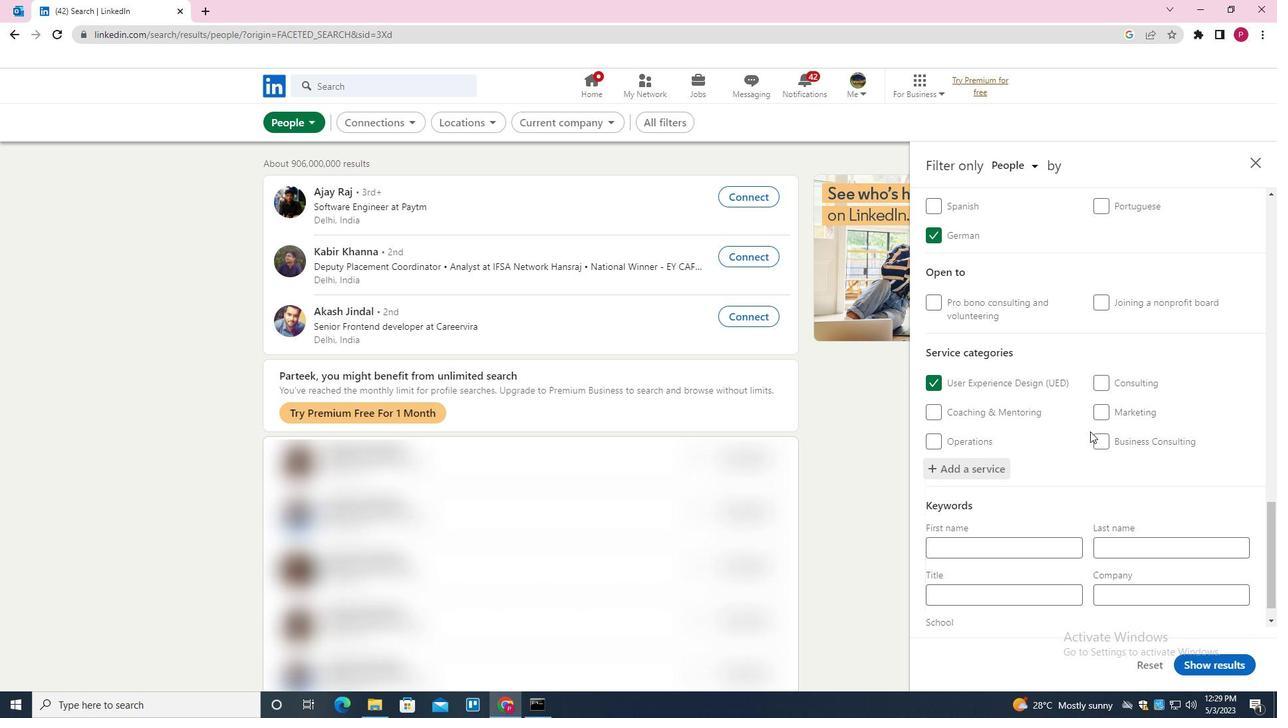 
Action: Mouse scrolled (1086, 445) with delta (0, 0)
Screenshot: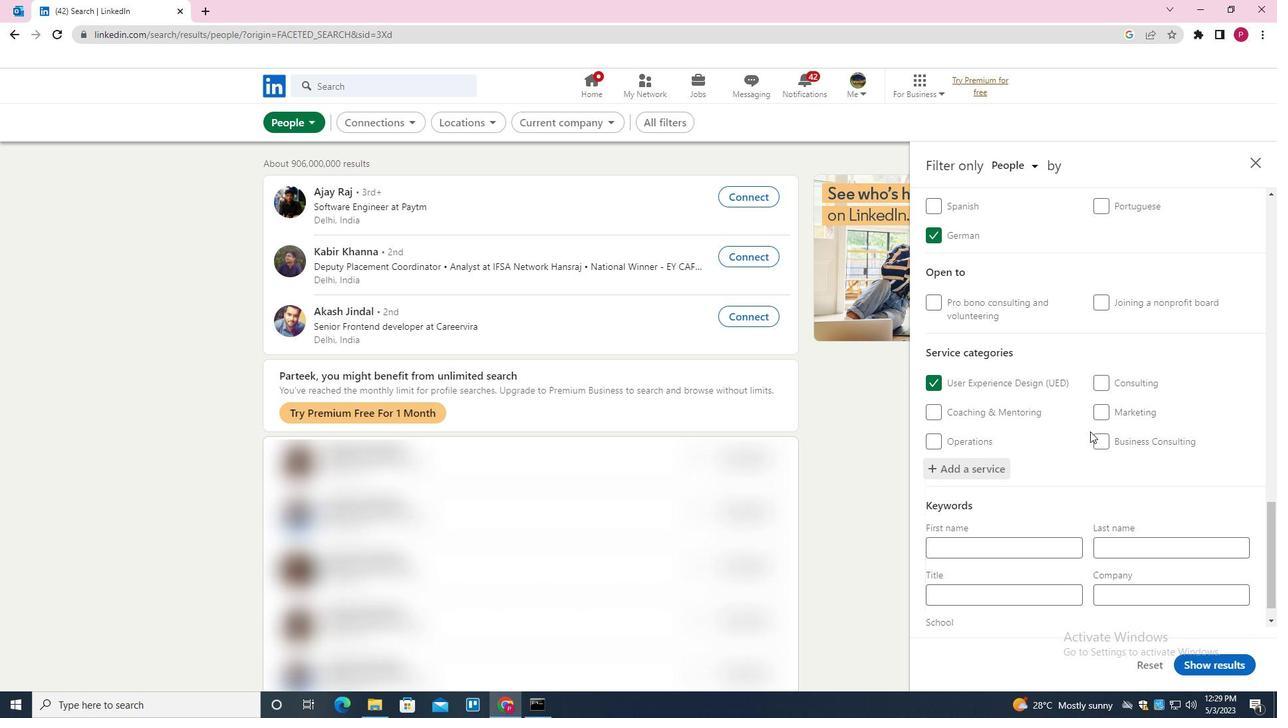 
Action: Mouse moved to (1081, 454)
Screenshot: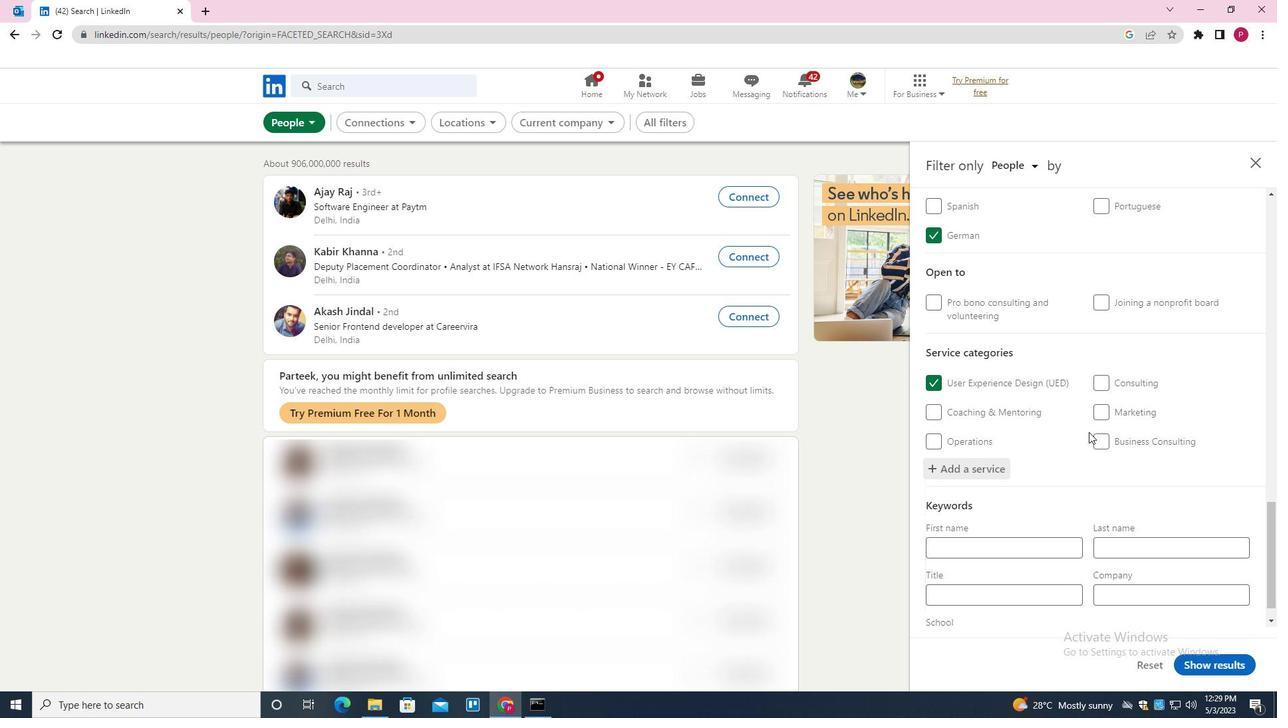
Action: Mouse scrolled (1081, 453) with delta (0, 0)
Screenshot: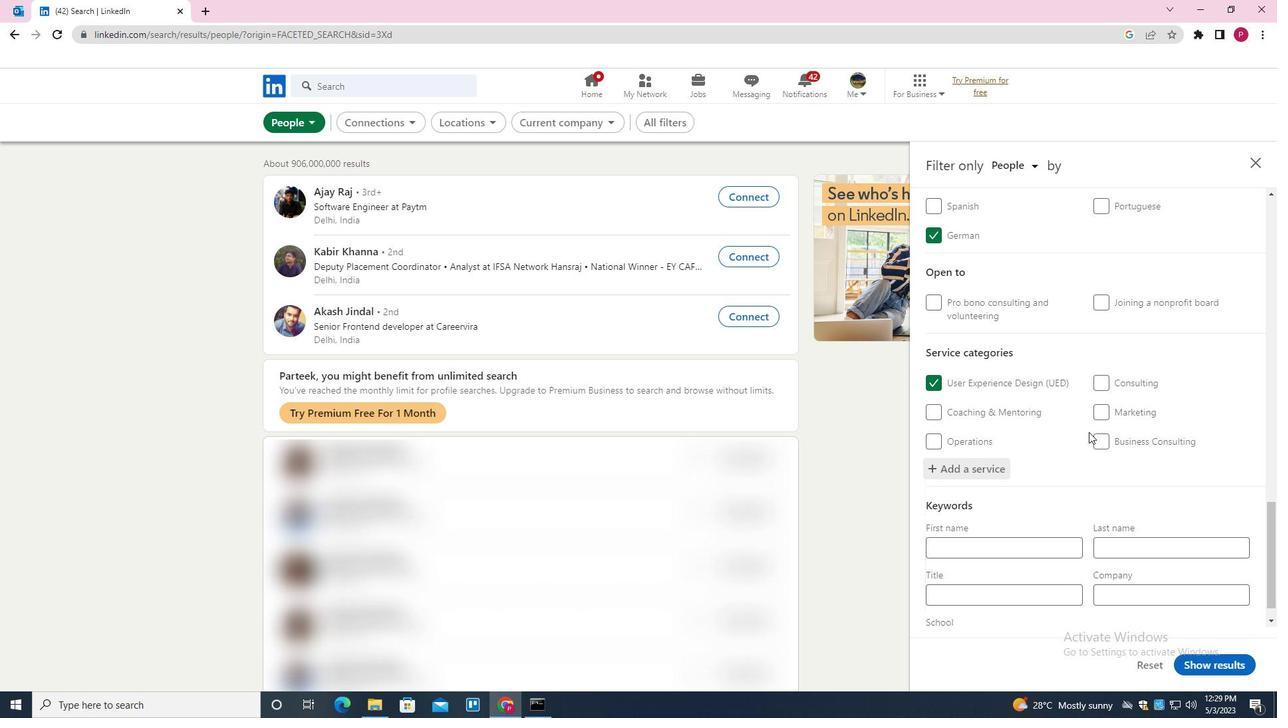 
Action: Mouse moved to (1075, 464)
Screenshot: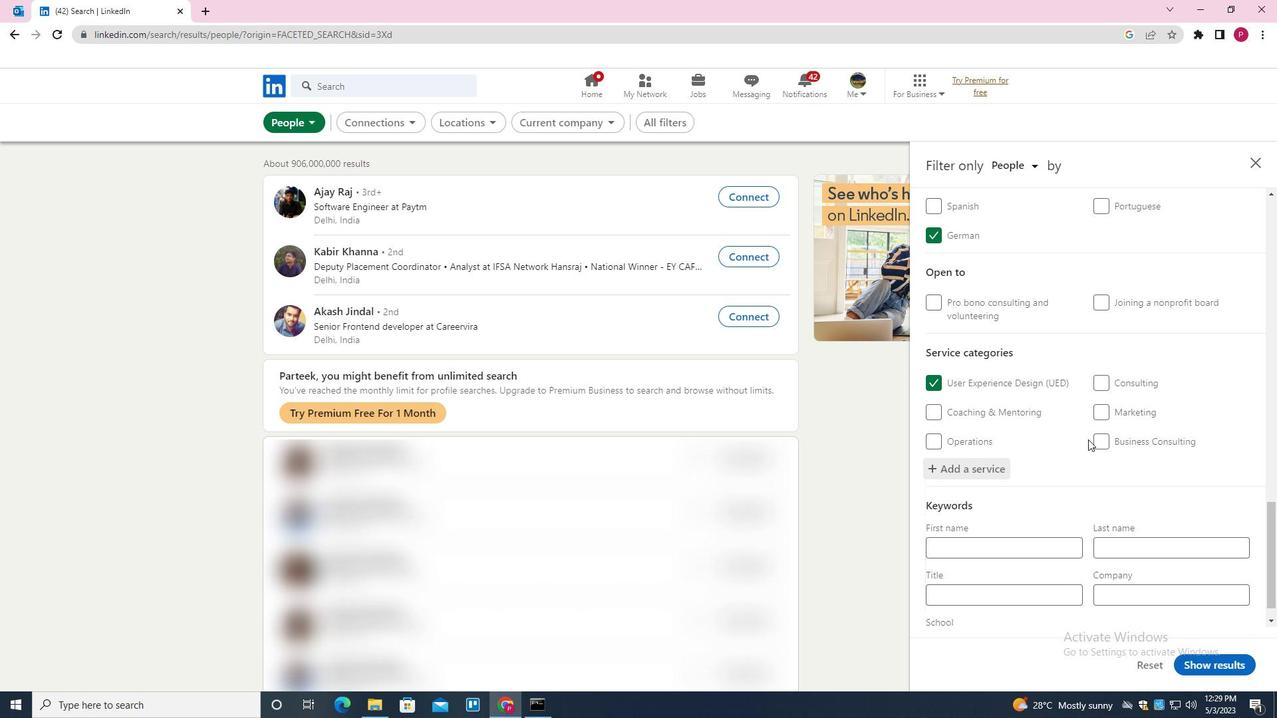 
Action: Mouse scrolled (1075, 463) with delta (0, 0)
Screenshot: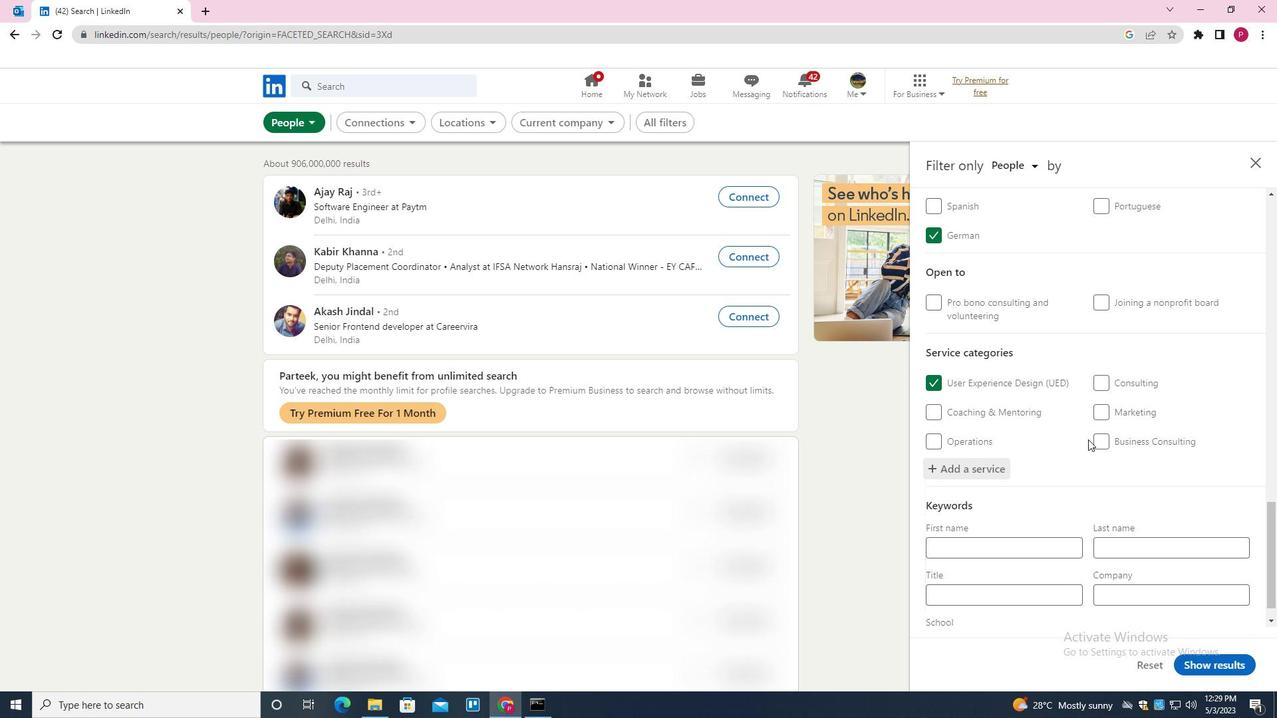 
Action: Mouse moved to (1058, 487)
Screenshot: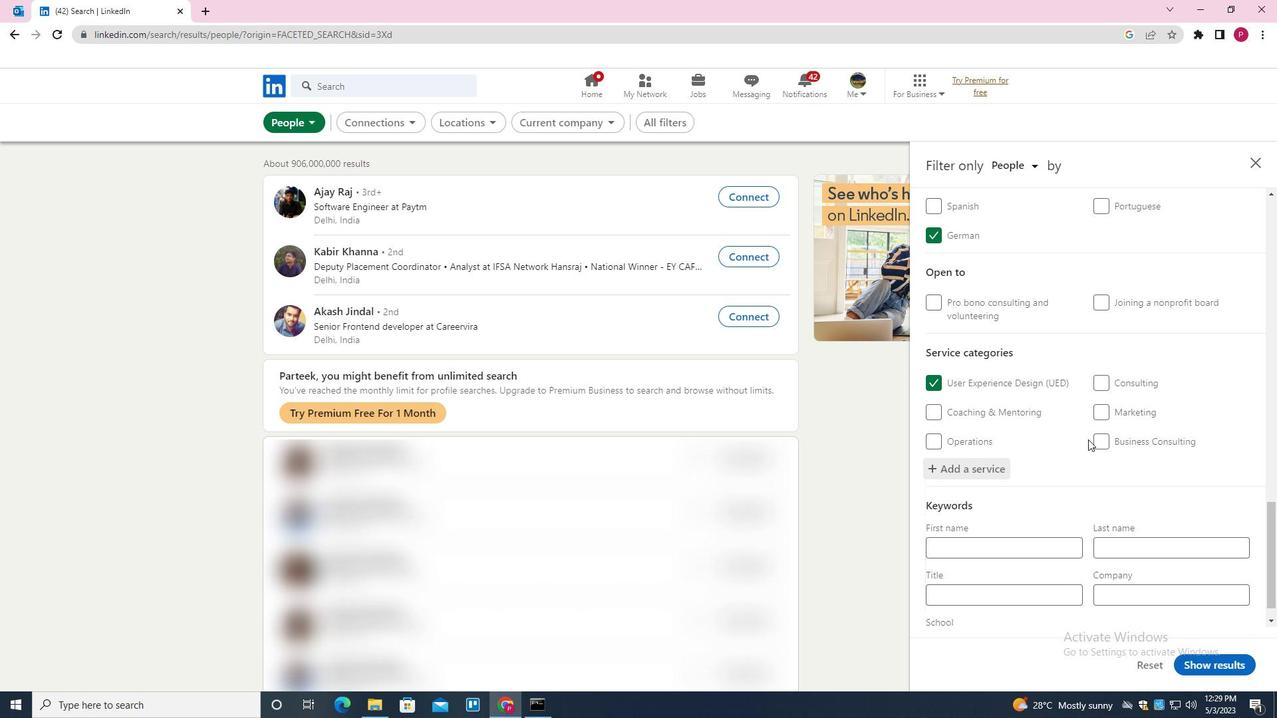 
Action: Mouse scrolled (1058, 486) with delta (0, 0)
Screenshot: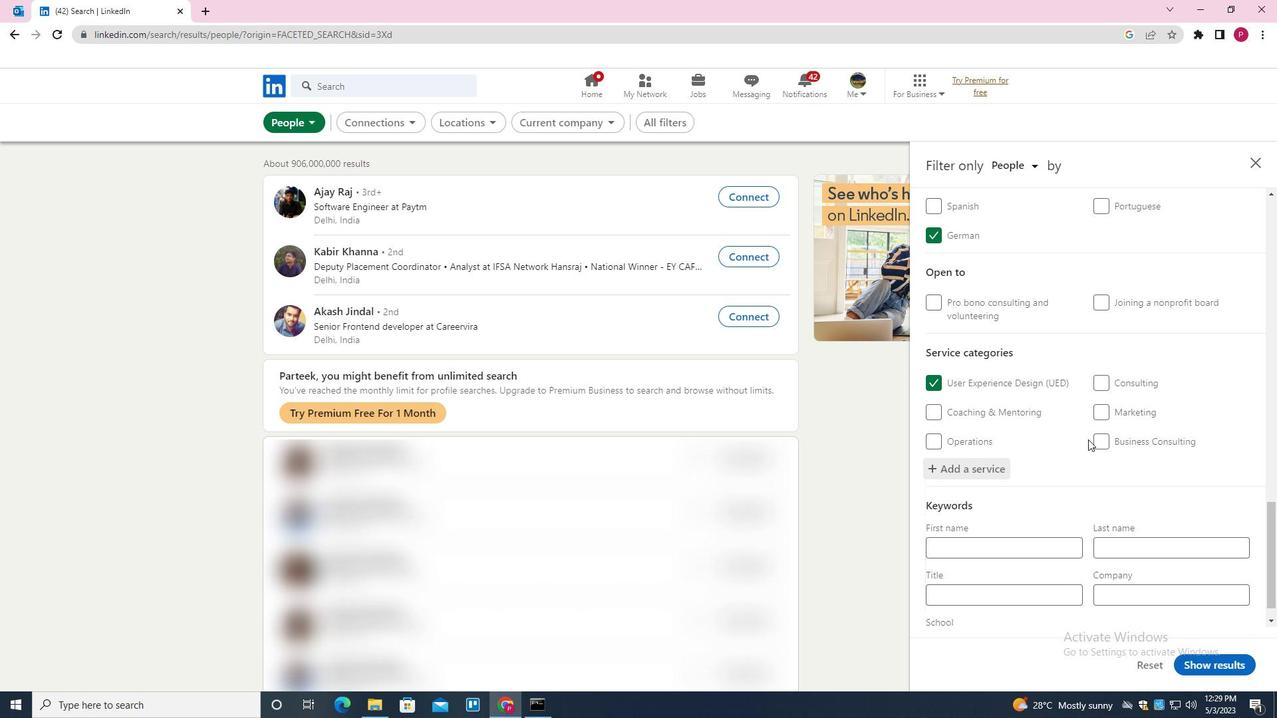 
Action: Mouse moved to (1003, 566)
Screenshot: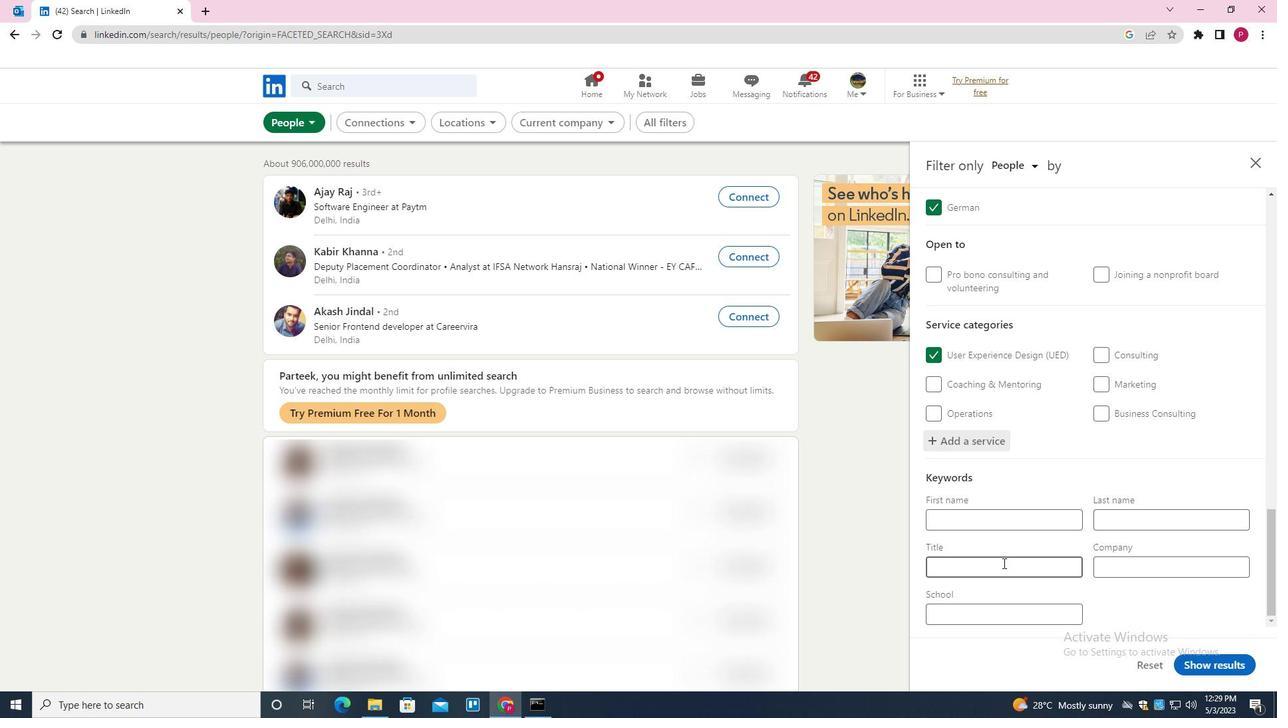 
Action: Mouse pressed left at (1003, 566)
Screenshot: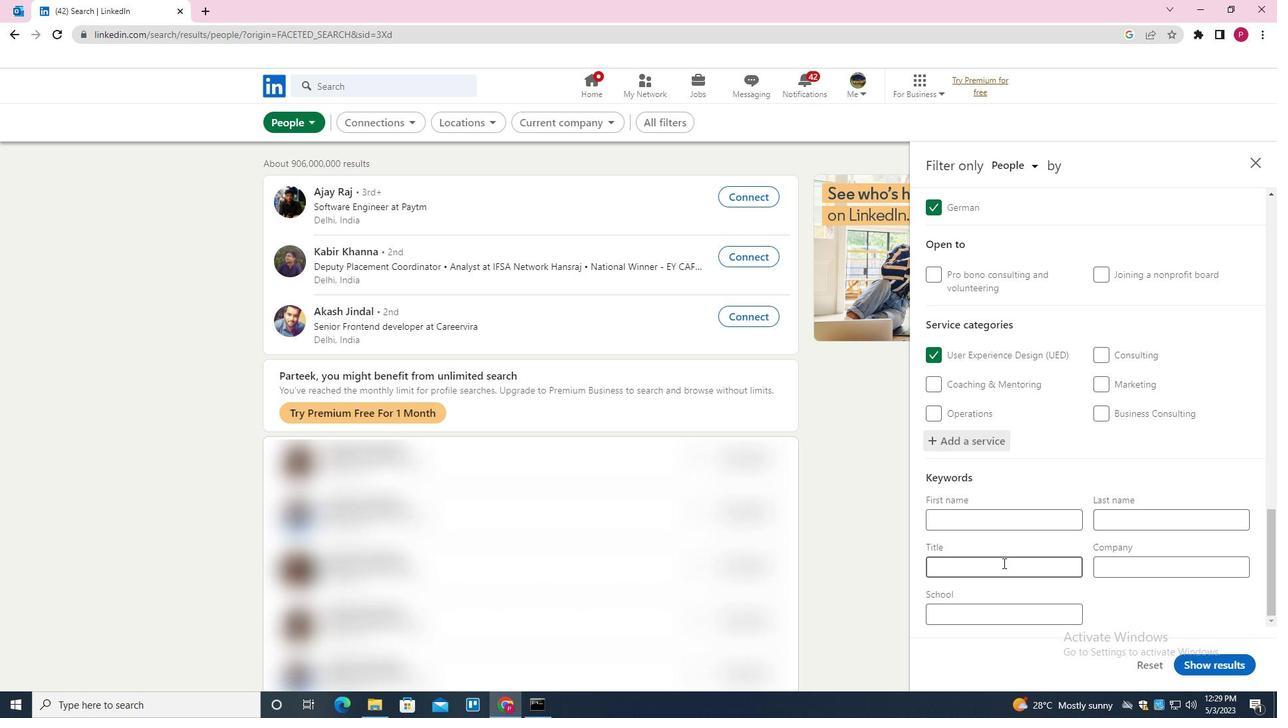 
Action: Key pressed <Key.shift>LIFE<Key.space><Key.shift>COACH
Screenshot: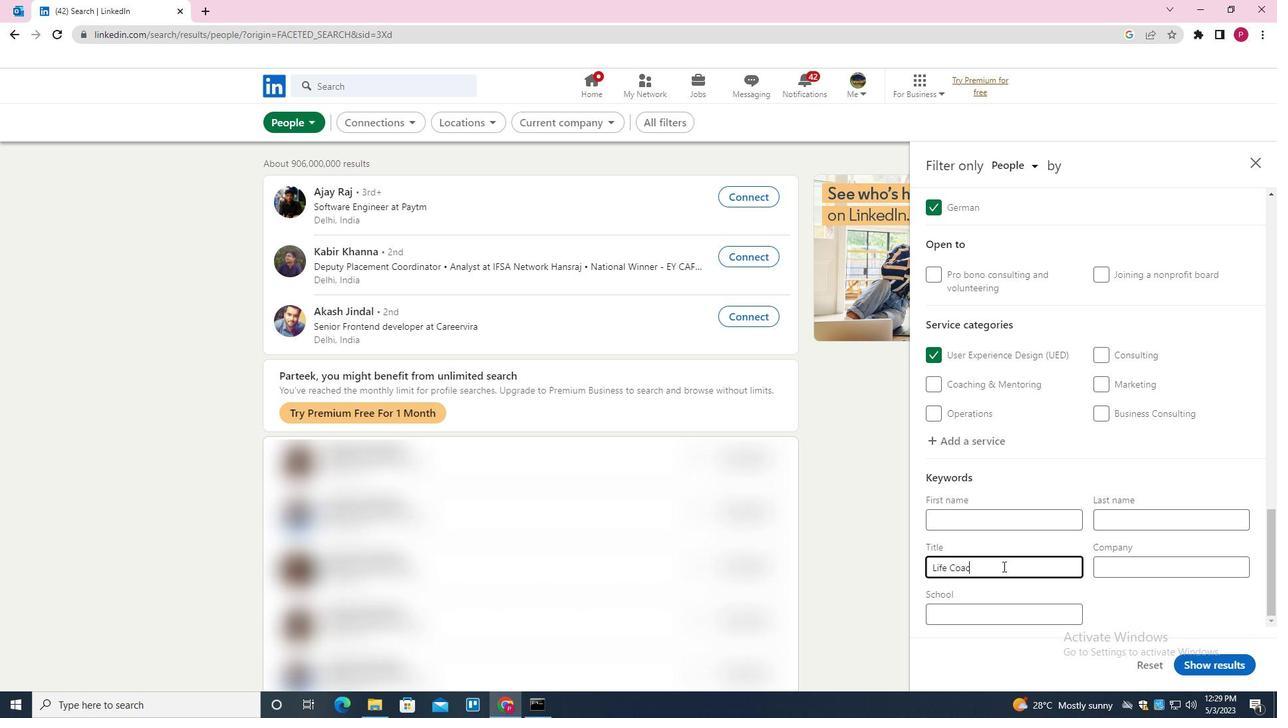 
Action: Mouse moved to (1243, 666)
Screenshot: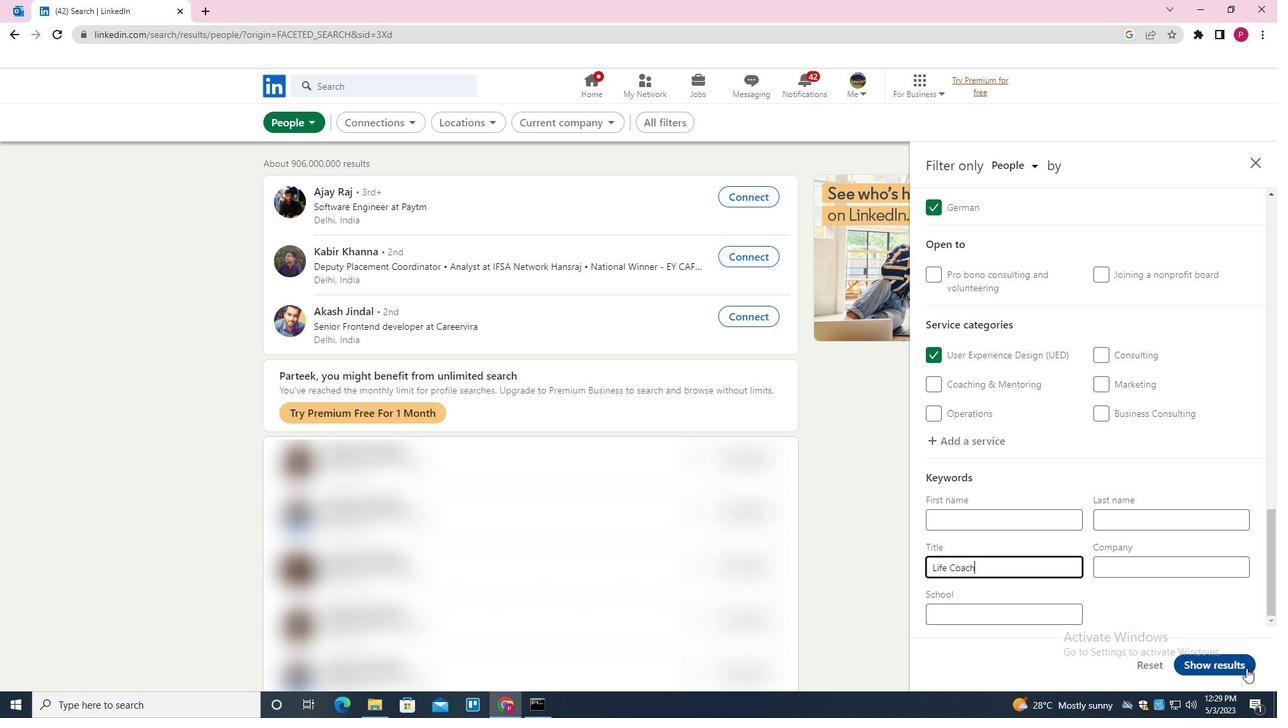 
Action: Mouse pressed left at (1243, 666)
Screenshot: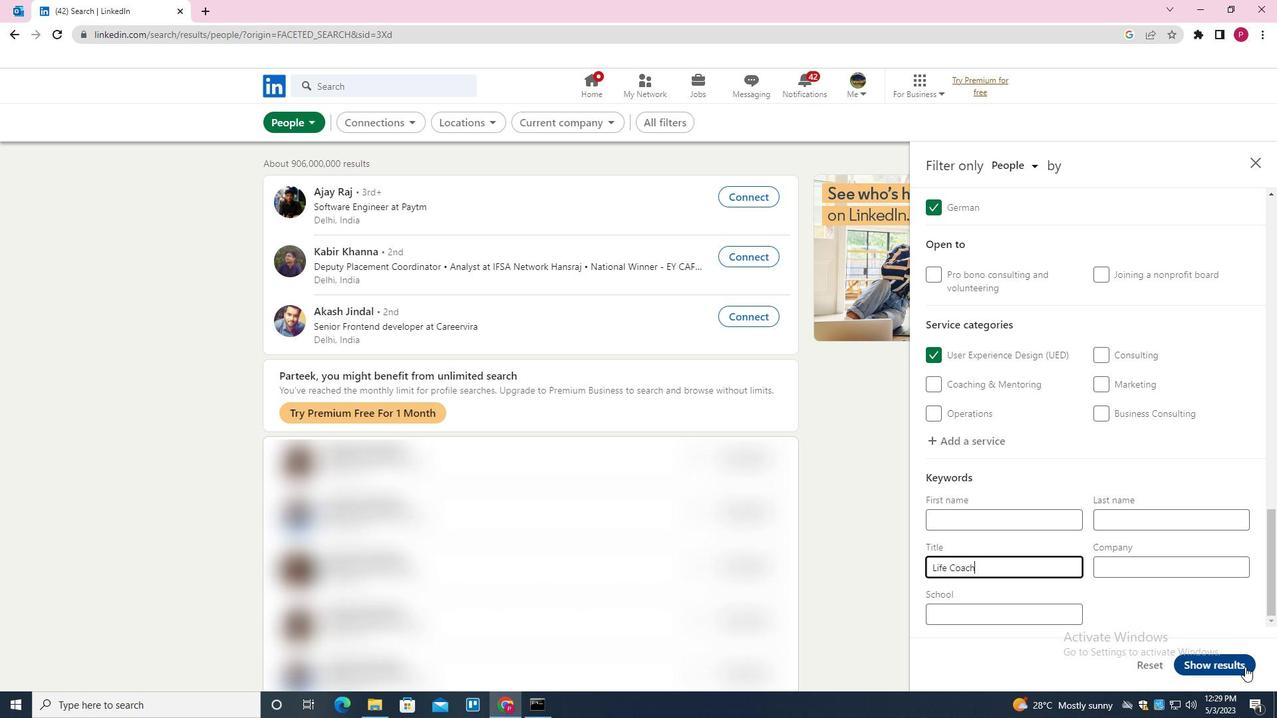 
Action: Mouse moved to (580, 281)
Screenshot: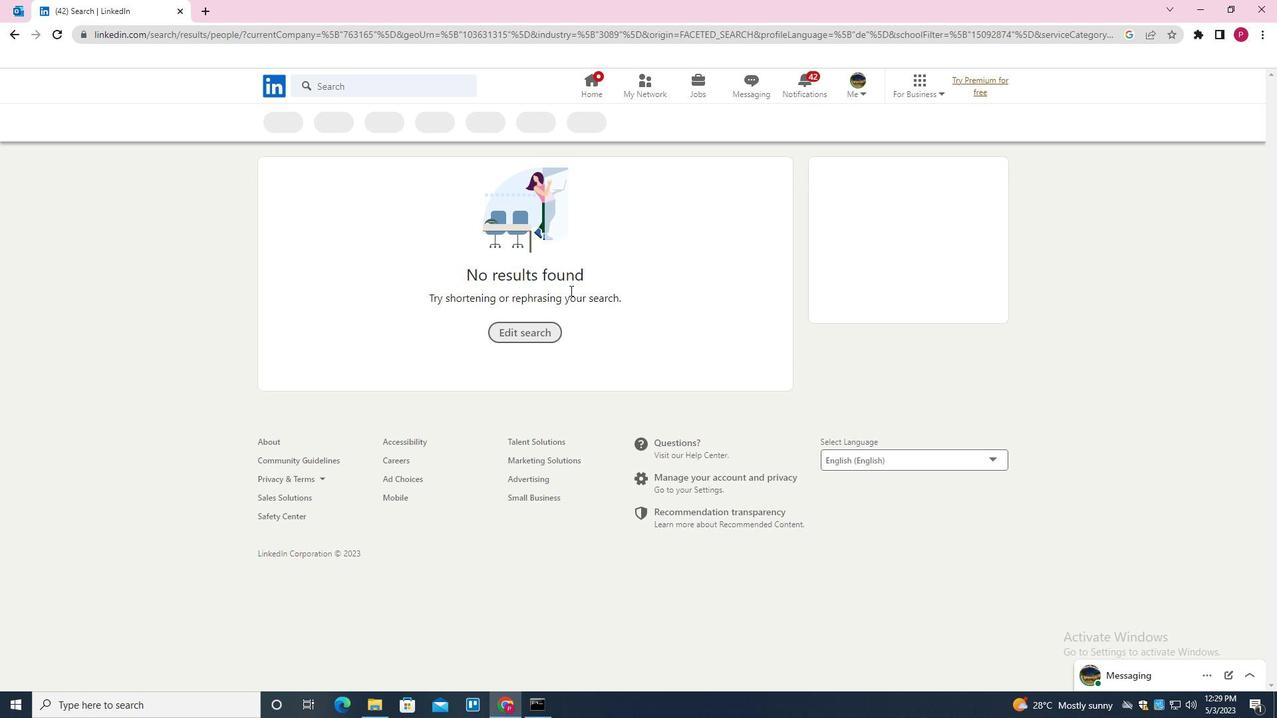 
